 Task: Show how to use chatter and place some QnA on it.
Action: Mouse moved to (13, 54)
Screenshot: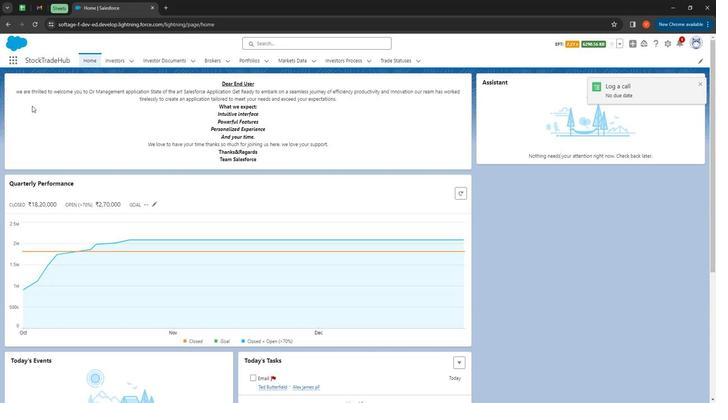 
Action: Mouse pressed left at (13, 54)
Screenshot: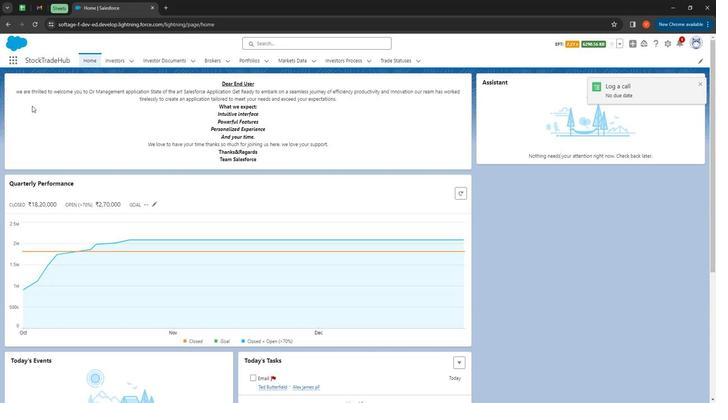 
Action: Mouse moved to (168, 92)
Screenshot: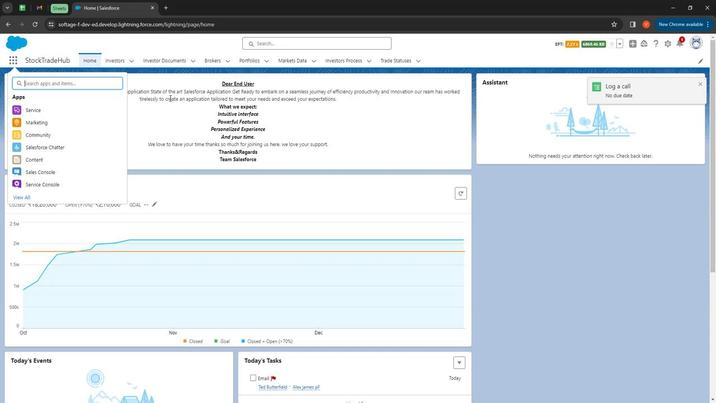 
Action: Key pressed chatt
Screenshot: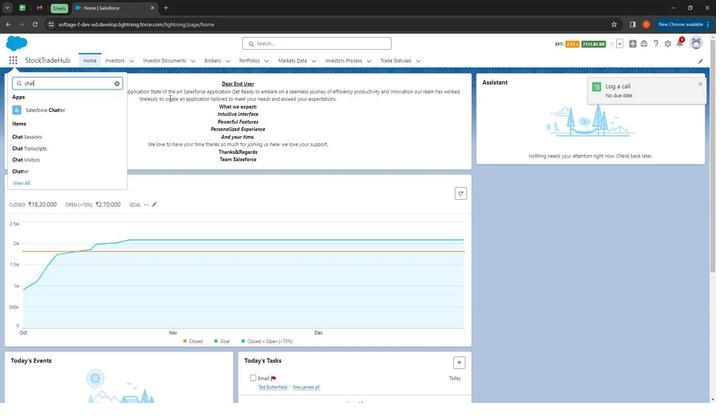 
Action: Mouse moved to (21, 134)
Screenshot: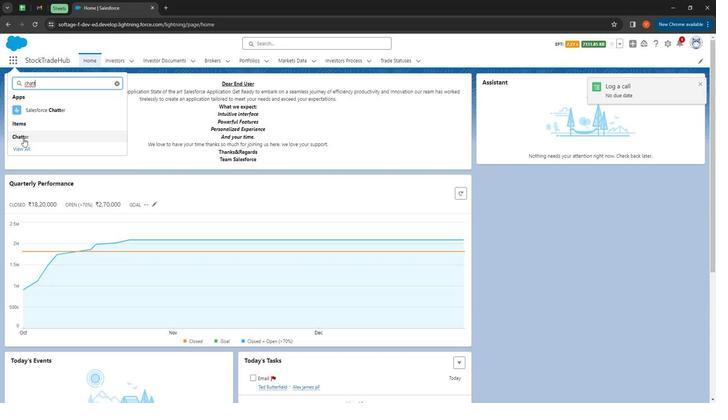 
Action: Mouse pressed left at (21, 134)
Screenshot: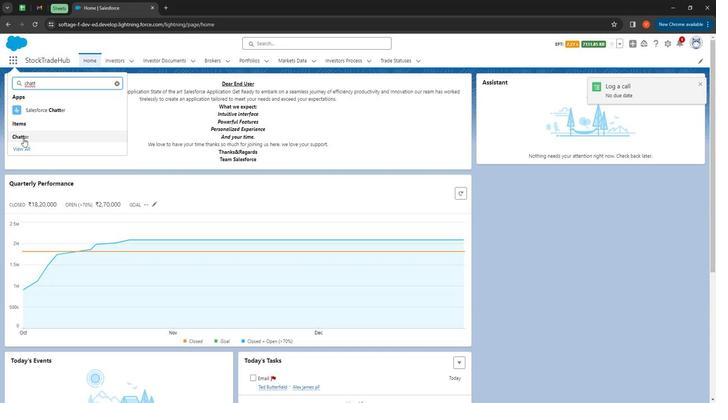 
Action: Mouse moved to (30, 118)
Screenshot: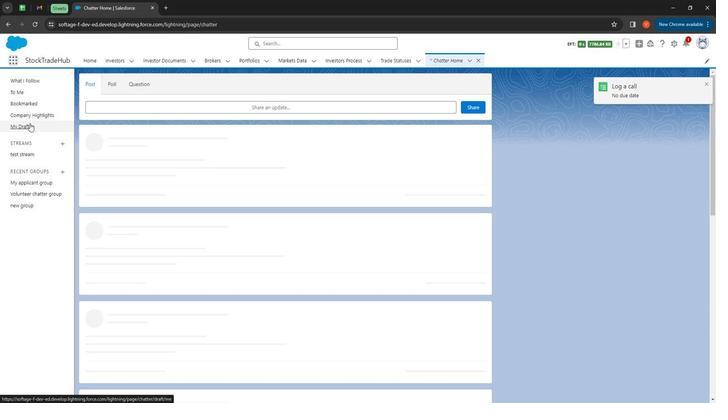 
Action: Mouse scrolled (30, 118) with delta (0, 0)
Screenshot: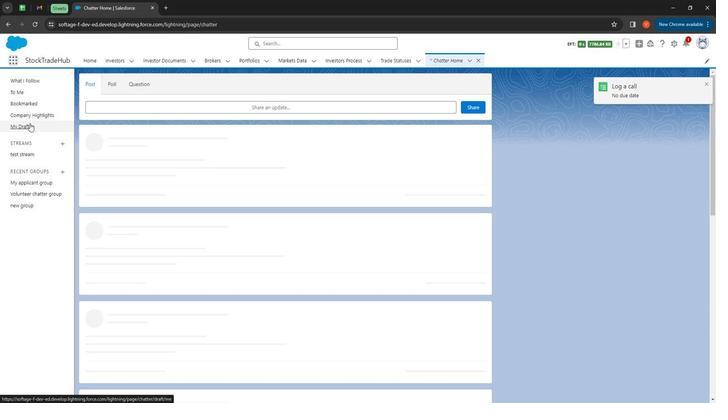 
Action: Mouse moved to (59, 169)
Screenshot: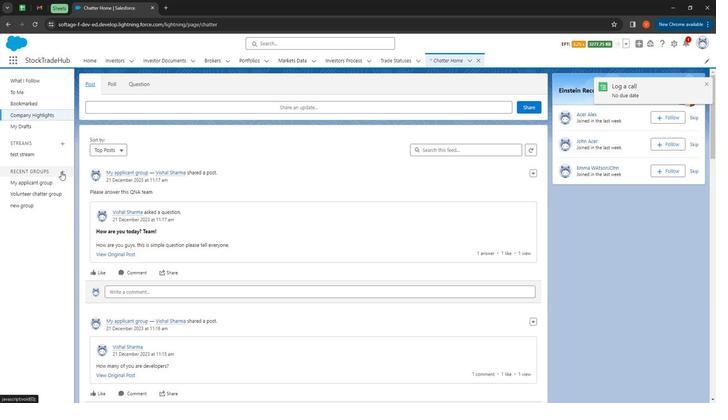 
Action: Mouse pressed left at (59, 169)
Screenshot: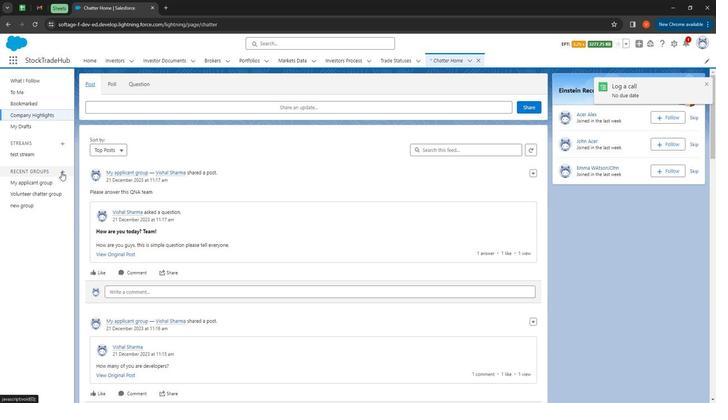 
Action: Mouse moved to (281, 142)
Screenshot: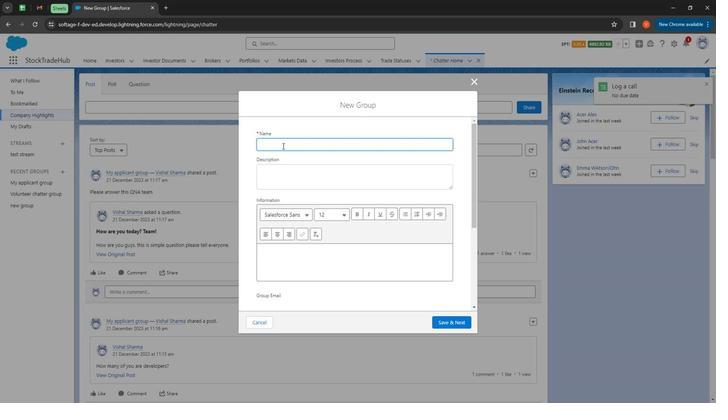 
Action: Mouse pressed left at (281, 142)
Screenshot: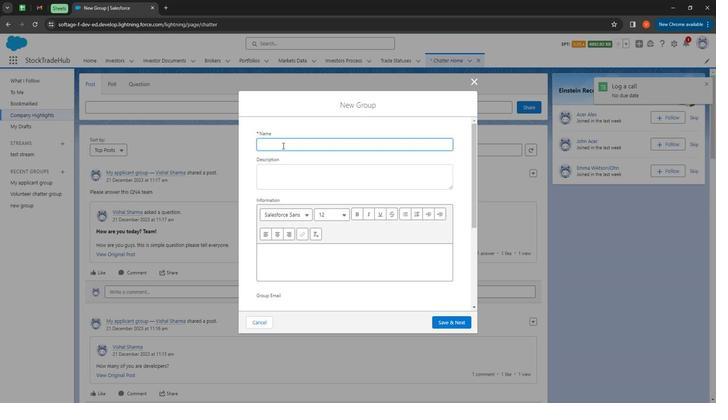 
Action: Mouse moved to (282, 141)
Screenshot: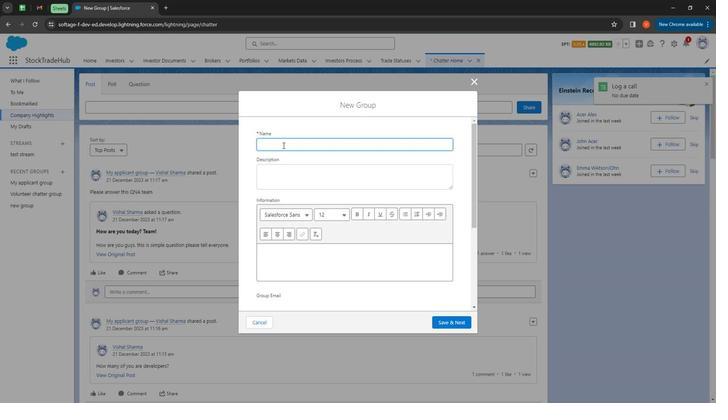 
Action: Key pressed <Key.shift>
Screenshot: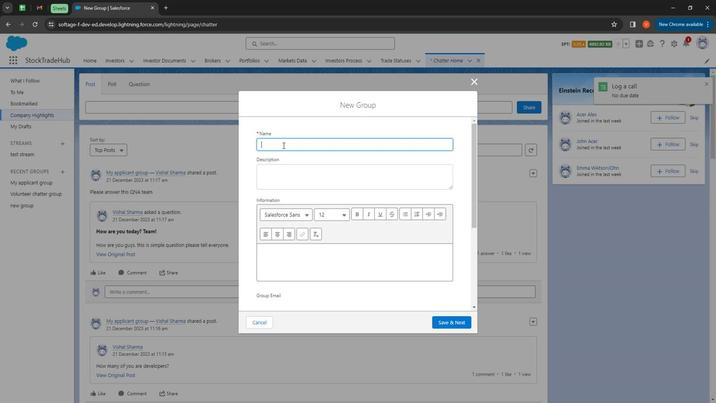 
Action: Mouse moved to (281, 136)
Screenshot: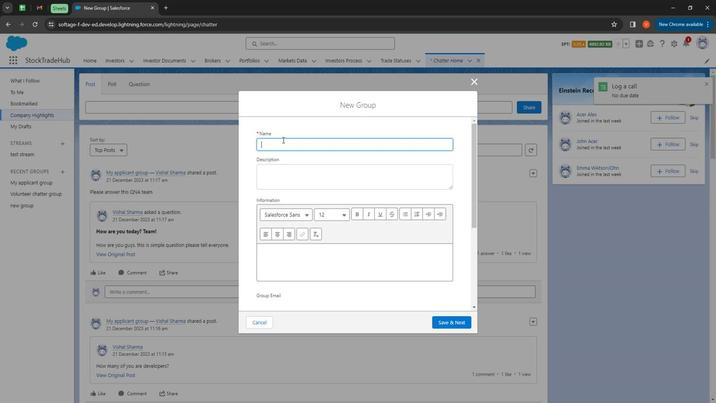 
Action: Key pressed S
Screenshot: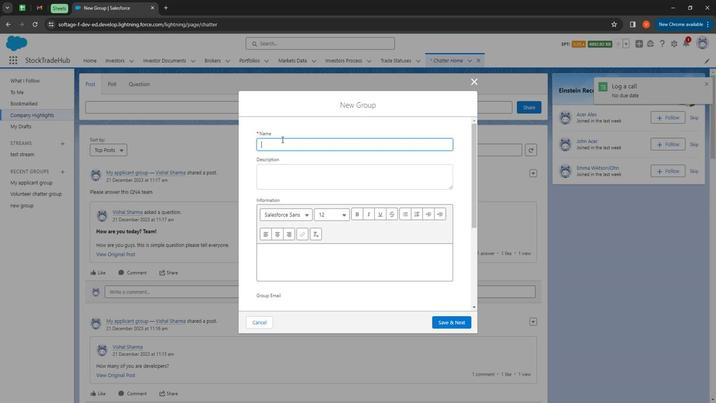 
Action: Mouse moved to (275, 131)
Screenshot: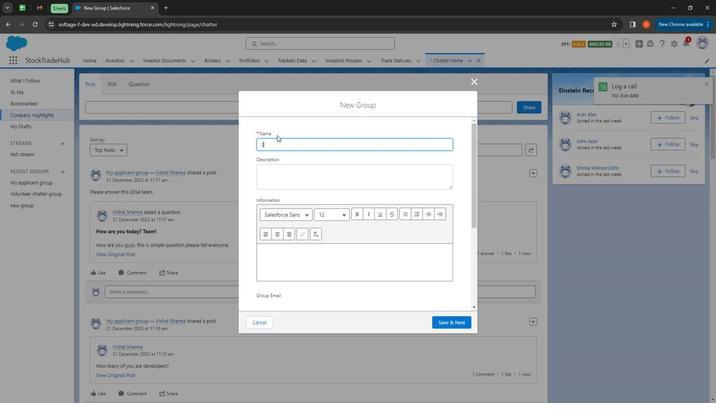 
Action: Key pressed tock<Key.space><Key.shift>Trade<Key.space><Key.shift>Hub<Key.space>group
Screenshot: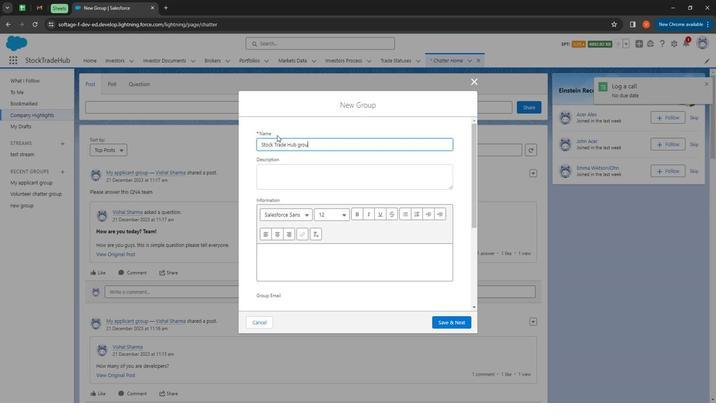 
Action: Mouse moved to (290, 164)
Screenshot: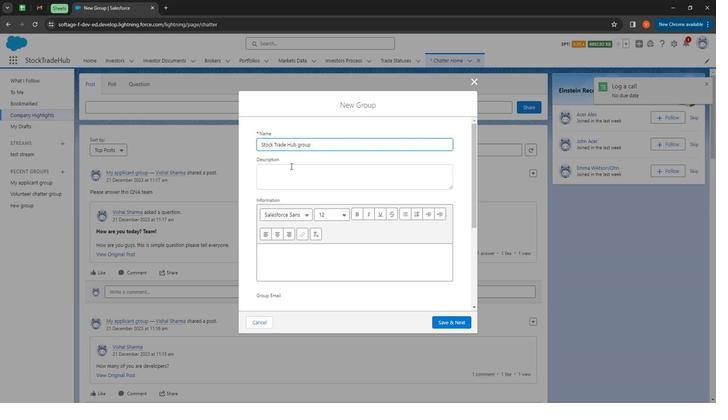 
Action: Mouse pressed left at (290, 164)
Screenshot: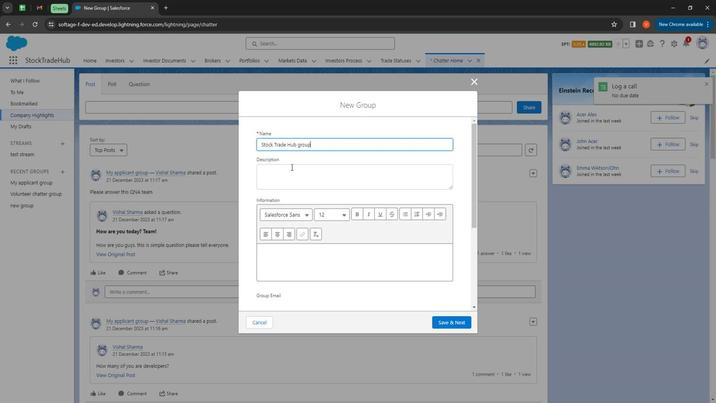 
Action: Key pressed <Key.shift>Stock<Key.space>trade<Key.space>hub<Key.space>group<Key.space>for<Key.space>salesforce<Key.left><Key.left><Key.left><Key.left><Key.left><Key.left><Key.left><Key.left><Key.left><Key.shift><Key.left>S<Key.right><Key.down><Key.space>users
Screenshot: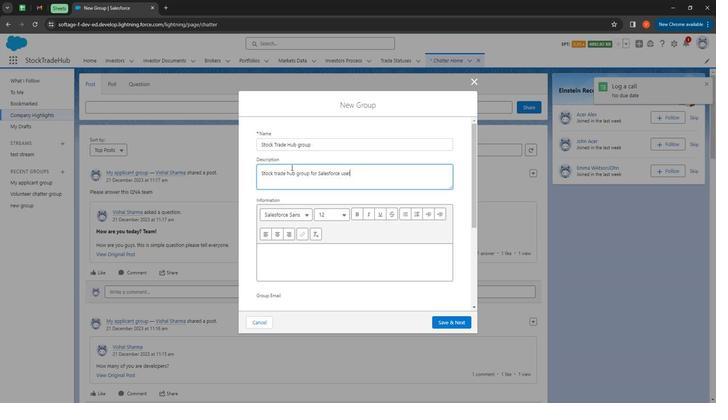 
Action: Mouse moved to (291, 171)
Screenshot: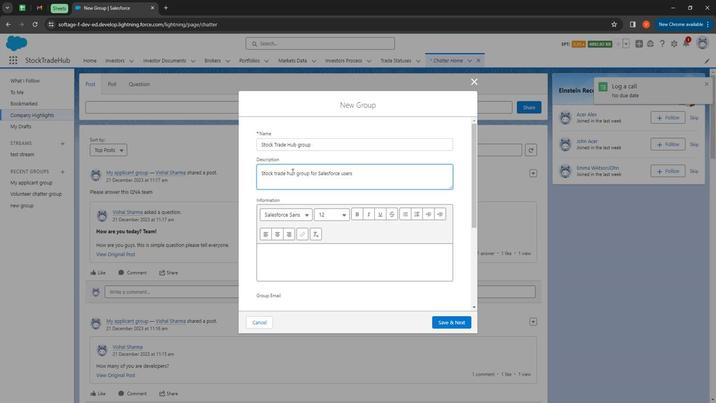
Action: Key pressed .
Screenshot: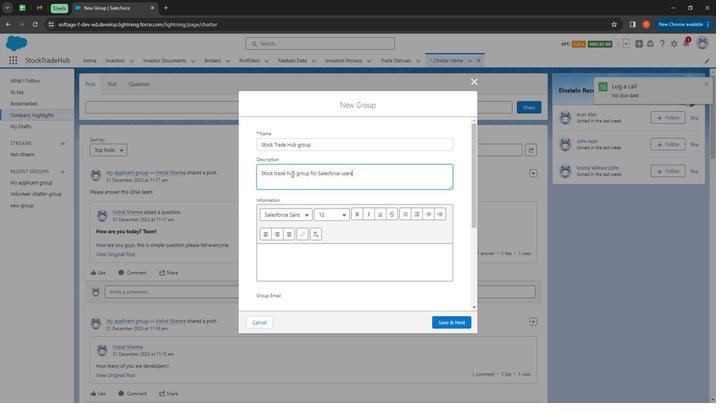 
Action: Mouse moved to (297, 251)
Screenshot: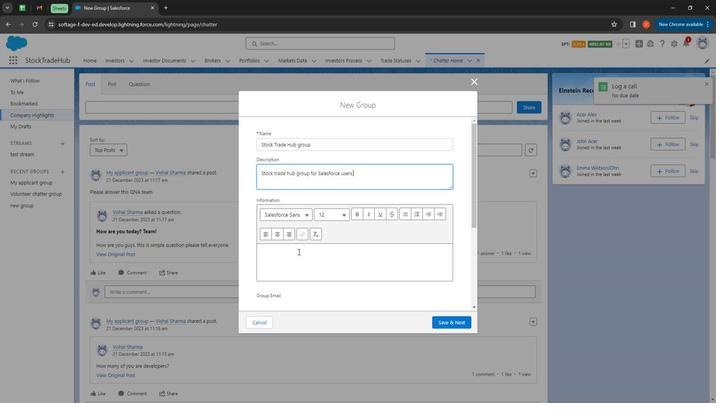 
Action: Mouse pressed left at (297, 251)
Screenshot: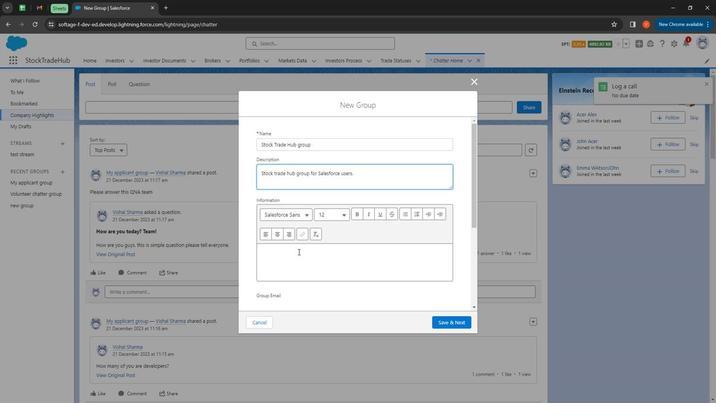 
Action: Mouse moved to (353, 245)
Screenshot: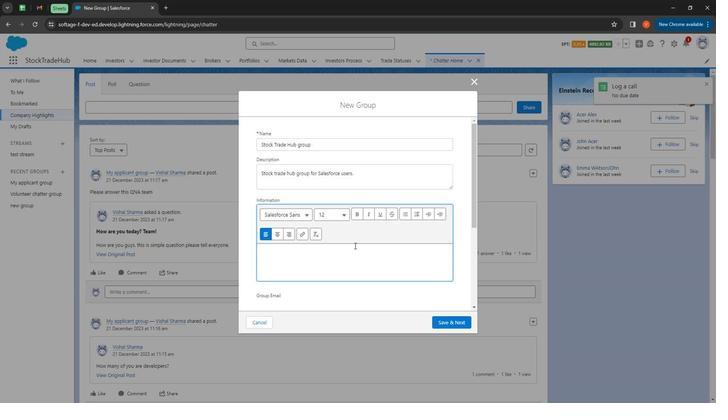 
Action: Key pressed <Key.shift>C<Key.backspace><Key.shift>Hello<Key.space><Key.enter><Key.shift><Key.shift><Key.shift><Key.shift><Key.shift><Key.shift><Key.shift><Key.shift><Key.shift><Key.shift><Key.shift><Key.shift><Key.shift><Key.shift><Key.shift><Key.shift><Key.shift><Key.shift><Key.shift><Key.shift><Key.shift><Key.shift><Key.shift><Key.shift><Key.shift><Key.shift><Key.shift><Key.shift><Key.shift><Key.shift><Key.shift><Key.shift><Key.shift><Key.shift><Key.shift><Key.shift><Key.shift><Key.shift><Key.shift><Key.shift><Key.shift><Key.backspace>friends<Key.enter><Key.shift>Welcome<Key.space>to<Key.space>this<Key.space>application<Key.space>we<Key.space>love<Key.space>h<Key.backspace>to<Key.space>have<Key.space>you<Key.space>on<Key.space>board<Key.space>we<Key.space>love<Key.space>to<Key.space>see<Key.space>thus<Key.space><Key.backspace><Key.backspace><Key.backspace><Key.backspace>his<Key.space>much<Key.space>of<Key.space>support<Key.space>by<Key.space>all<Key.space>of<Key.space>you<Key.space>guys.<Key.enter><Key.shift>Thanks<Key.space><Key.shift>And<Key.space><Key.shift>Regards<Key.enter><Key.shift>Team<Key.space><Key.shift>STH
Screenshot: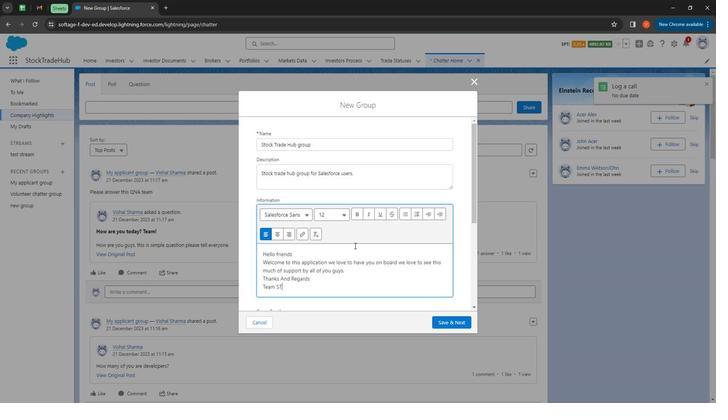 
Action: Mouse moved to (290, 254)
Screenshot: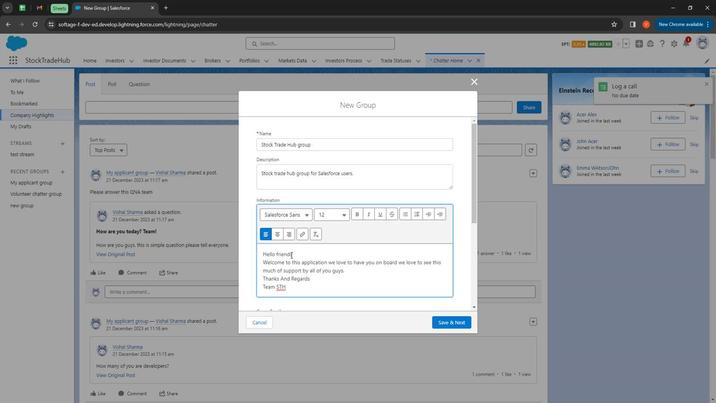 
Action: Mouse pressed left at (290, 254)
Screenshot: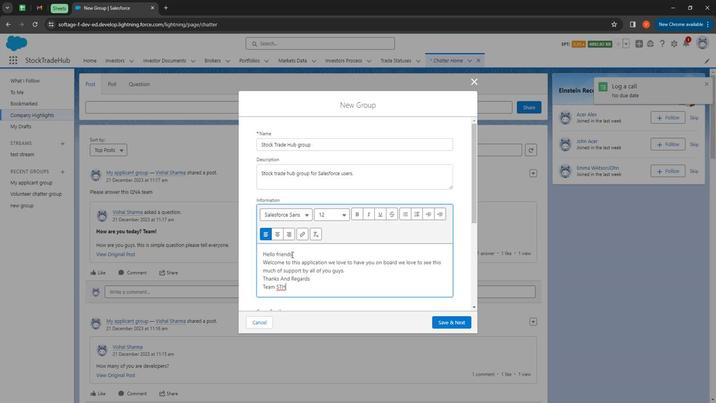 
Action: Mouse moved to (360, 214)
Screenshot: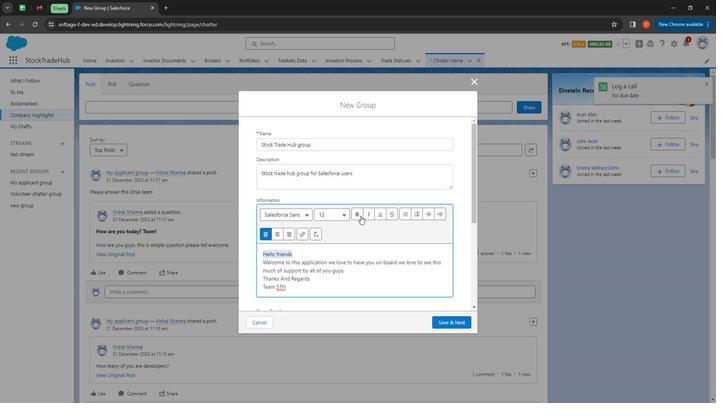 
Action: Mouse pressed left at (360, 214)
Screenshot: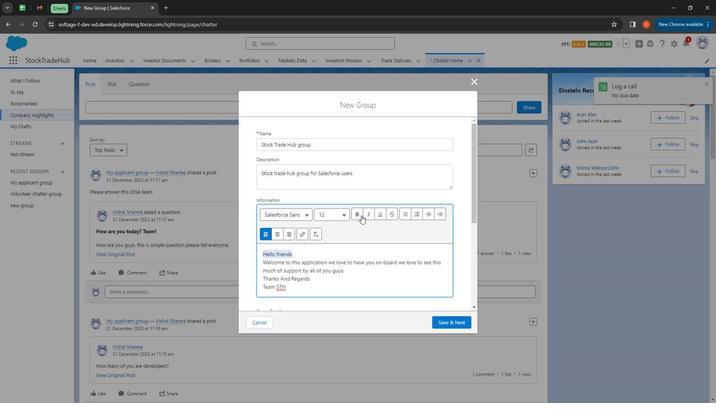 
Action: Mouse moved to (287, 291)
Screenshot: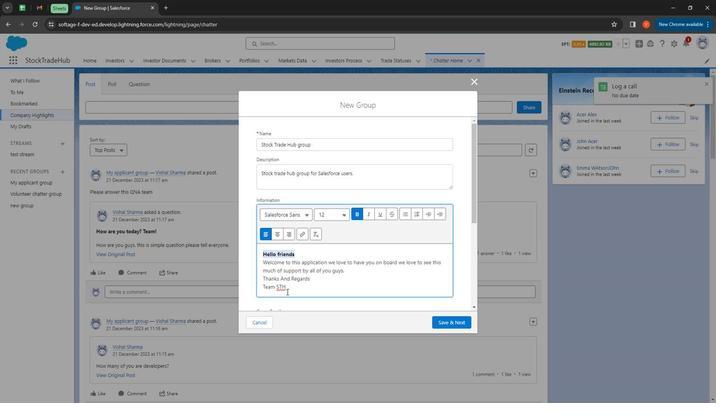
Action: Mouse pressed left at (287, 291)
Screenshot: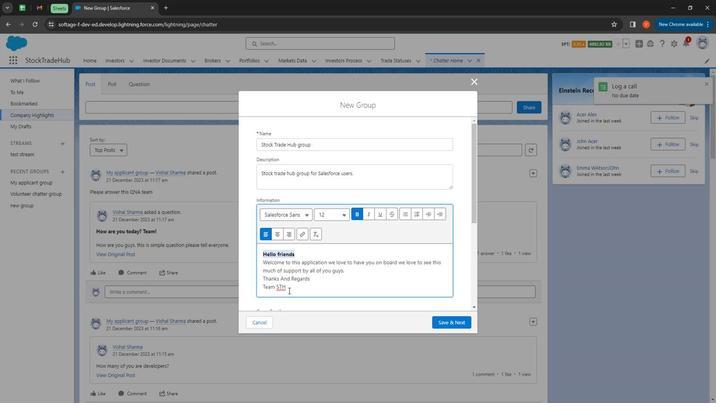 
Action: Mouse moved to (293, 288)
Screenshot: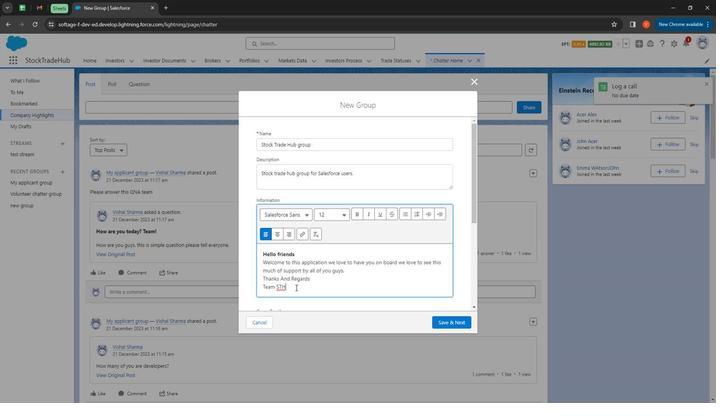 
Action: Mouse pressed left at (293, 288)
Screenshot: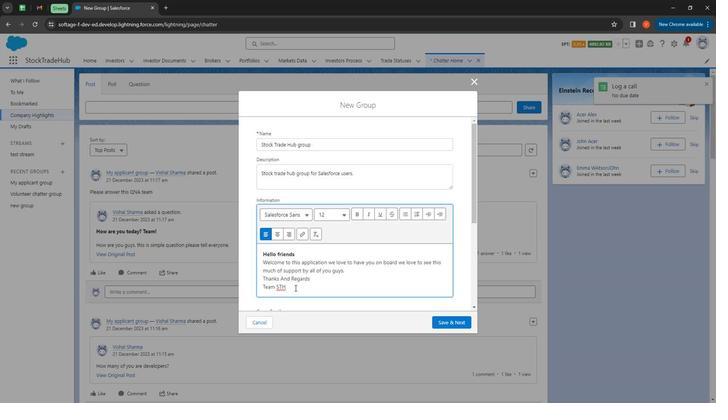 
Action: Mouse moved to (354, 214)
Screenshot: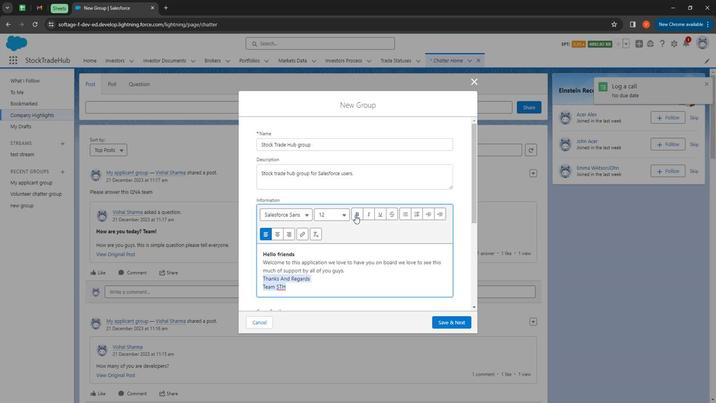 
Action: Mouse pressed left at (354, 214)
Screenshot: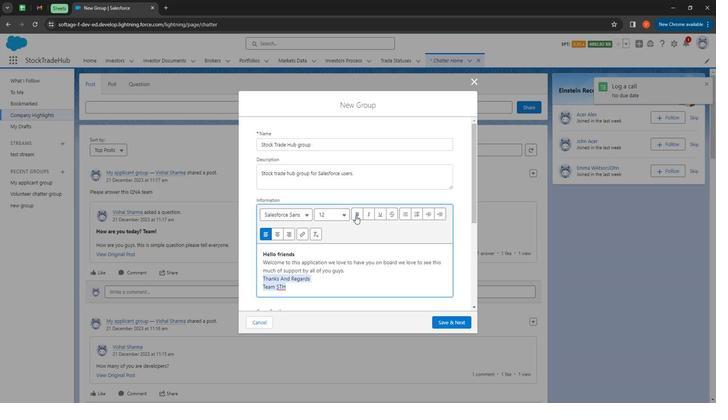 
Action: Mouse moved to (330, 272)
Screenshot: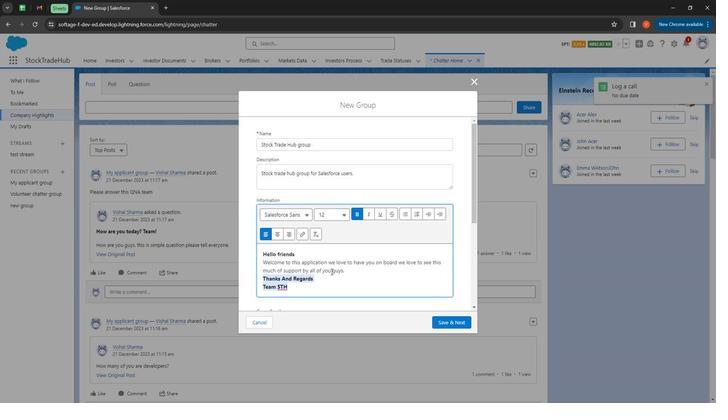 
Action: Mouse pressed left at (330, 272)
Screenshot: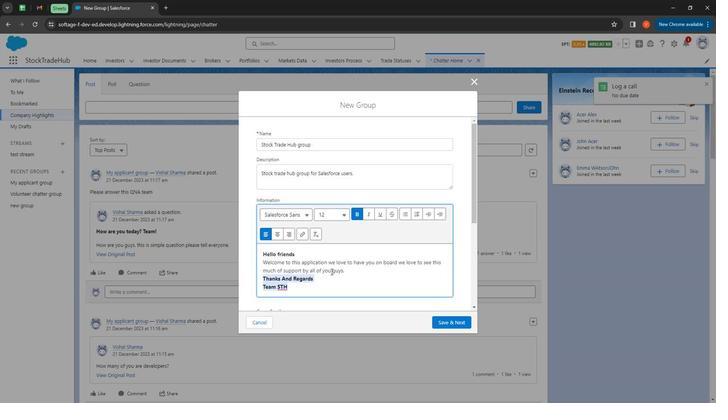 
Action: Mouse moved to (373, 263)
Screenshot: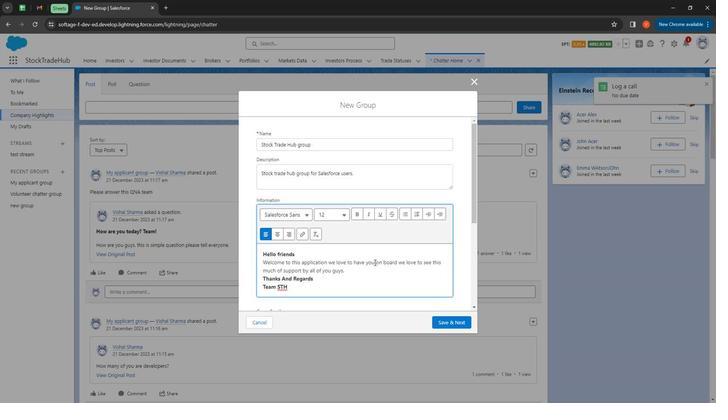 
Action: Mouse scrolled (373, 262) with delta (0, 0)
Screenshot: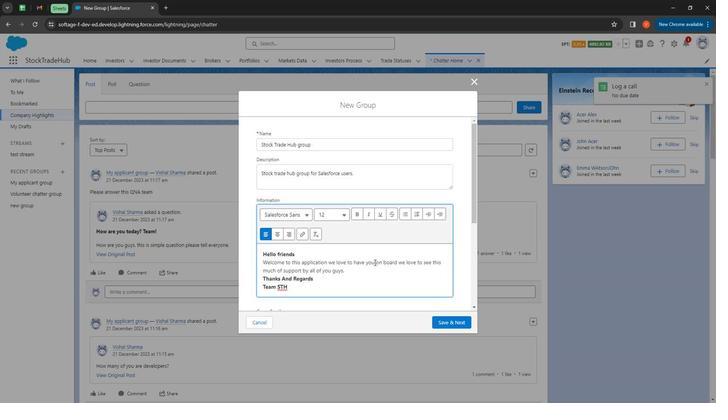 
Action: Mouse moved to (373, 265)
Screenshot: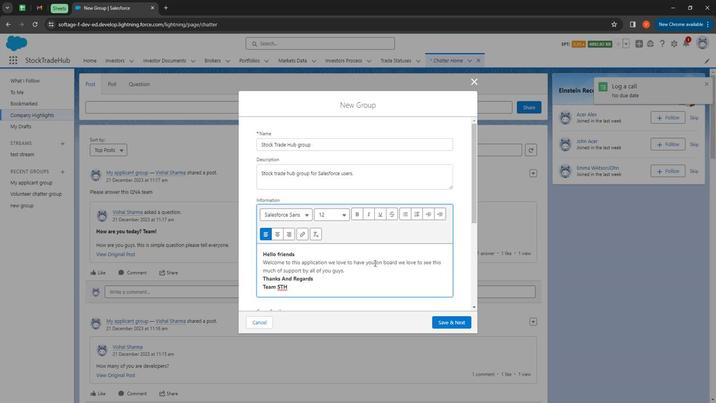
Action: Mouse scrolled (373, 264) with delta (0, 0)
Screenshot: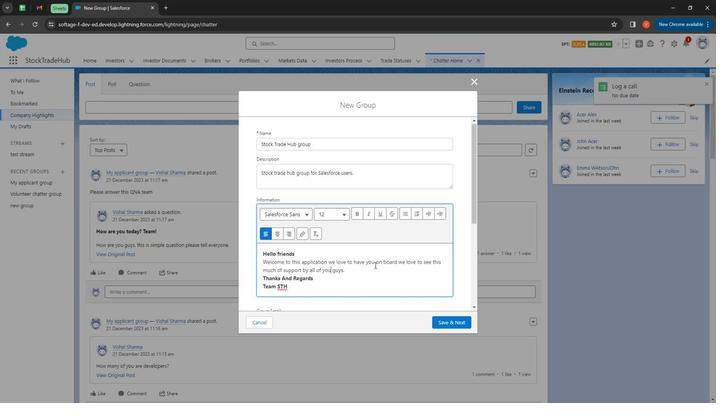 
Action: Mouse moved to (375, 265)
Screenshot: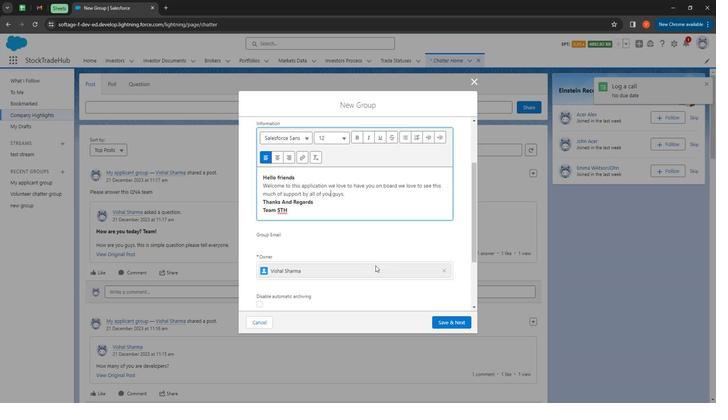 
Action: Mouse scrolled (375, 265) with delta (0, 0)
Screenshot: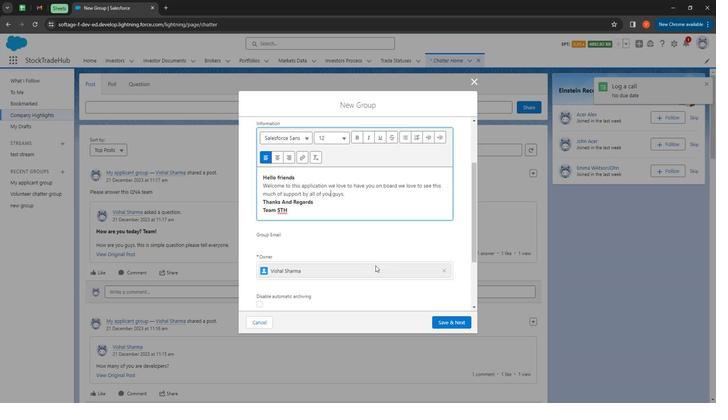 
Action: Mouse moved to (375, 265)
Screenshot: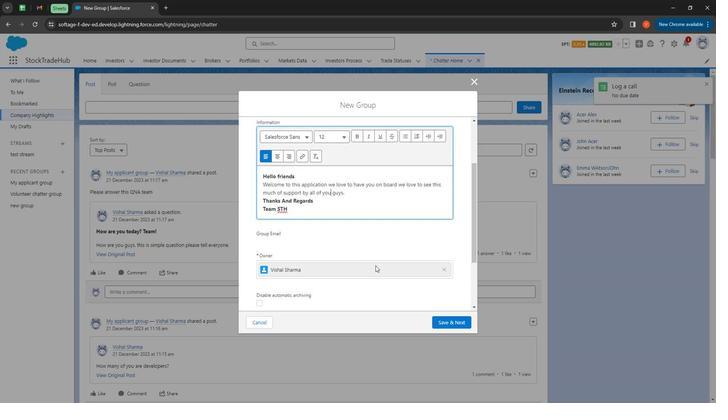 
Action: Mouse scrolled (375, 265) with delta (0, 0)
Screenshot: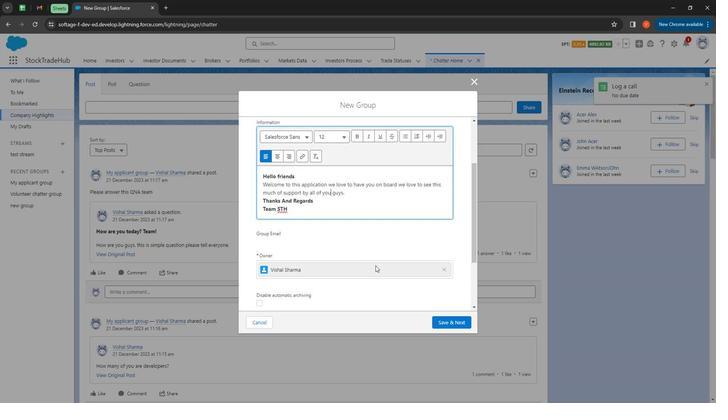 
Action: Mouse moved to (298, 244)
Screenshot: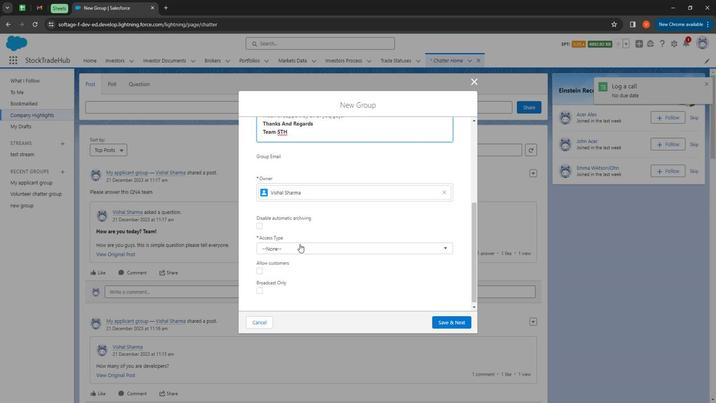 
Action: Mouse pressed left at (298, 244)
Screenshot: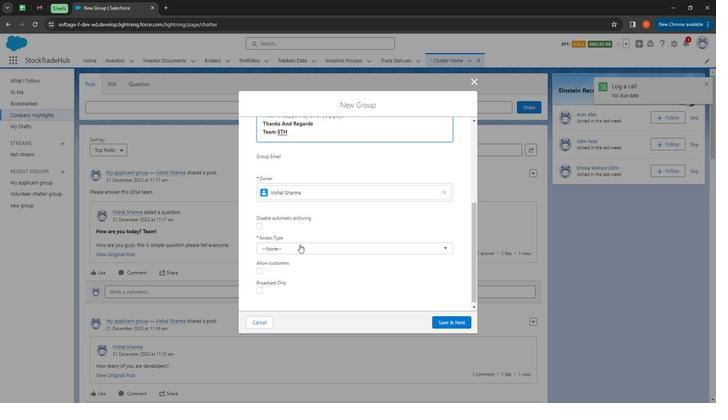 
Action: Mouse moved to (289, 282)
Screenshot: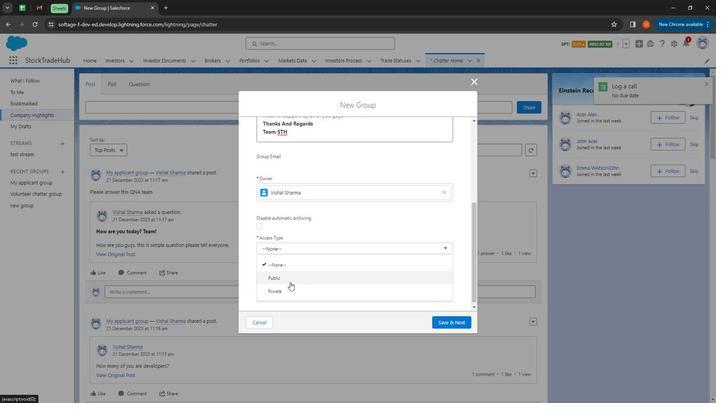 
Action: Mouse pressed left at (289, 282)
Screenshot: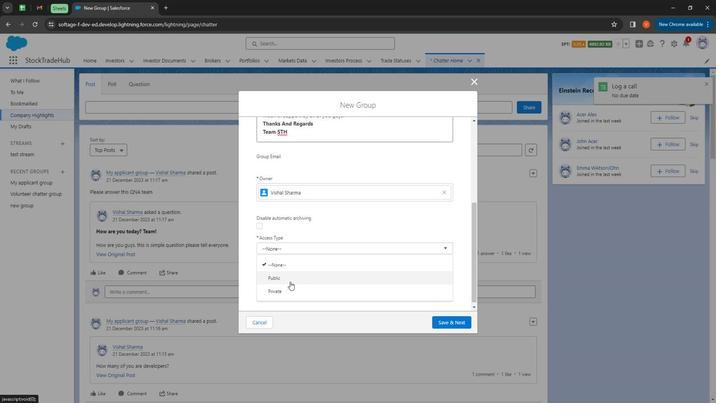 
Action: Mouse moved to (330, 266)
Screenshot: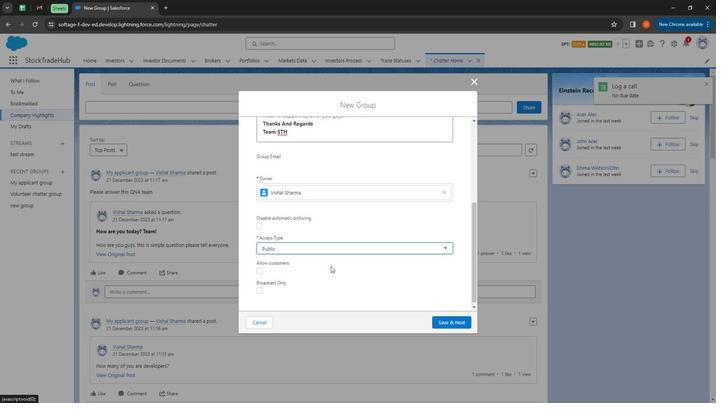 
Action: Mouse scrolled (330, 265) with delta (0, 0)
Screenshot: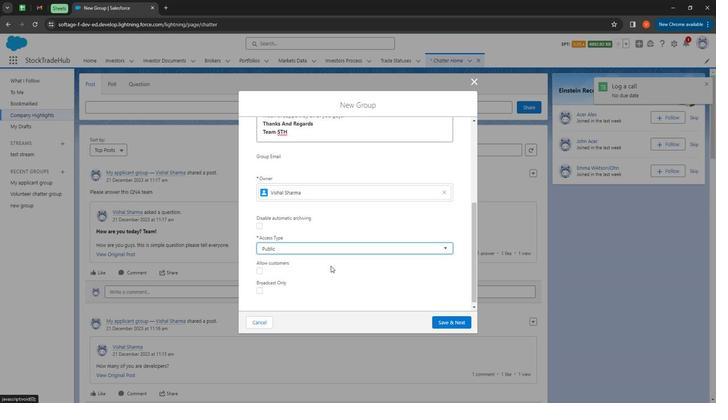 
Action: Mouse moved to (330, 266)
Screenshot: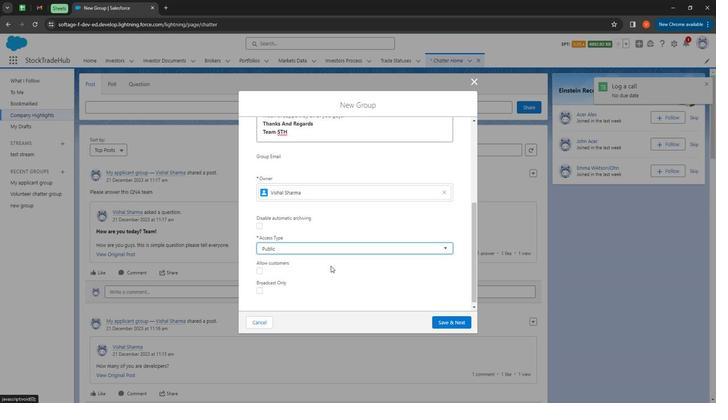 
Action: Mouse scrolled (330, 265) with delta (0, 0)
Screenshot: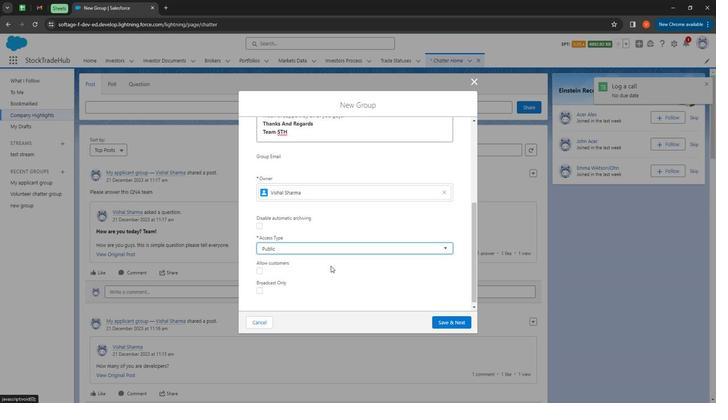 
Action: Mouse moved to (332, 266)
Screenshot: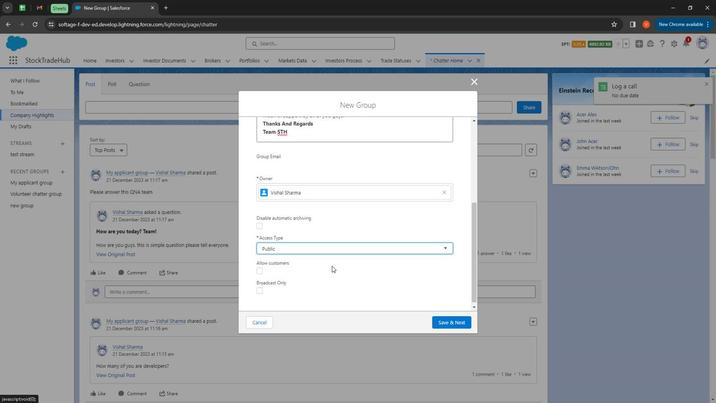 
Action: Mouse scrolled (332, 265) with delta (0, 0)
Screenshot: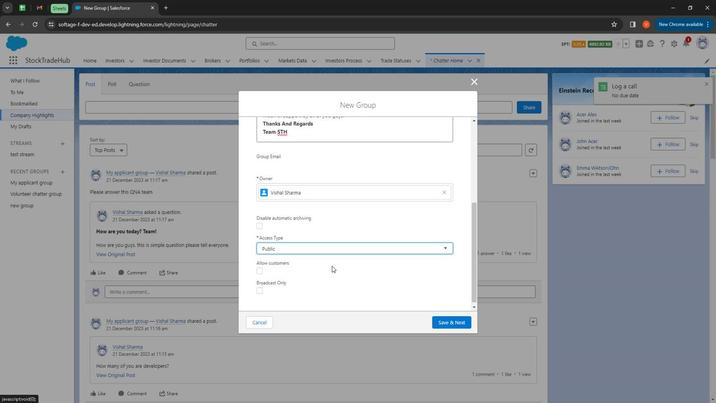 
Action: Mouse moved to (439, 318)
Screenshot: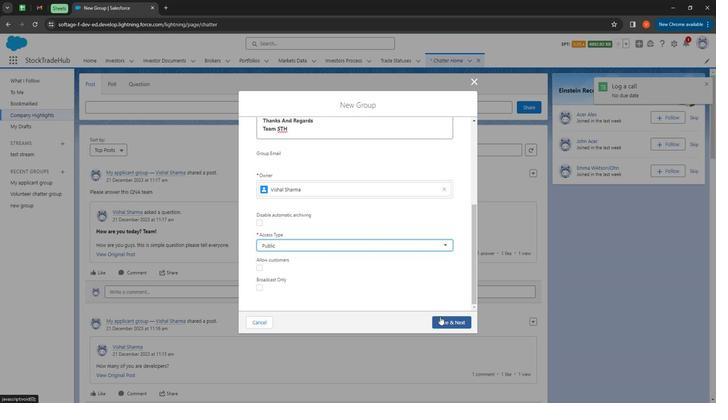 
Action: Mouse pressed left at (439, 318)
Screenshot: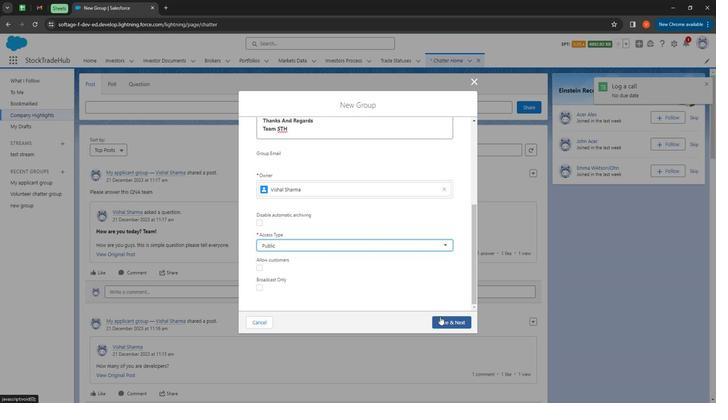 
Action: Mouse moved to (460, 322)
Screenshot: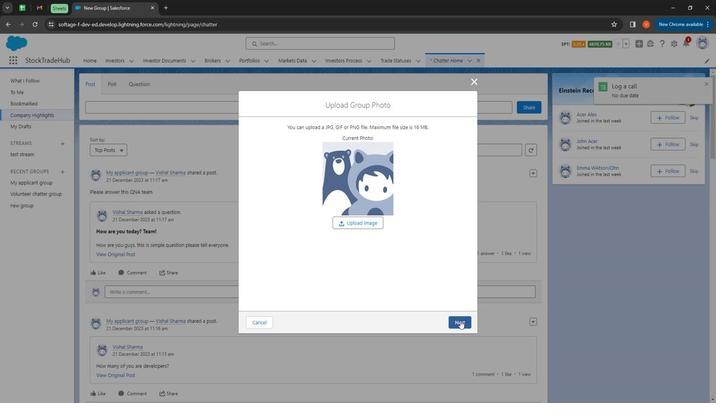 
Action: Mouse pressed left at (460, 322)
Screenshot: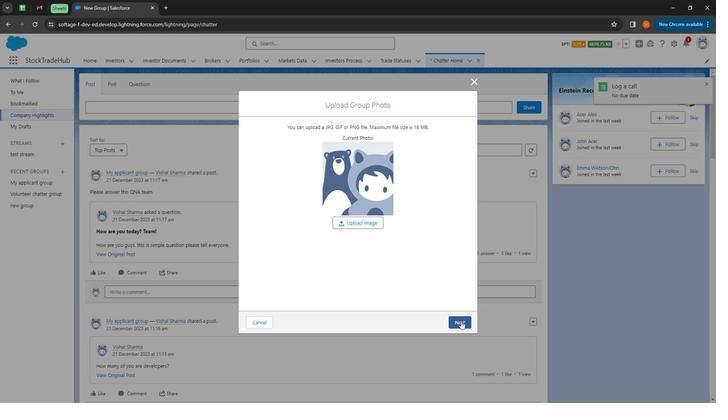 
Action: Mouse moved to (453, 146)
Screenshot: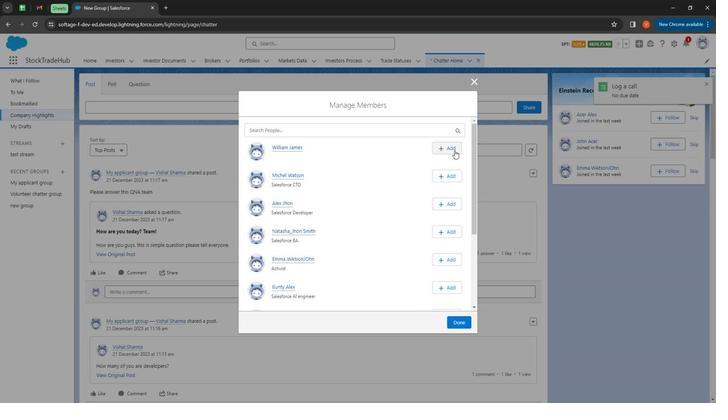 
Action: Mouse pressed left at (453, 146)
Screenshot: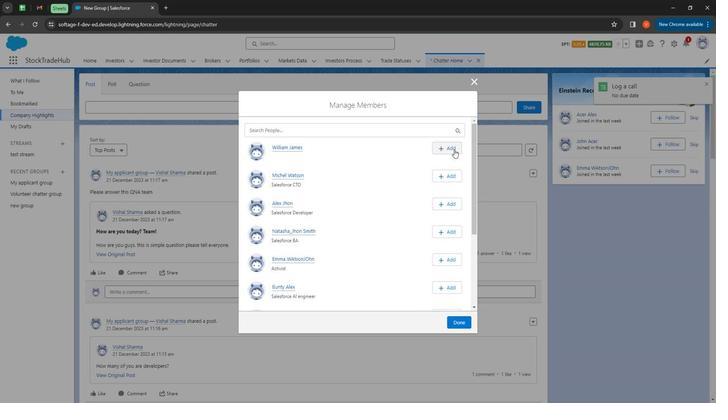 
Action: Mouse moved to (449, 171)
Screenshot: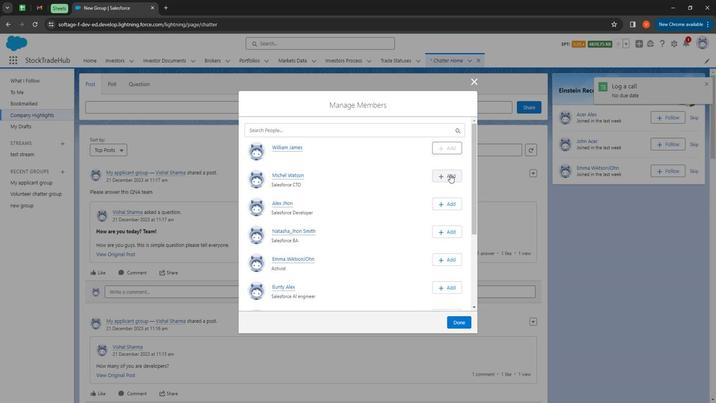 
Action: Mouse pressed left at (449, 171)
Screenshot: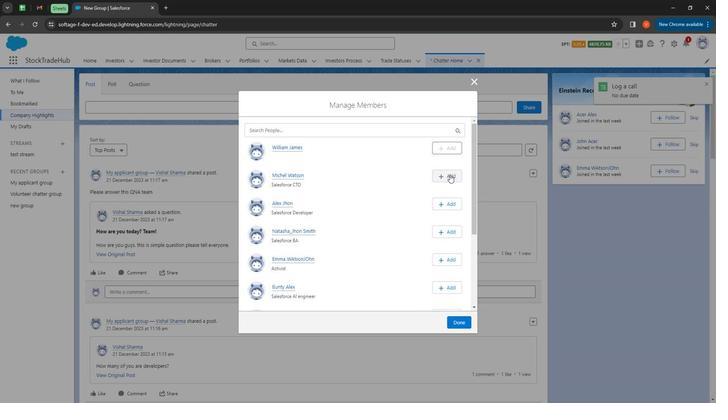 
Action: Mouse moved to (447, 197)
Screenshot: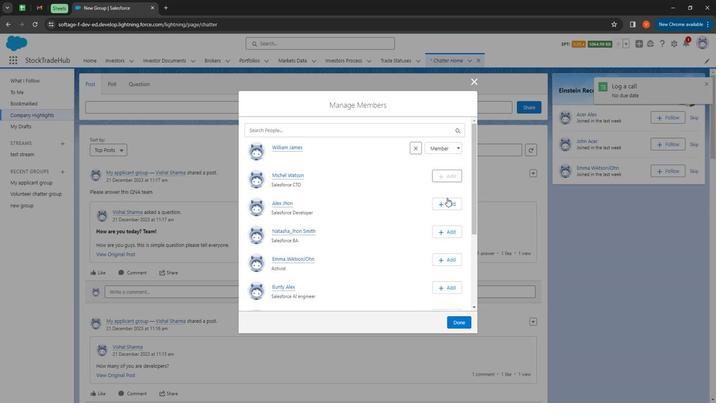 
Action: Mouse pressed left at (447, 197)
Screenshot: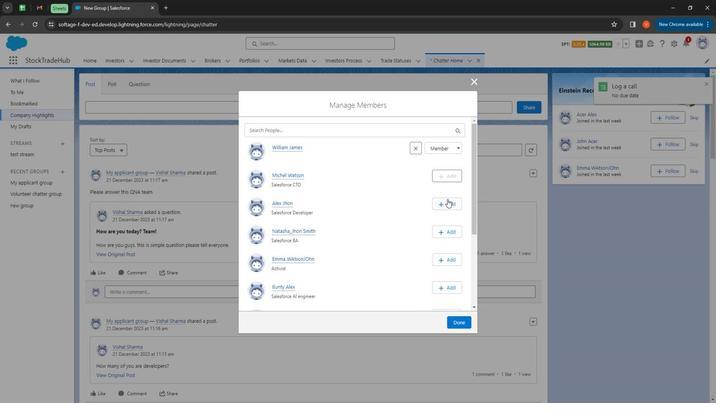 
Action: Mouse moved to (449, 222)
Screenshot: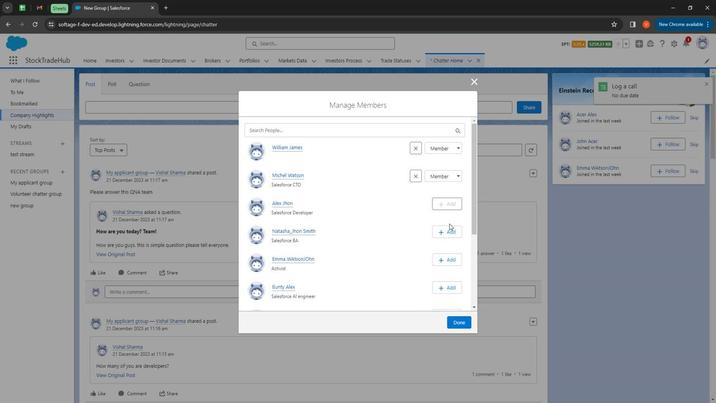 
Action: Mouse pressed left at (449, 222)
Screenshot: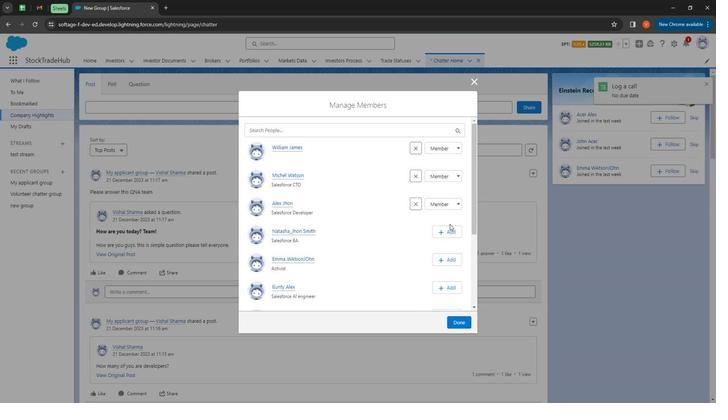 
Action: Mouse moved to (449, 235)
Screenshot: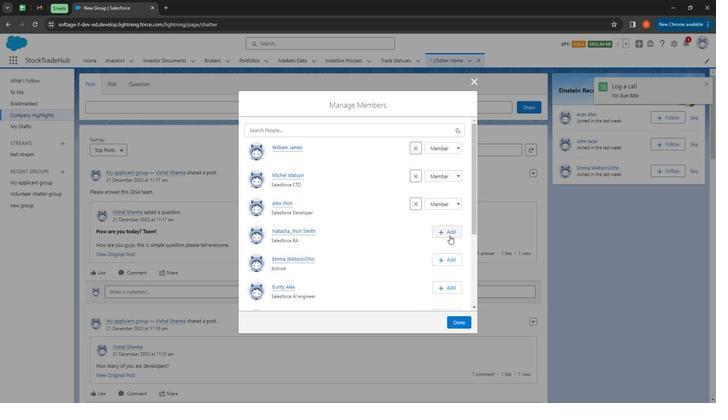 
Action: Mouse pressed left at (449, 235)
Screenshot: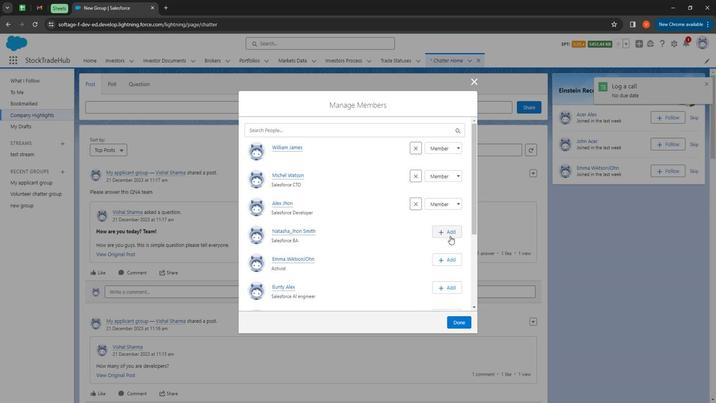 
Action: Mouse moved to (449, 255)
Screenshot: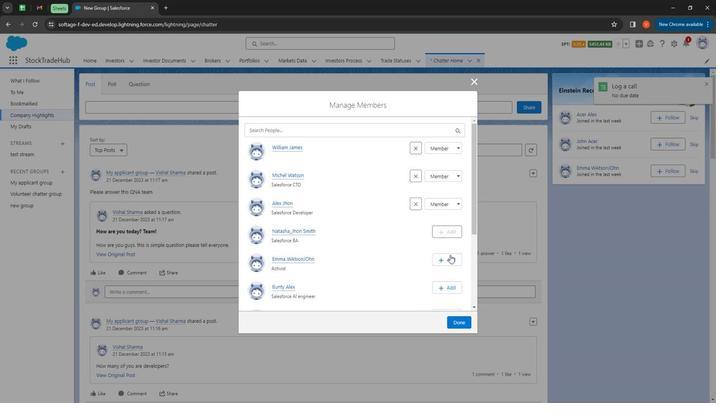 
Action: Mouse pressed left at (449, 255)
Screenshot: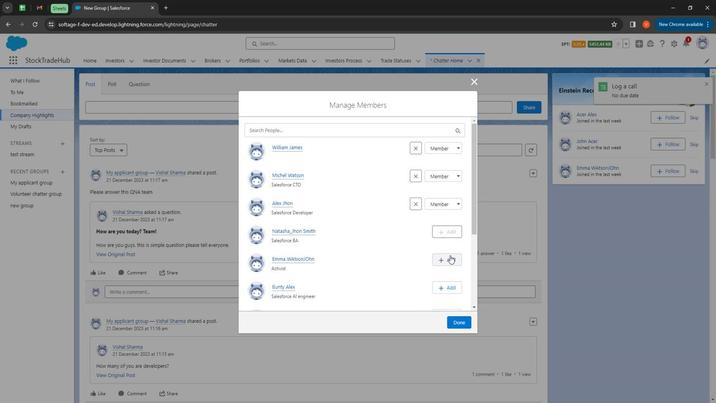 
Action: Mouse moved to (443, 286)
Screenshot: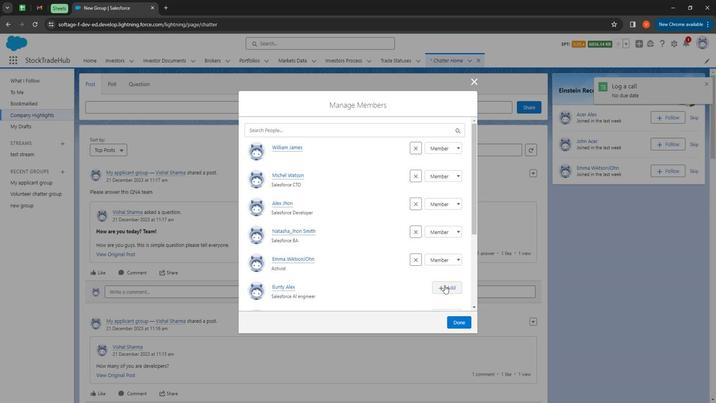 
Action: Mouse pressed left at (443, 286)
Screenshot: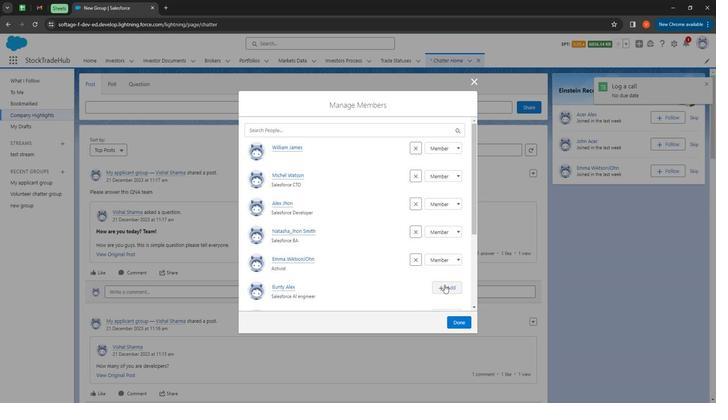
Action: Mouse moved to (413, 246)
Screenshot: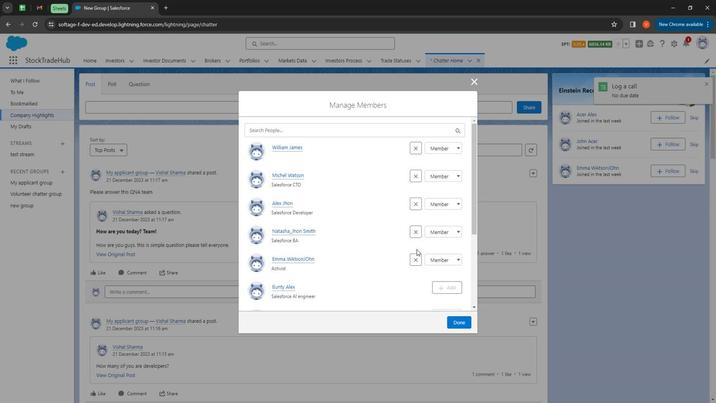 
Action: Mouse scrolled (413, 245) with delta (0, 0)
Screenshot: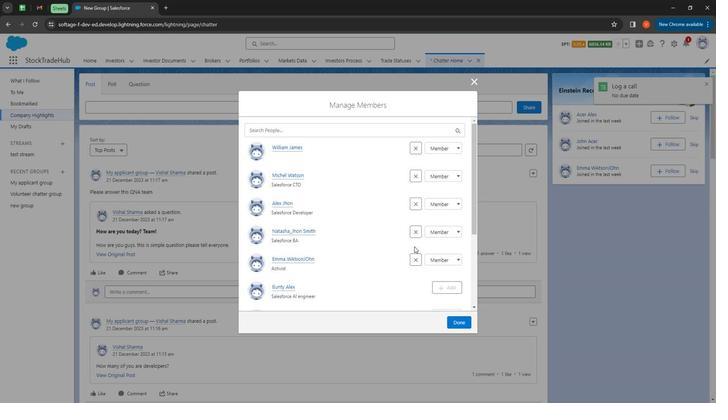 
Action: Mouse moved to (413, 245)
Screenshot: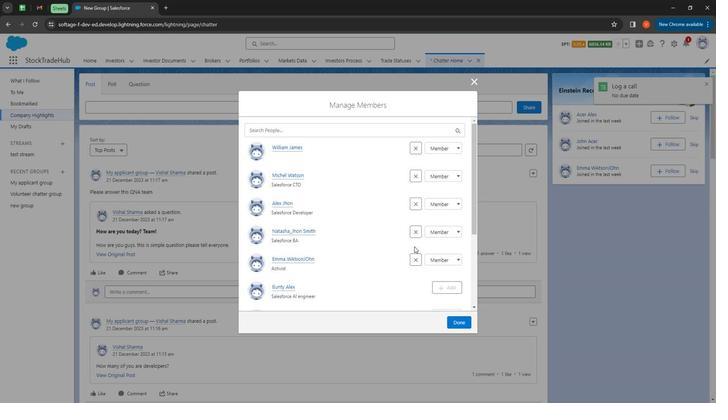 
Action: Mouse scrolled (413, 245) with delta (0, 0)
Screenshot: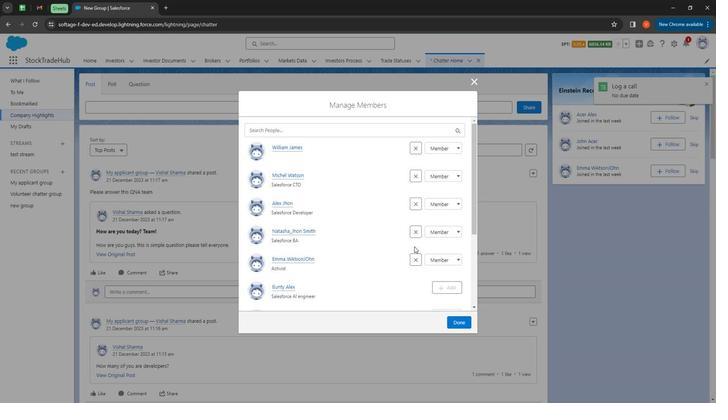 
Action: Mouse moved to (413, 245)
Screenshot: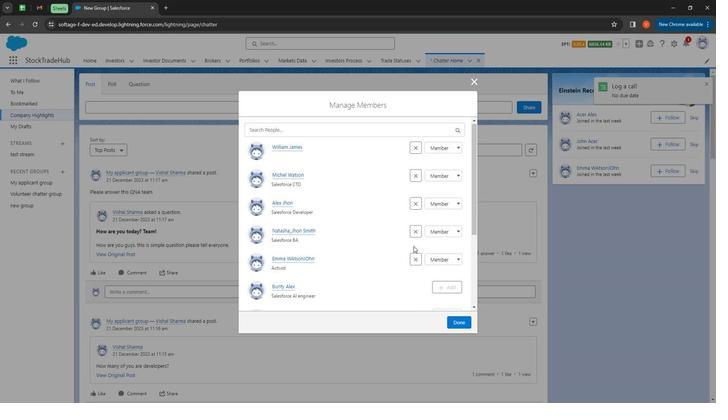 
Action: Mouse scrolled (413, 245) with delta (0, 0)
Screenshot: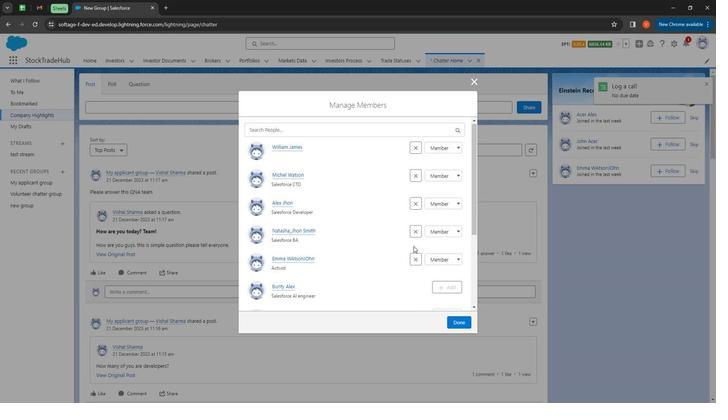 
Action: Mouse moved to (412, 245)
Screenshot: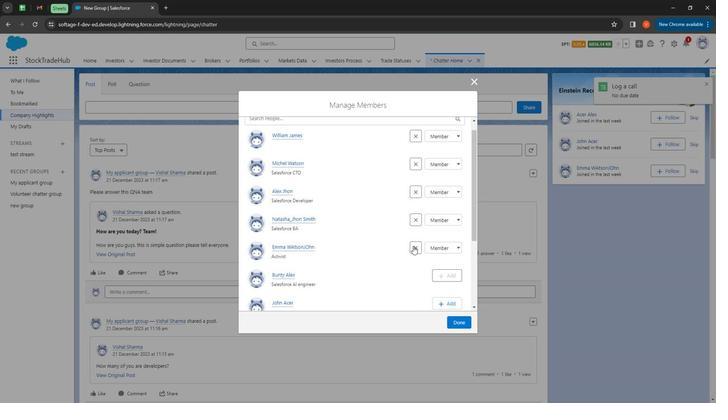 
Action: Mouse scrolled (412, 245) with delta (0, 0)
Screenshot: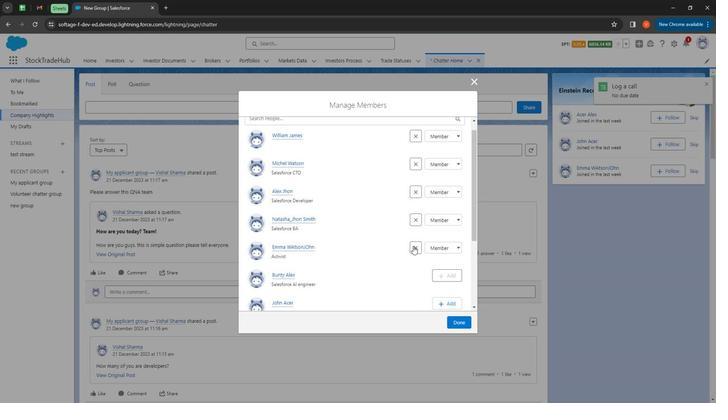 
Action: Mouse moved to (411, 245)
Screenshot: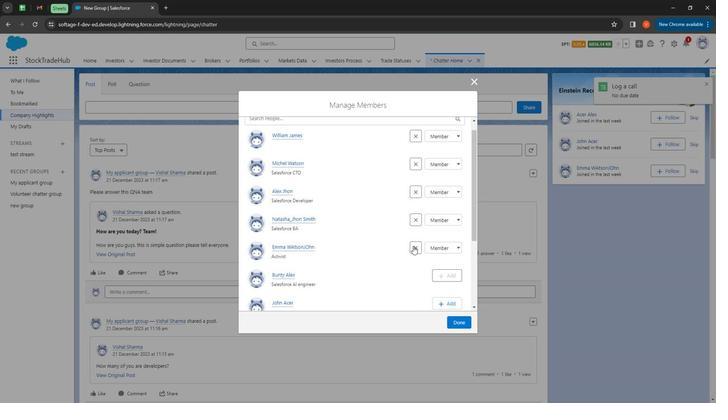 
Action: Mouse scrolled (411, 245) with delta (0, 0)
Screenshot: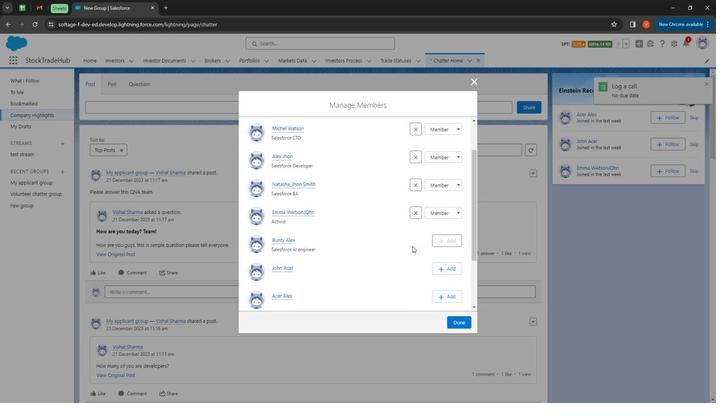 
Action: Mouse moved to (411, 244)
Screenshot: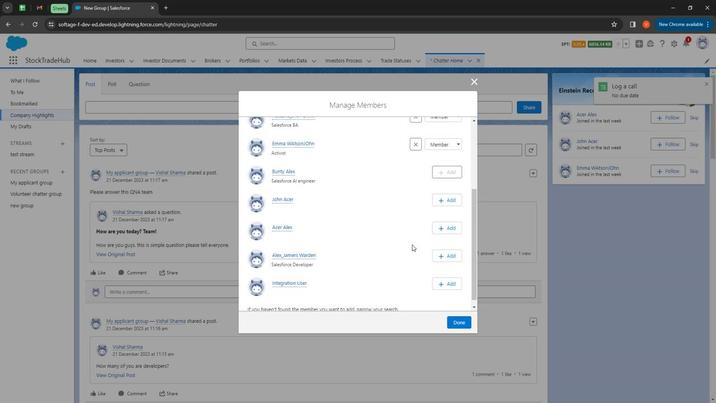
Action: Mouse scrolled (411, 244) with delta (0, 0)
Screenshot: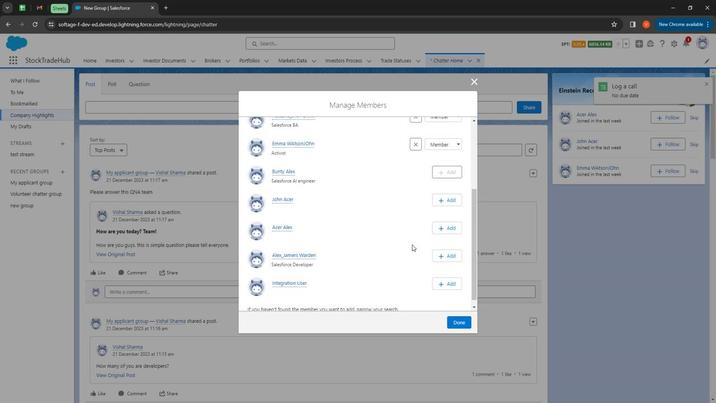 
Action: Mouse moved to (452, 193)
Screenshot: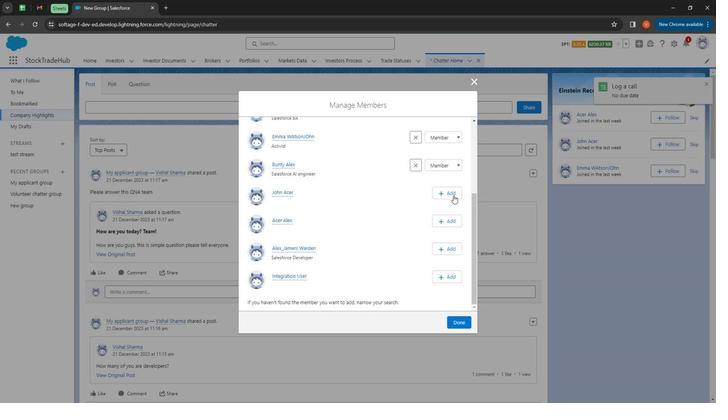 
Action: Mouse pressed left at (452, 193)
Screenshot: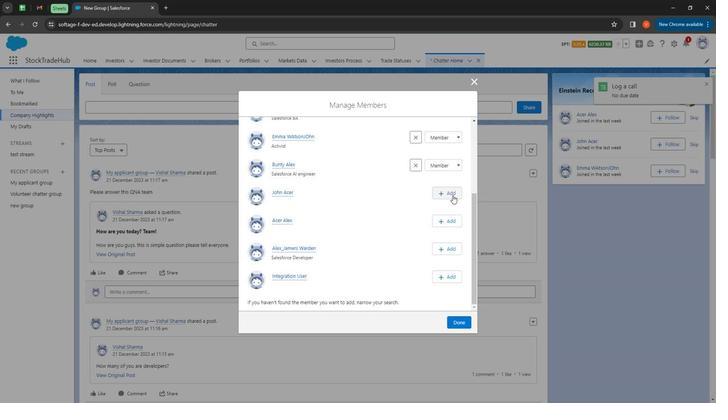 
Action: Mouse moved to (447, 221)
Screenshot: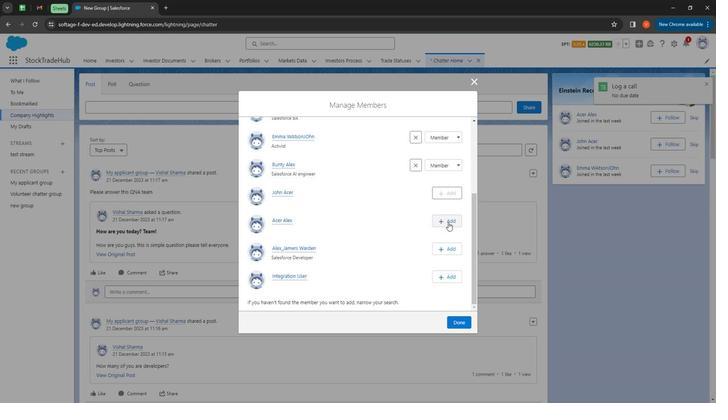 
Action: Mouse pressed left at (447, 221)
Screenshot: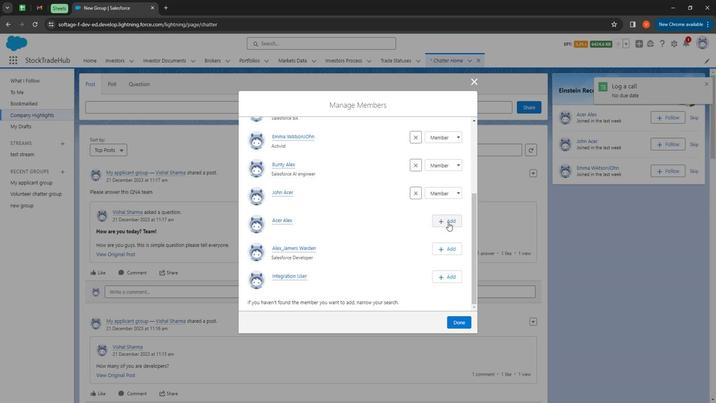 
Action: Mouse moved to (447, 237)
Screenshot: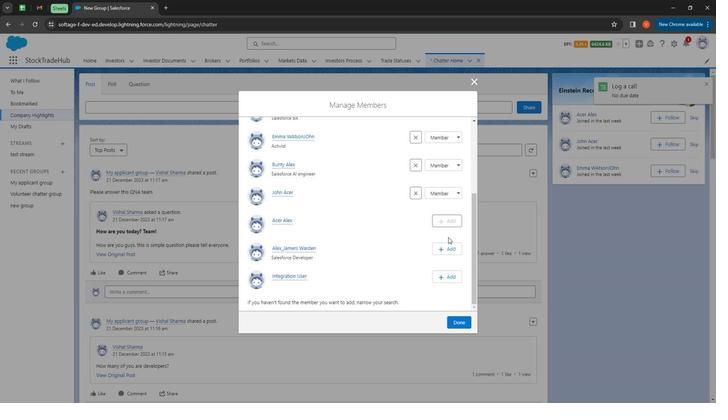 
Action: Mouse pressed left at (447, 237)
Screenshot: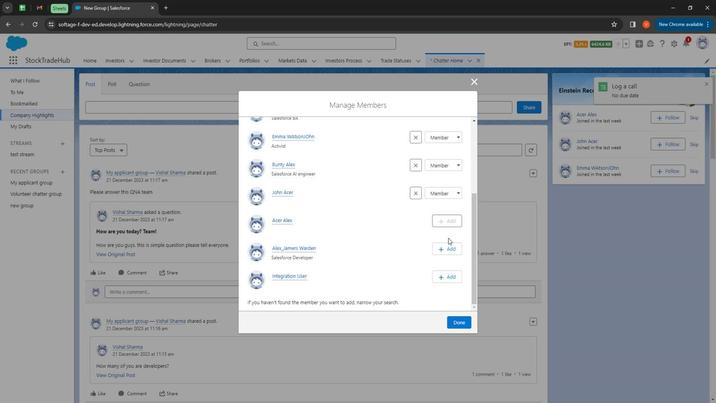 
Action: Mouse moved to (448, 244)
Screenshot: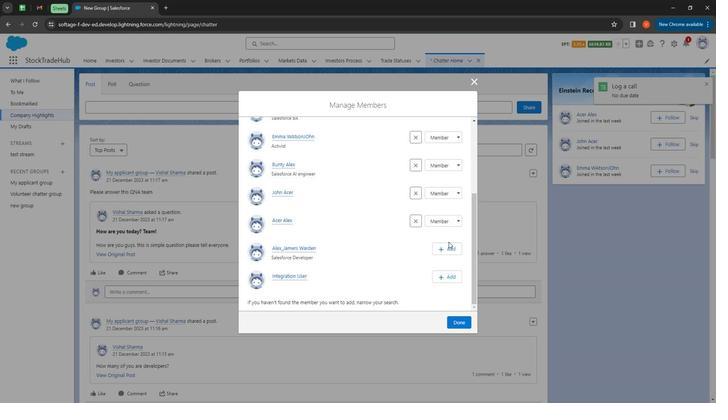 
Action: Mouse pressed left at (448, 244)
Screenshot: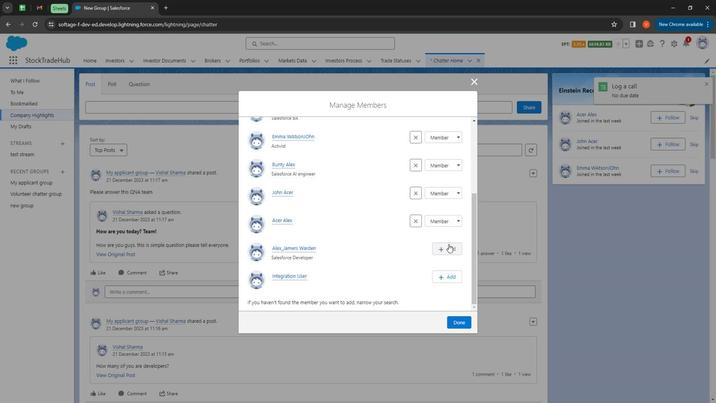 
Action: Mouse moved to (448, 263)
Screenshot: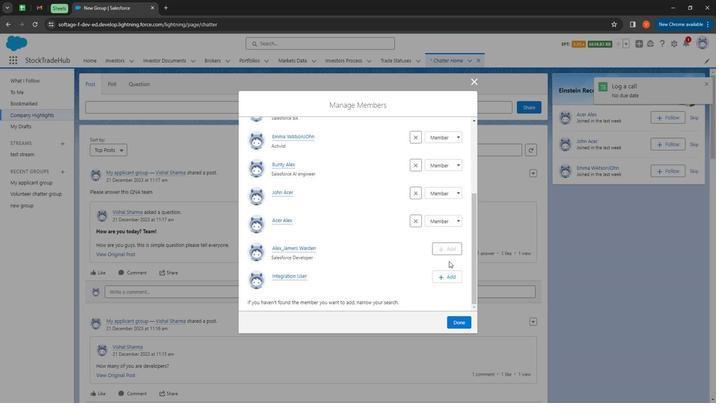 
Action: Mouse pressed left at (448, 263)
Screenshot: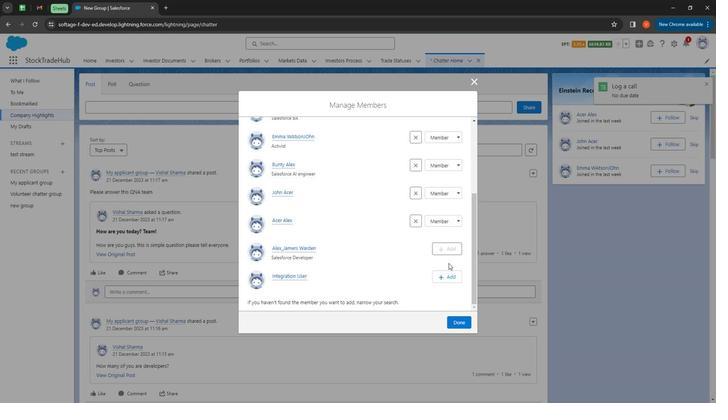 
Action: Mouse moved to (446, 274)
Screenshot: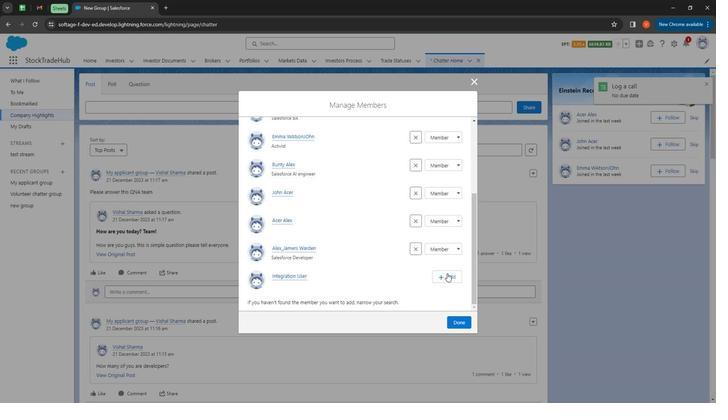 
Action: Mouse pressed left at (446, 274)
Screenshot: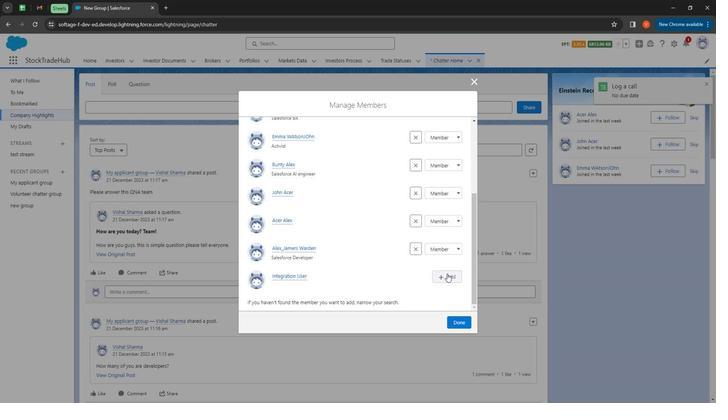 
Action: Mouse moved to (345, 216)
Screenshot: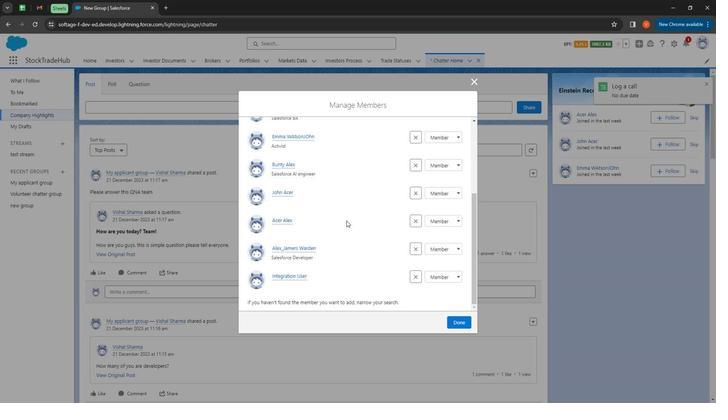 
Action: Mouse scrolled (345, 216) with delta (0, 0)
Screenshot: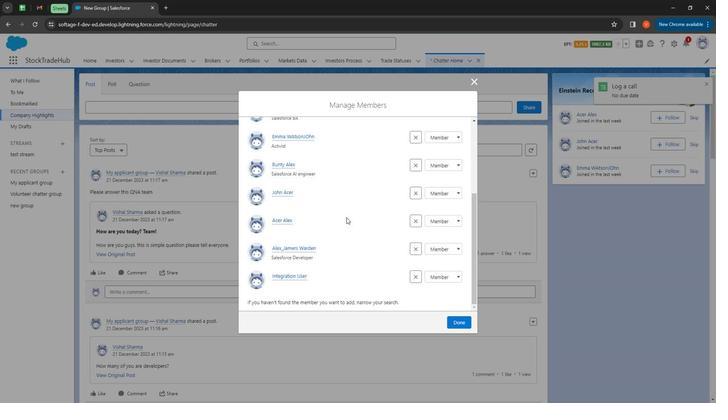 
Action: Mouse moved to (345, 216)
Screenshot: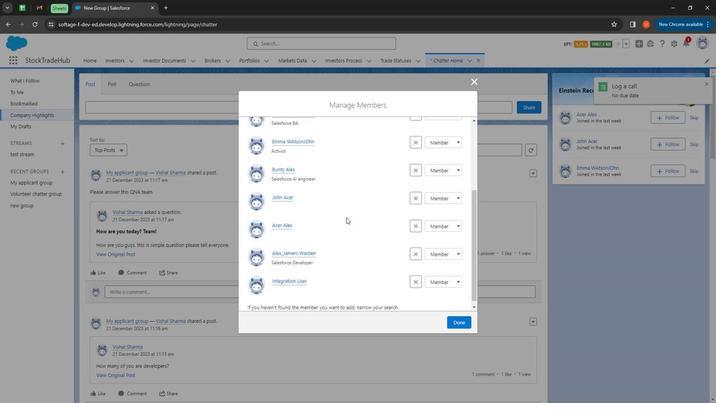 
Action: Mouse scrolled (345, 216) with delta (0, 0)
Screenshot: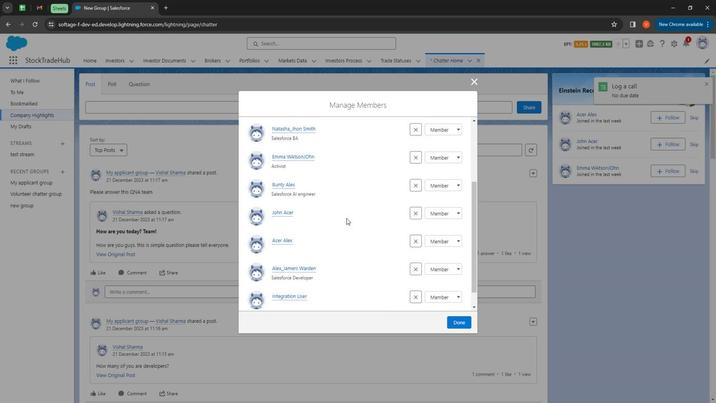 
Action: Mouse moved to (345, 228)
Screenshot: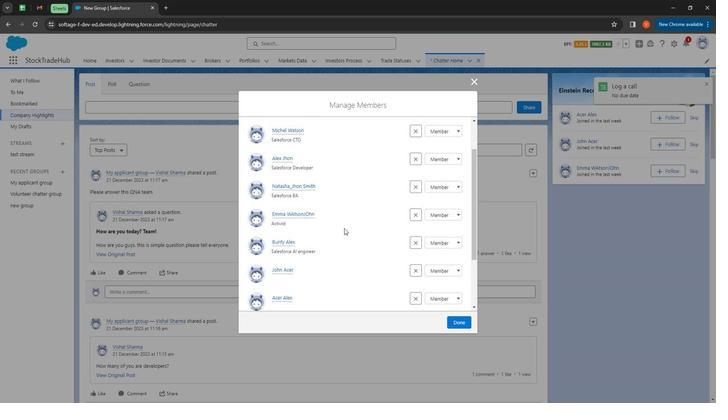 
Action: Mouse scrolled (345, 229) with delta (0, 0)
Screenshot: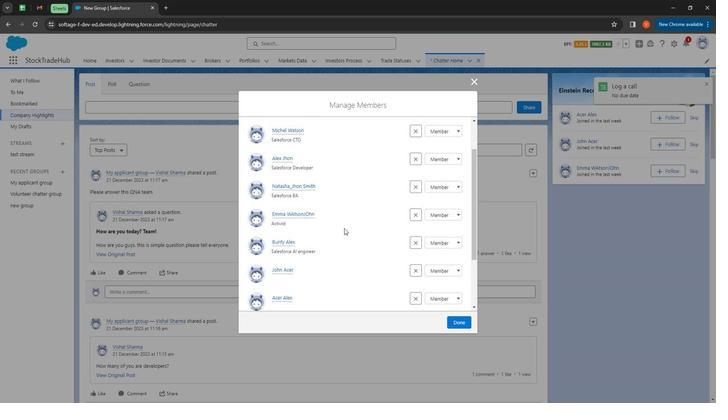 
Action: Mouse moved to (347, 205)
Screenshot: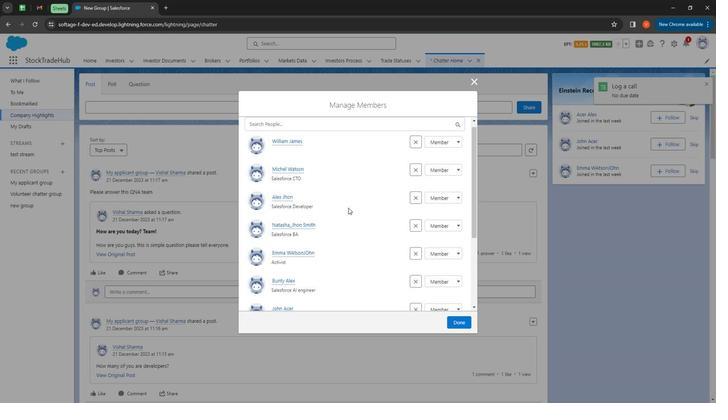 
Action: Mouse scrolled (347, 206) with delta (0, 0)
Screenshot: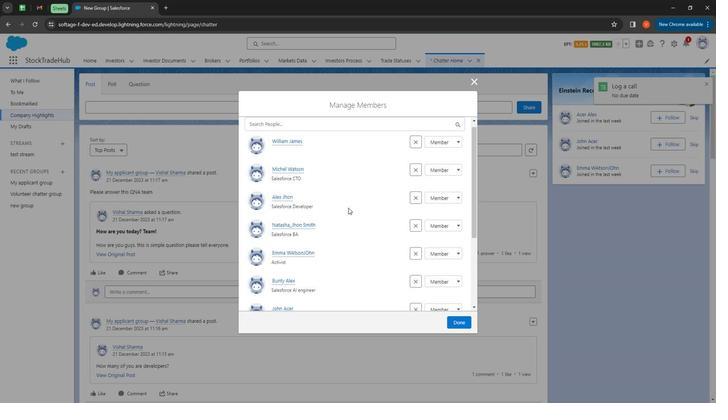 
Action: Mouse moved to (348, 207)
Screenshot: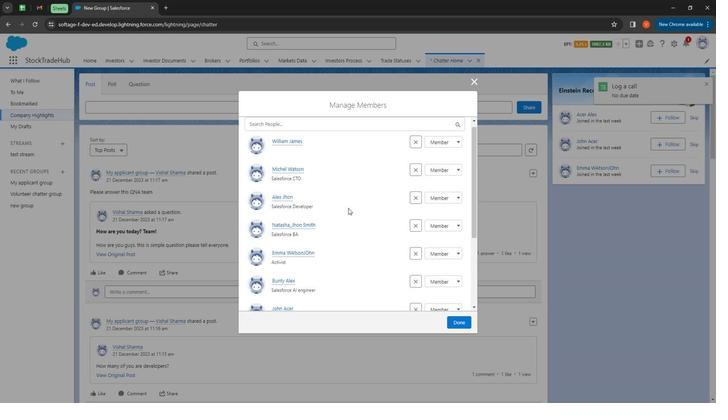 
Action: Mouse scrolled (348, 207) with delta (0, 0)
Screenshot: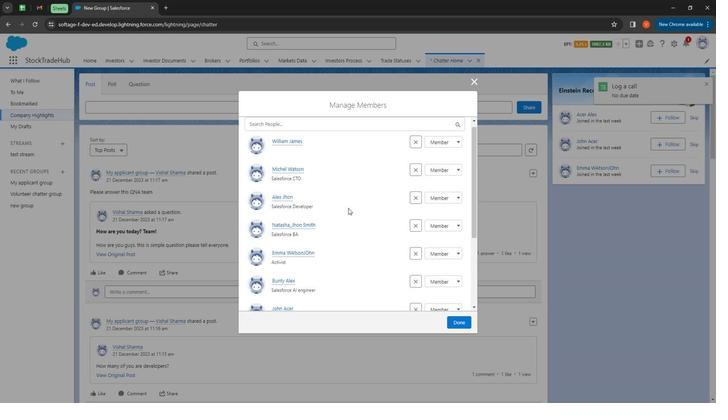
Action: Mouse moved to (445, 143)
Screenshot: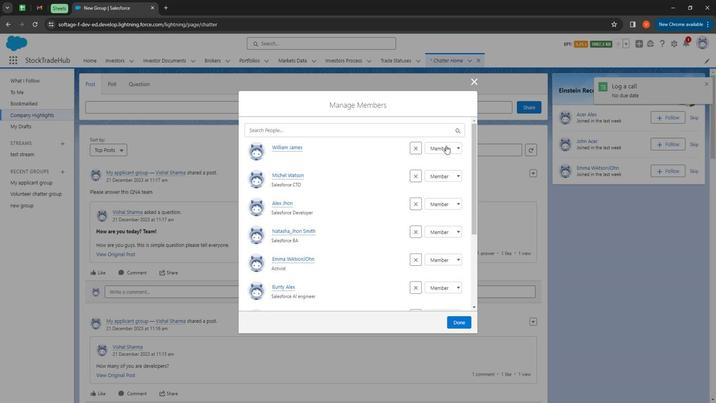 
Action: Mouse pressed left at (445, 143)
Screenshot: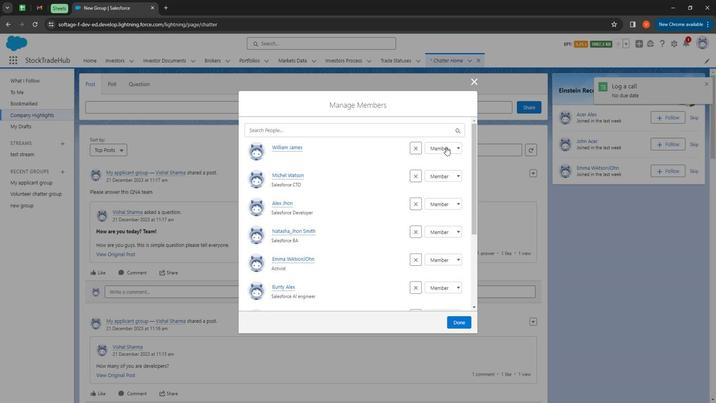 
Action: Mouse moved to (432, 153)
Screenshot: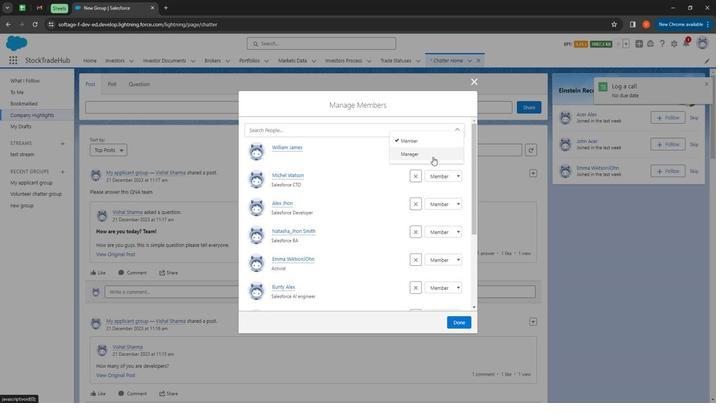 
Action: Mouse pressed left at (432, 153)
Screenshot: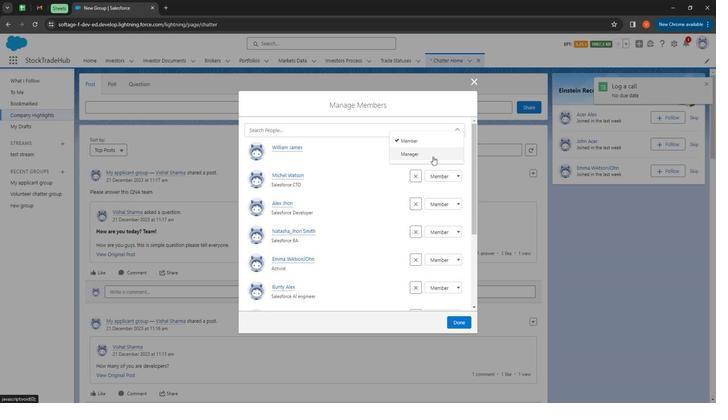 
Action: Mouse moved to (369, 221)
Screenshot: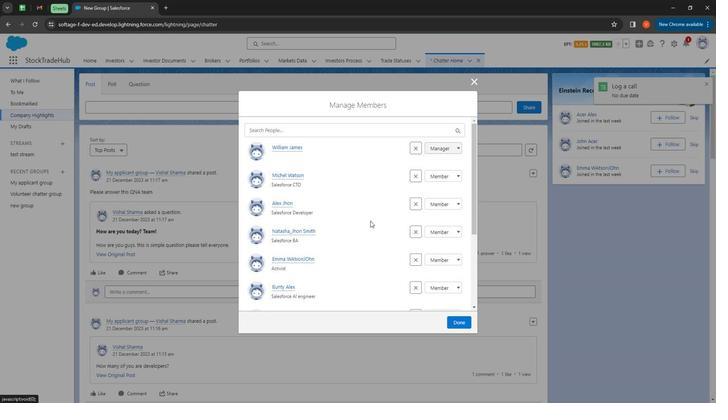
Action: Mouse scrolled (369, 221) with delta (0, 0)
Screenshot: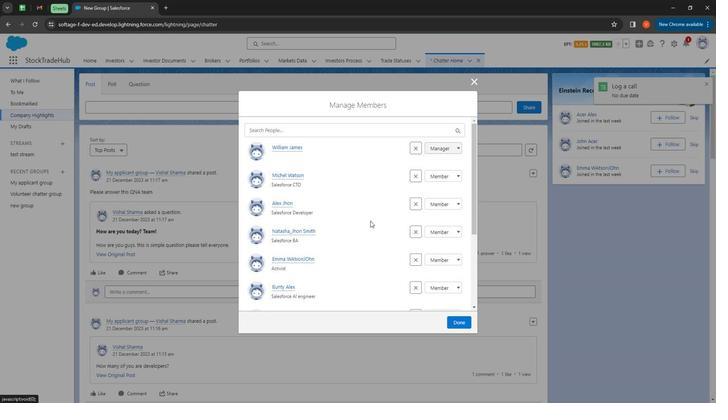 
Action: Mouse moved to (369, 221)
Screenshot: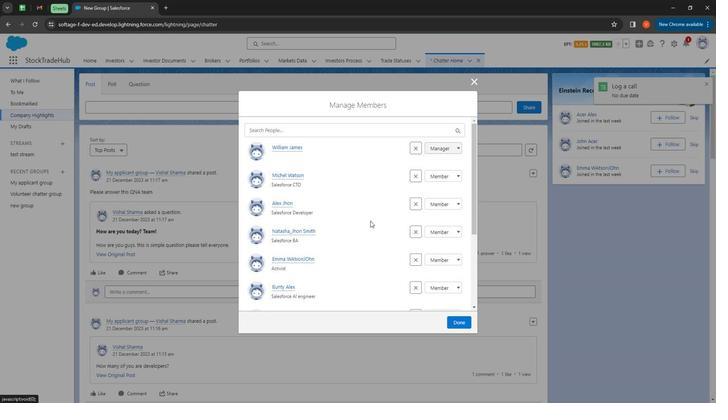 
Action: Mouse scrolled (369, 221) with delta (0, 0)
Screenshot: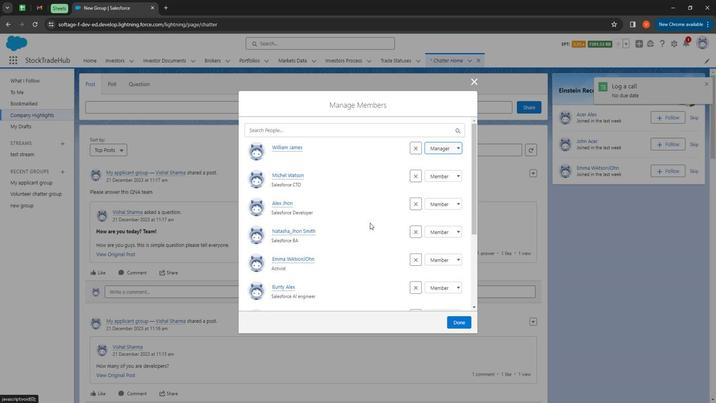 
Action: Mouse scrolled (369, 221) with delta (0, 0)
Screenshot: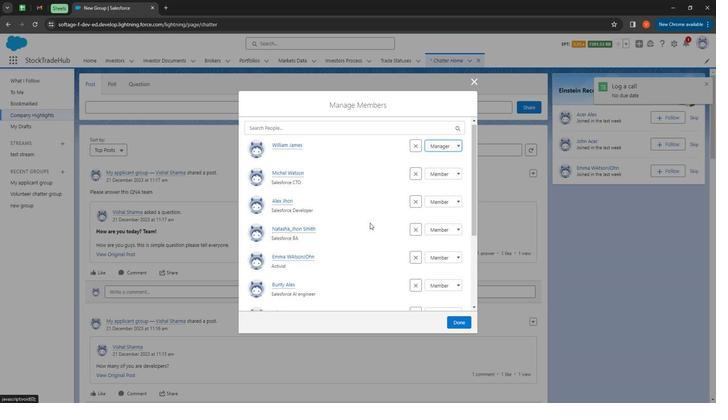 
Action: Mouse scrolled (369, 221) with delta (0, 0)
Screenshot: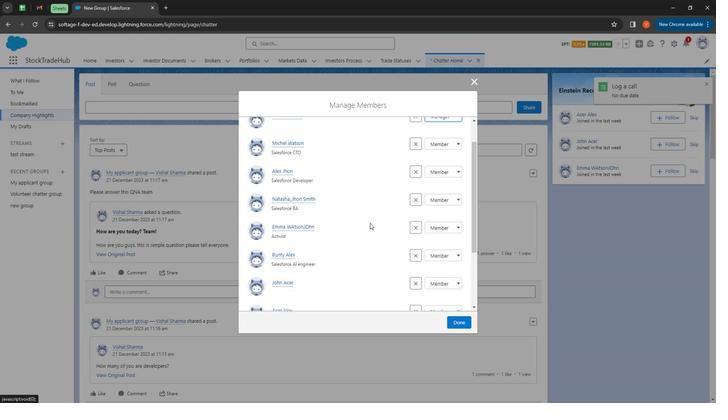 
Action: Mouse moved to (368, 221)
Screenshot: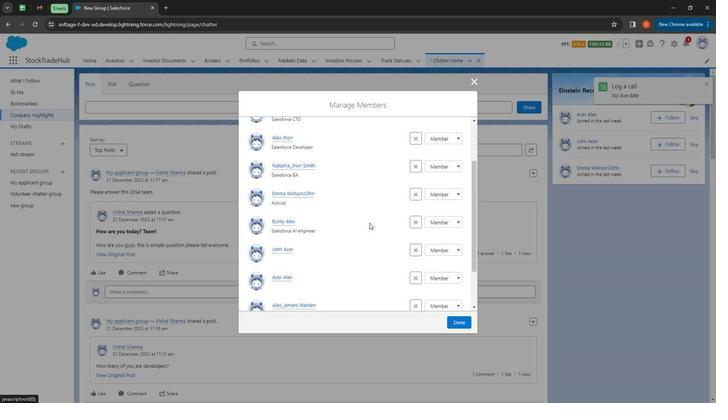 
Action: Mouse scrolled (368, 221) with delta (0, 0)
Screenshot: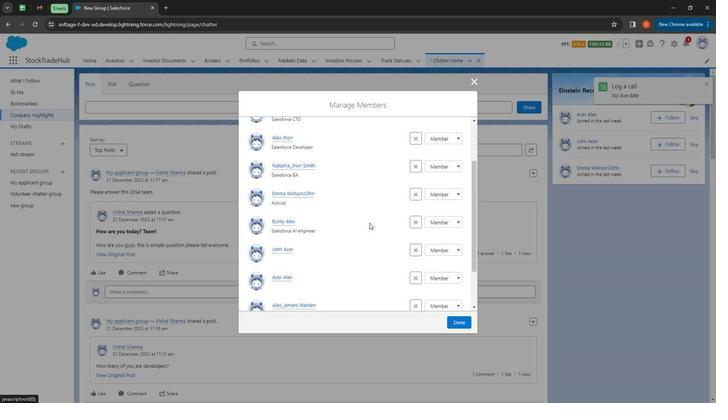 
Action: Mouse moved to (437, 280)
Screenshot: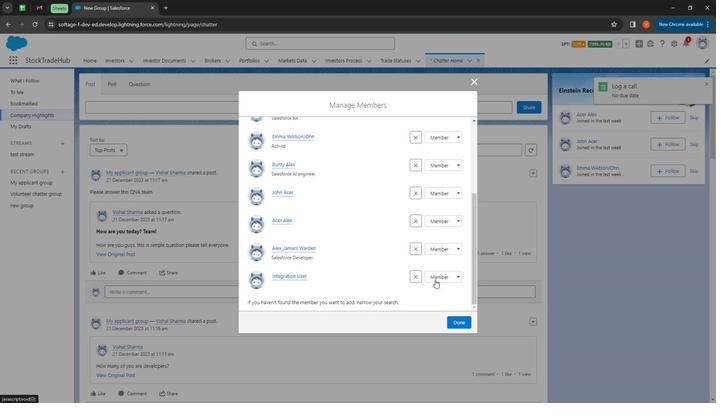 
Action: Mouse pressed left at (437, 280)
Screenshot: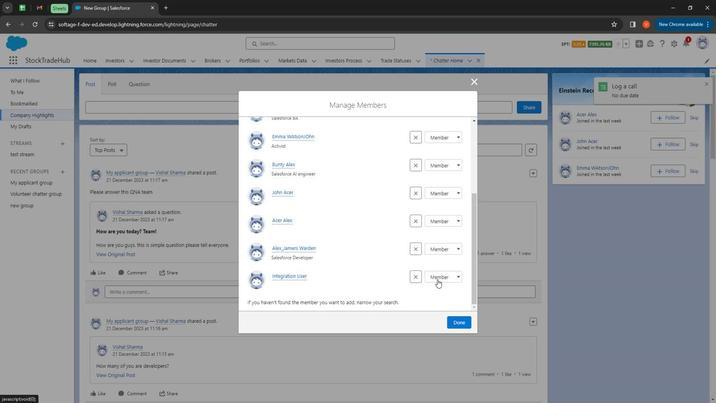 
Action: Mouse moved to (433, 281)
Screenshot: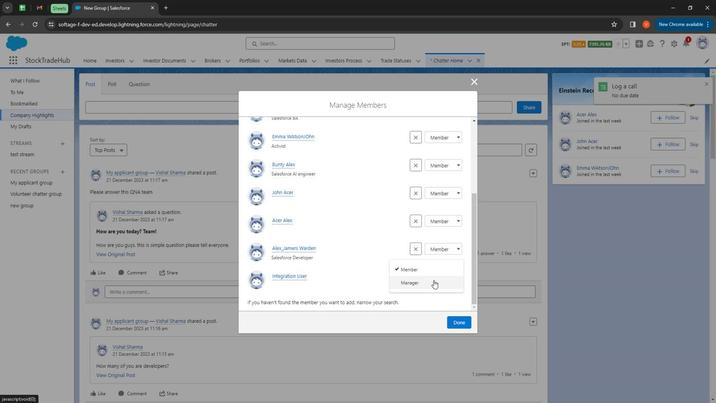 
Action: Mouse pressed left at (433, 281)
Screenshot: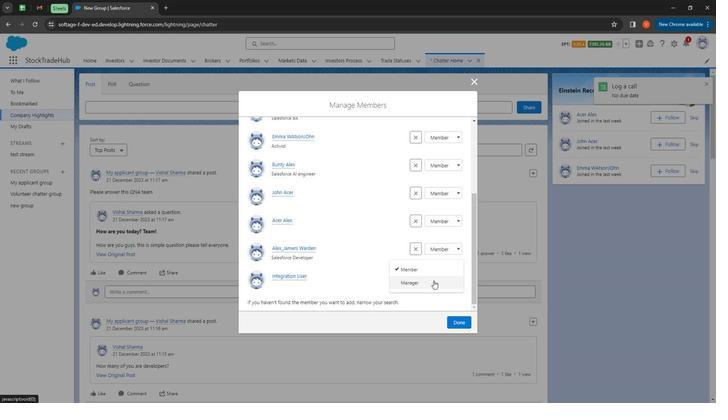 
Action: Mouse moved to (445, 191)
Screenshot: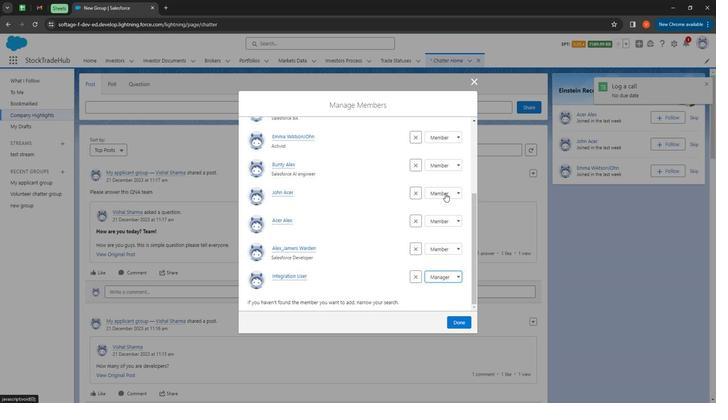 
Action: Mouse pressed left at (445, 191)
Screenshot: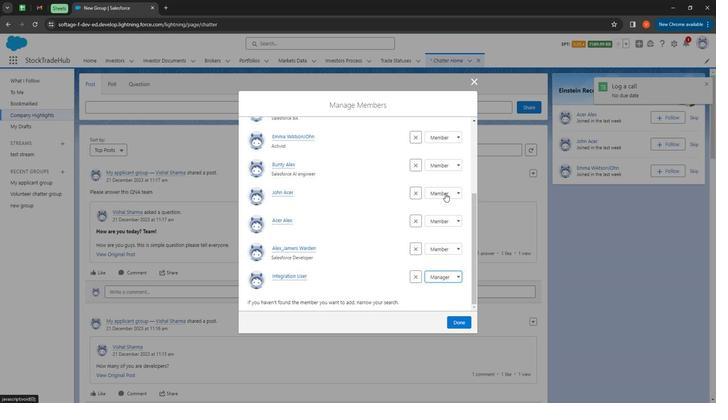 
Action: Mouse moved to (433, 203)
Screenshot: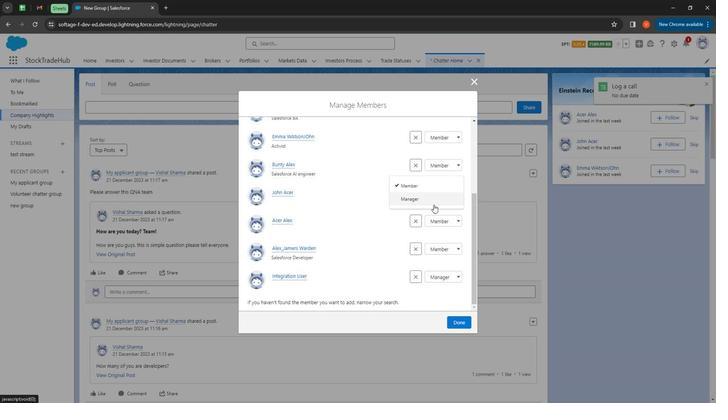 
Action: Mouse pressed left at (433, 203)
Screenshot: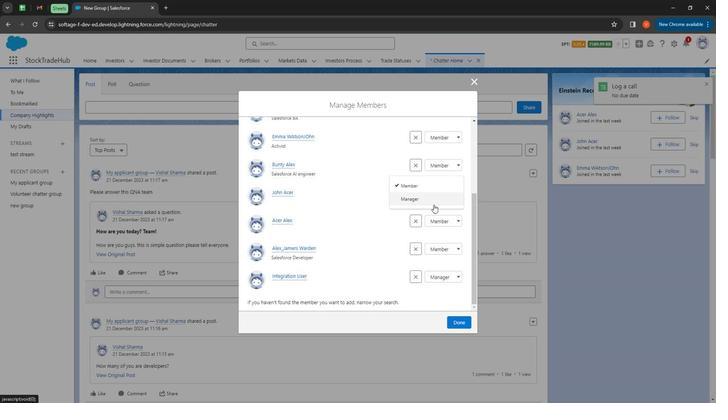 
Action: Mouse moved to (453, 329)
Screenshot: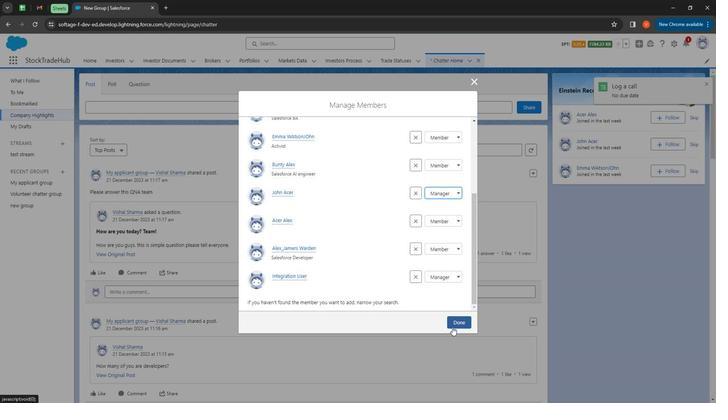 
Action: Mouse pressed left at (453, 329)
Screenshot: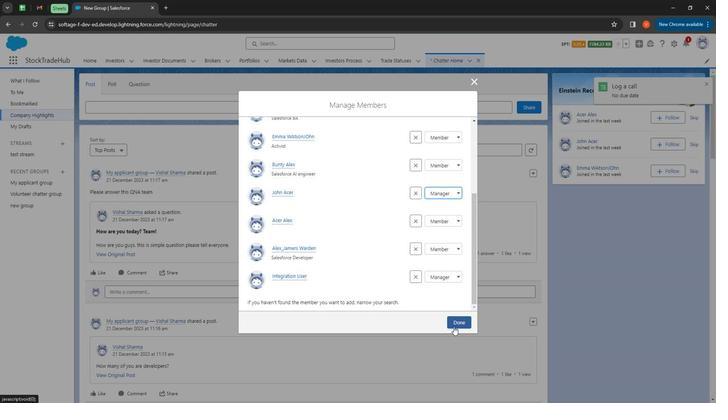
Action: Mouse moved to (185, 148)
Screenshot: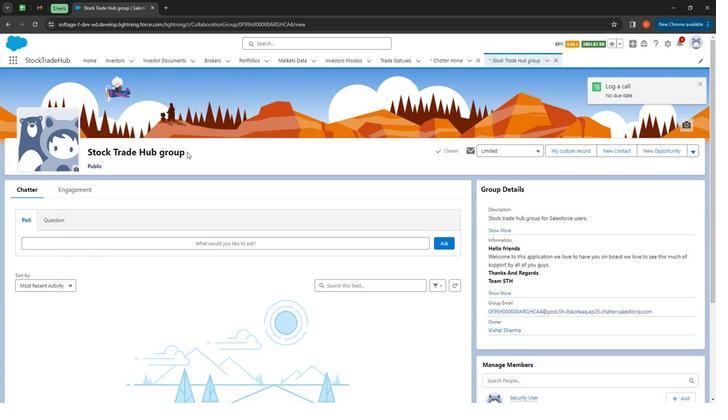 
Action: Mouse pressed left at (185, 148)
Screenshot: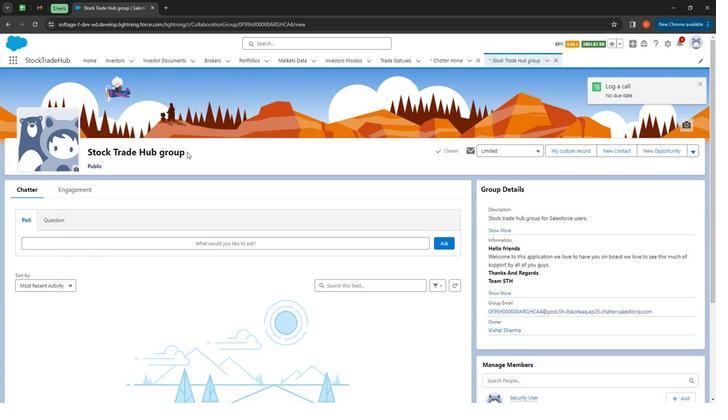 
Action: Mouse moved to (452, 55)
Screenshot: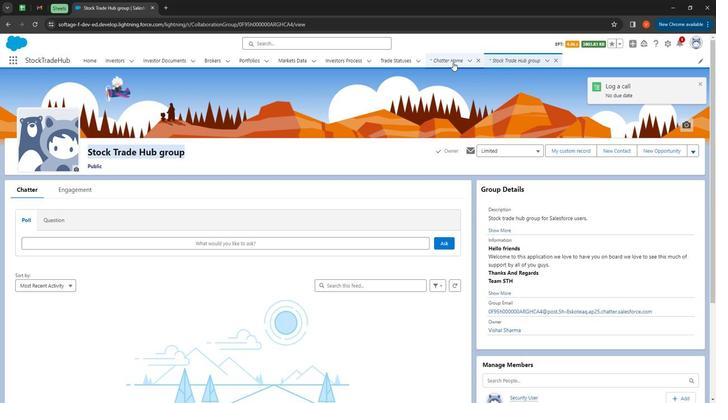 
Action: Mouse pressed left at (452, 55)
Screenshot: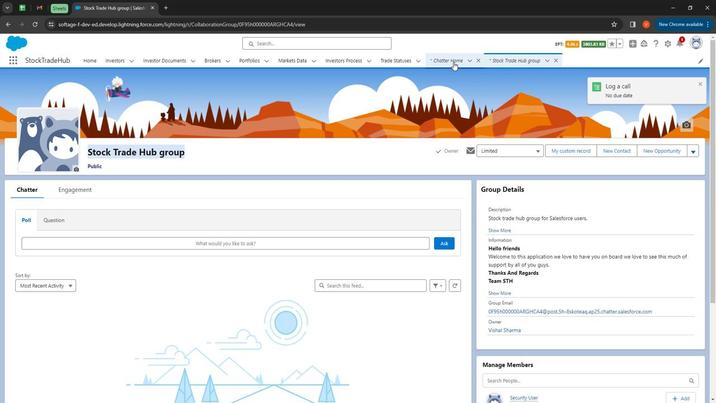 
Action: Mouse moved to (63, 139)
Screenshot: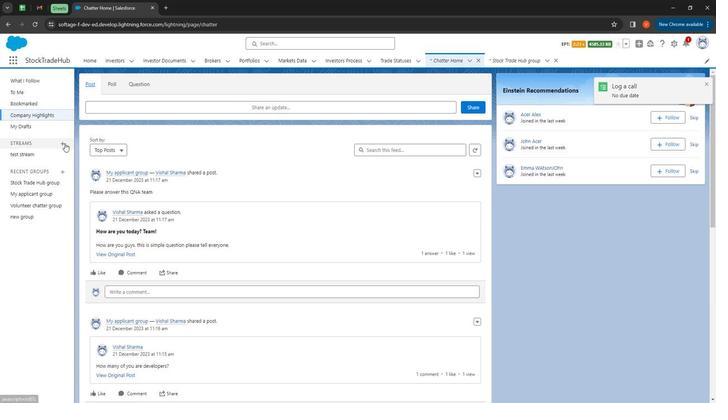 
Action: Mouse pressed left at (63, 139)
Screenshot: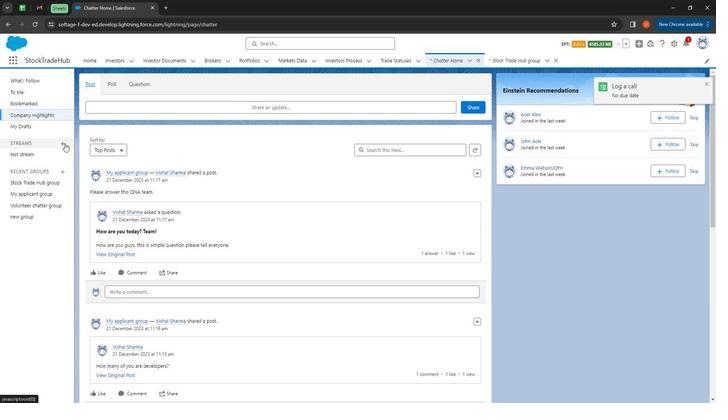 
Action: Mouse moved to (277, 184)
Screenshot: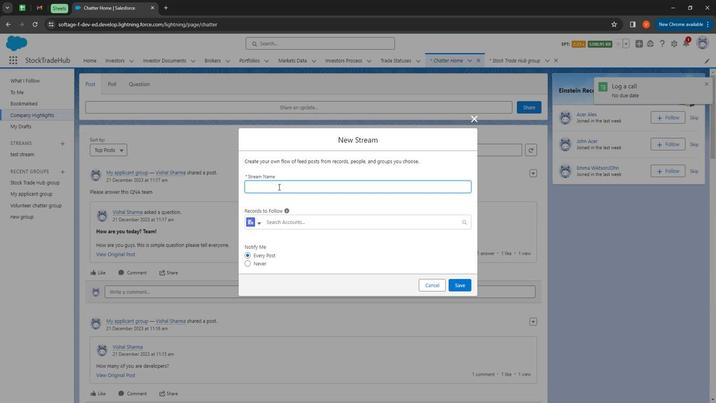 
Action: Mouse pressed left at (277, 184)
Screenshot: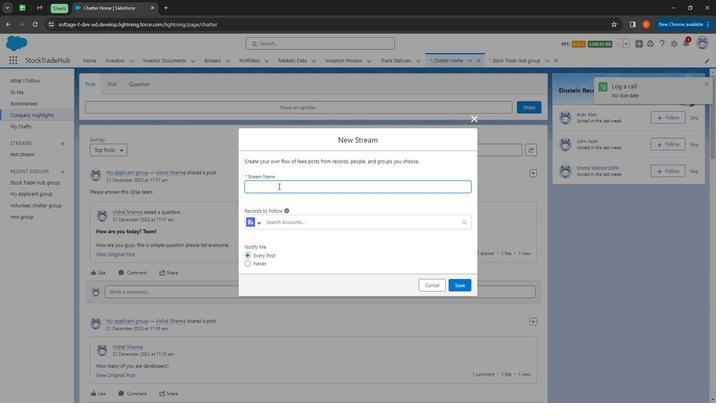 
Action: Mouse moved to (278, 185)
Screenshot: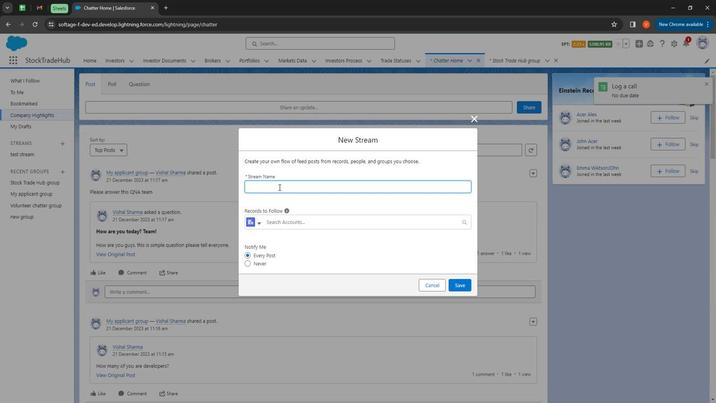 
Action: Key pressed <Key.shift>
Screenshot: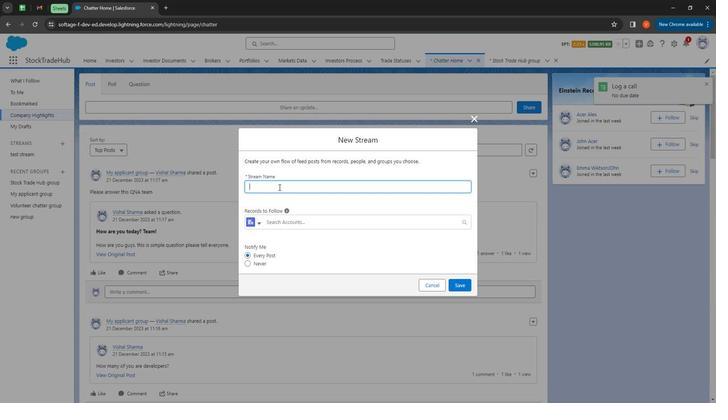 
Action: Mouse moved to (212, 126)
Screenshot: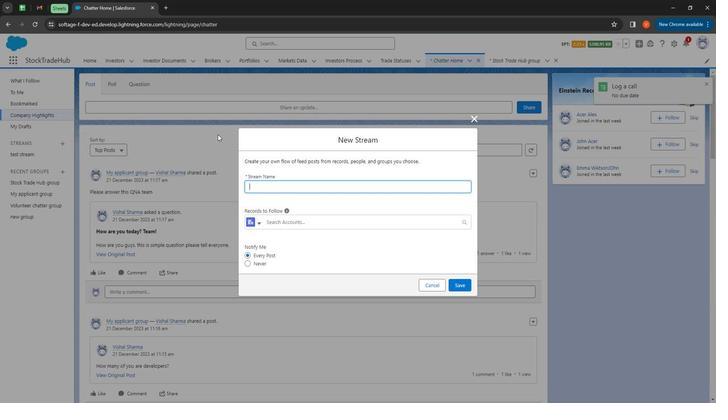 
Action: Key pressed <Key.shift><Key.shift><Key.shift><Key.shift>
Screenshot: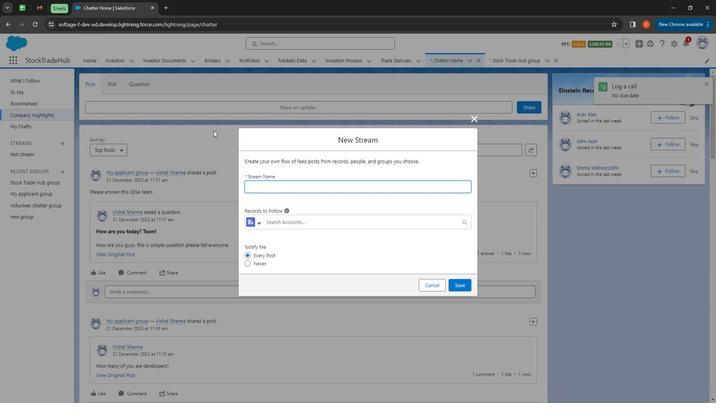 
Action: Mouse moved to (212, 126)
Screenshot: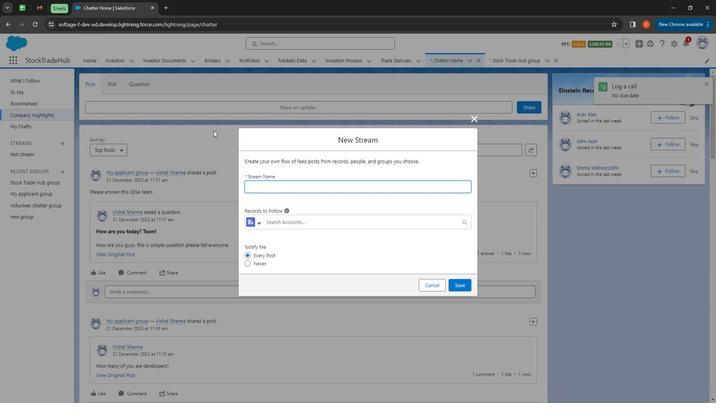 
Action: Key pressed <Key.shift><Key.shift>Stock<Key.space><Key.shift>Trade<Key.space><Key.shift>Hub<Key.space><Key.shift>Stream
Screenshot: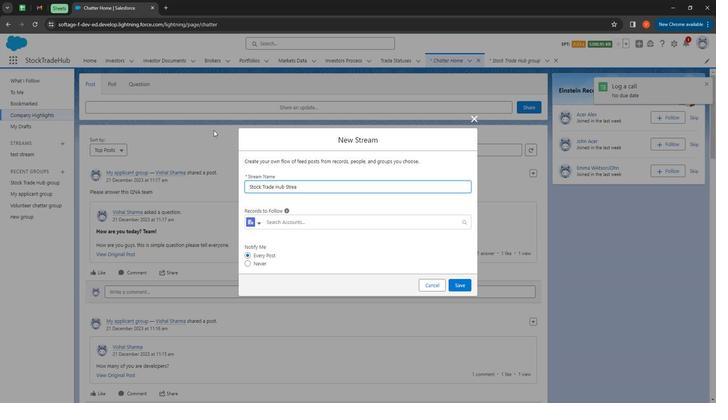 
Action: Mouse moved to (381, 208)
Screenshot: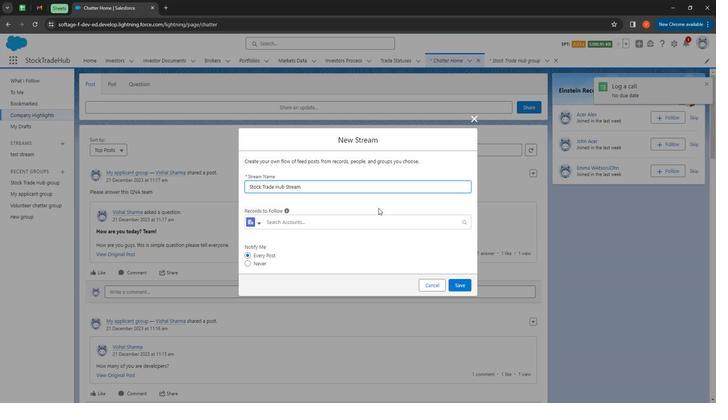 
Action: Mouse scrolled (381, 207) with delta (0, 0)
Screenshot: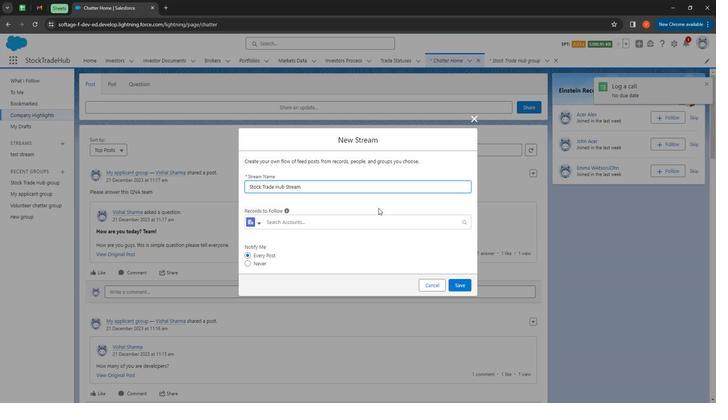 
Action: Mouse moved to (383, 209)
Screenshot: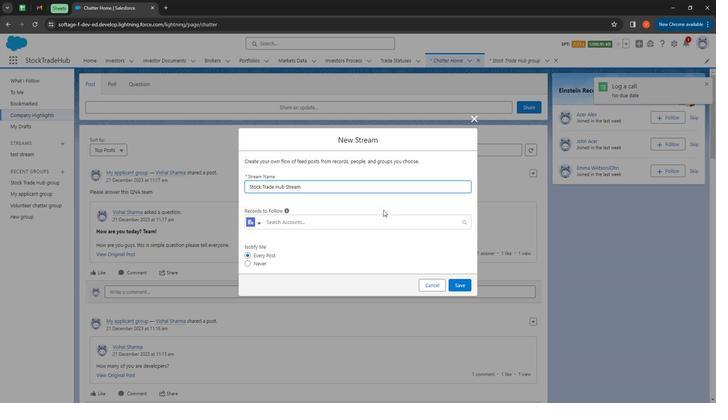 
Action: Mouse scrolled (383, 208) with delta (0, 0)
Screenshot: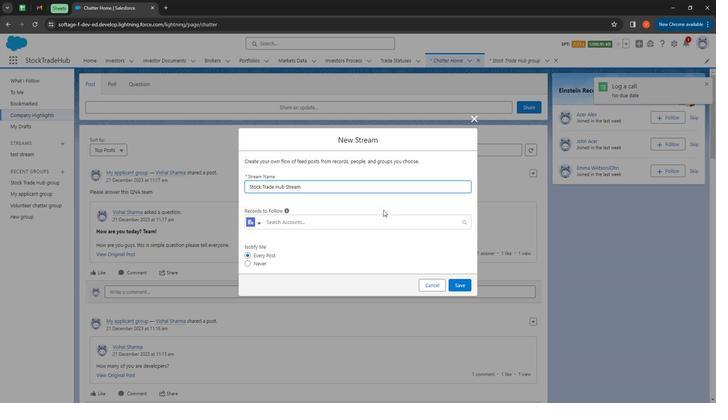 
Action: Mouse moved to (349, 218)
Screenshot: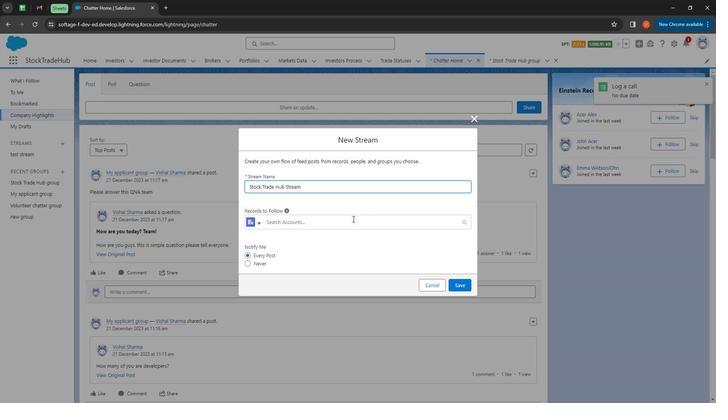 
Action: Mouse pressed left at (349, 218)
Screenshot: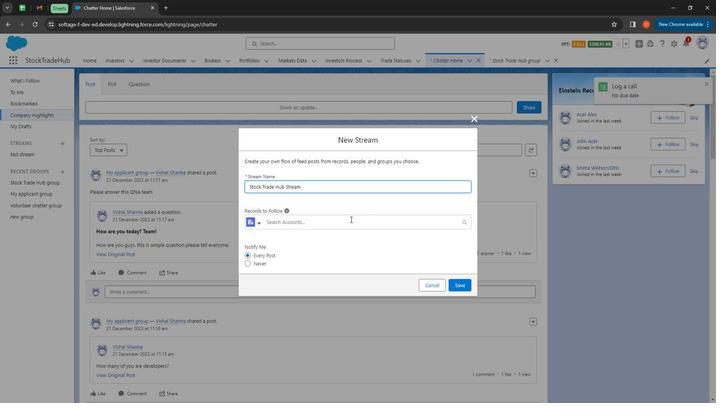 
Action: Mouse moved to (258, 225)
Screenshot: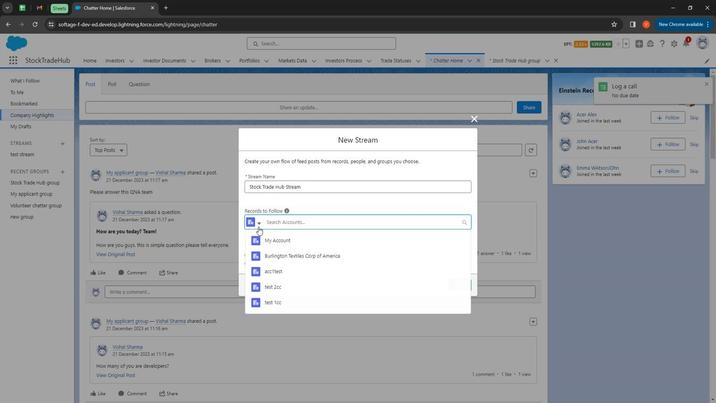 
Action: Mouse pressed left at (258, 225)
Screenshot: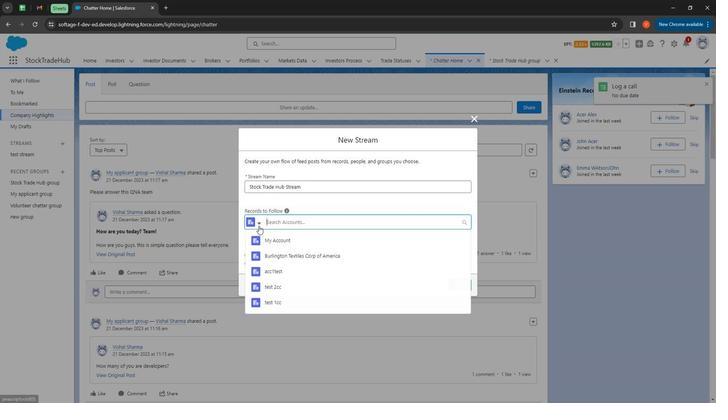 
Action: Mouse moved to (305, 271)
Screenshot: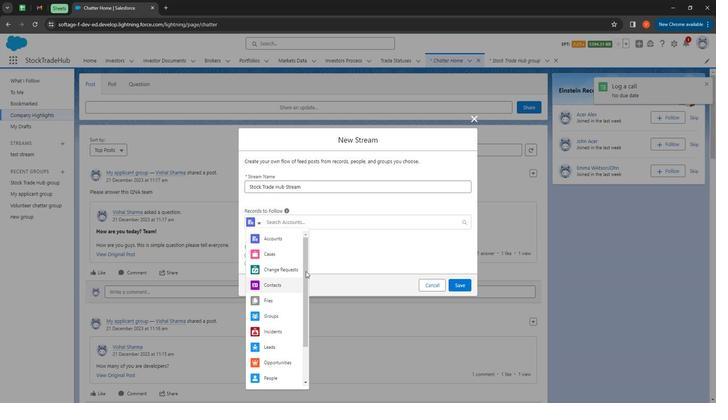 
Action: Mouse pressed left at (305, 271)
Screenshot: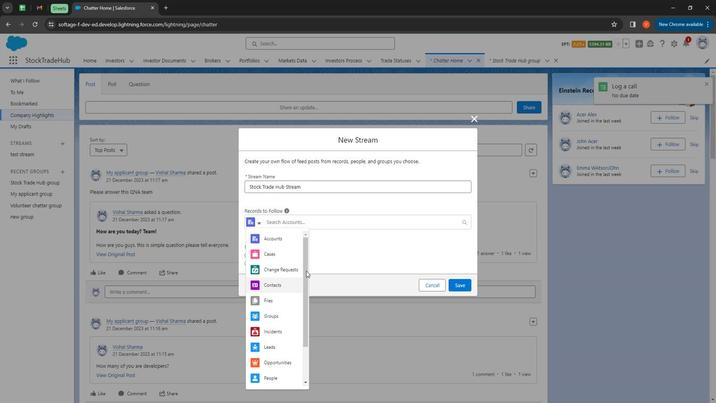 
Action: Mouse moved to (274, 322)
Screenshot: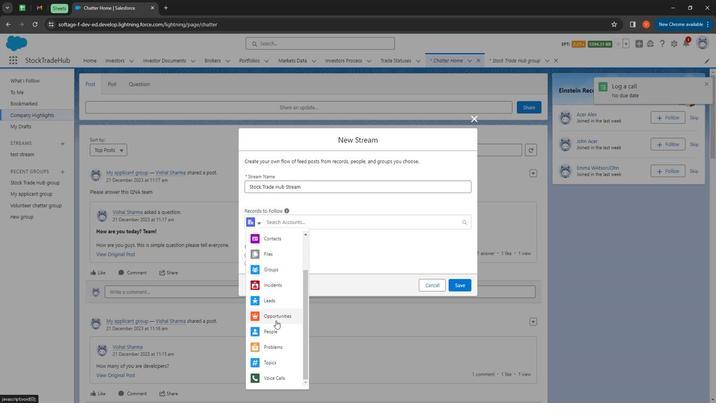 
Action: Mouse pressed left at (274, 322)
Screenshot: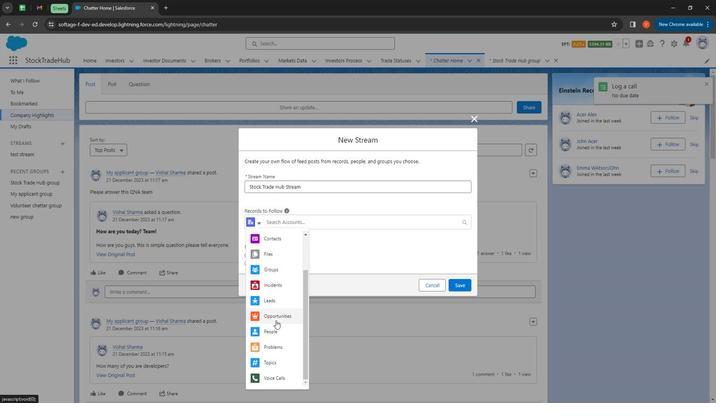 
Action: Mouse moved to (322, 218)
Screenshot: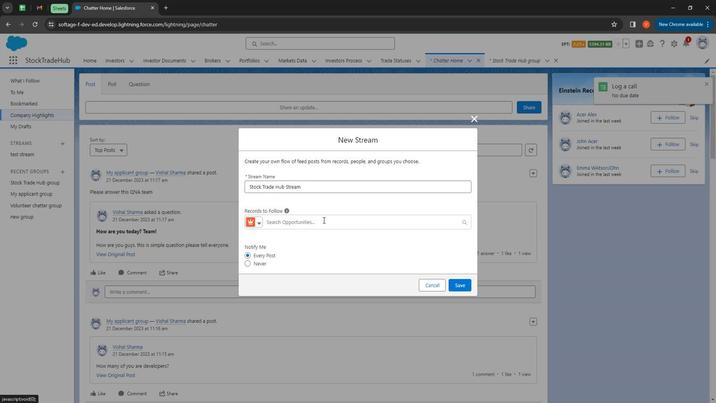 
Action: Mouse pressed left at (322, 218)
Screenshot: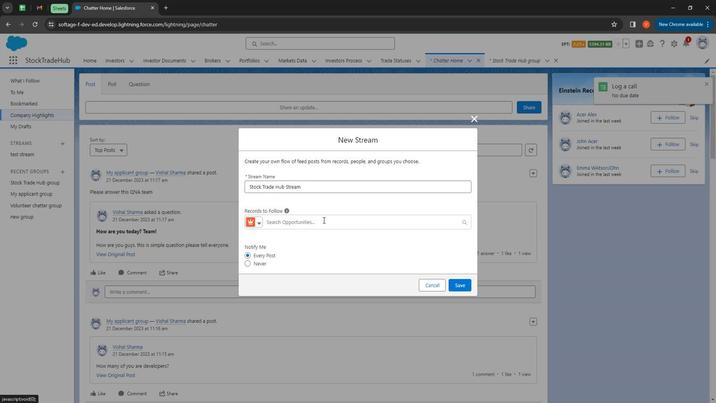 
Action: Mouse moved to (305, 245)
Screenshot: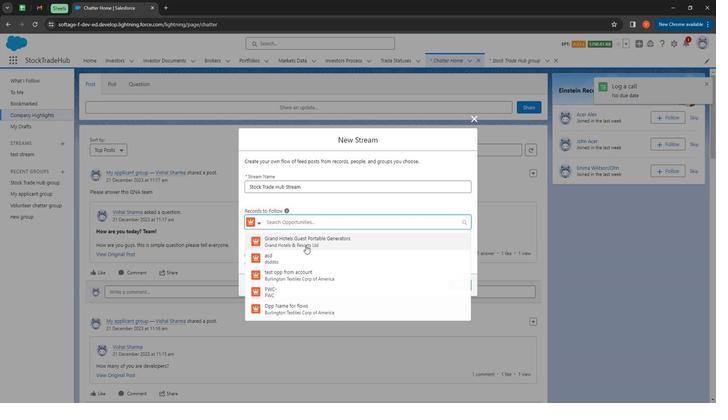 
Action: Mouse pressed left at (305, 245)
Screenshot: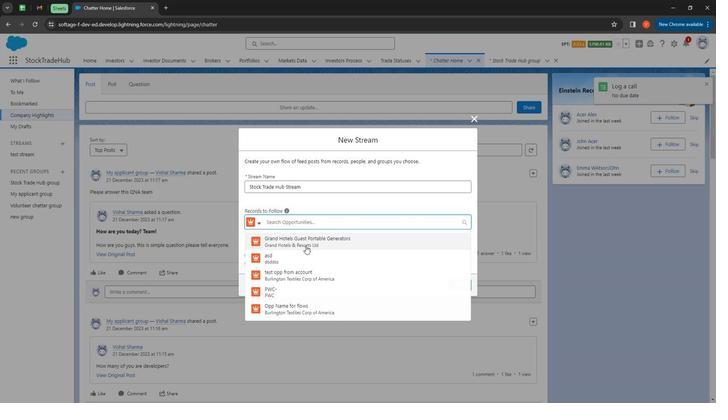 
Action: Mouse moved to (259, 214)
Screenshot: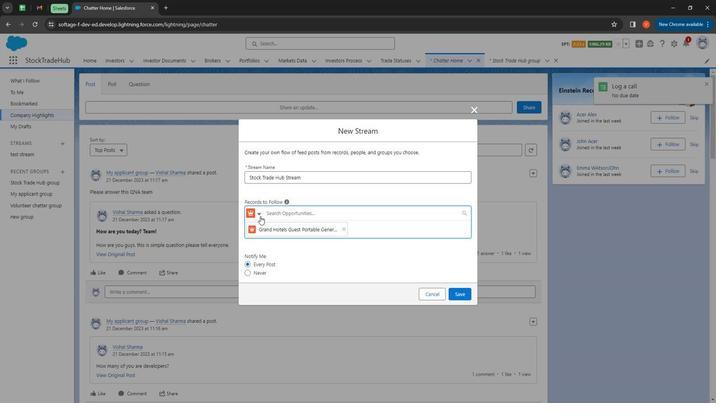 
Action: Mouse pressed left at (259, 214)
Screenshot: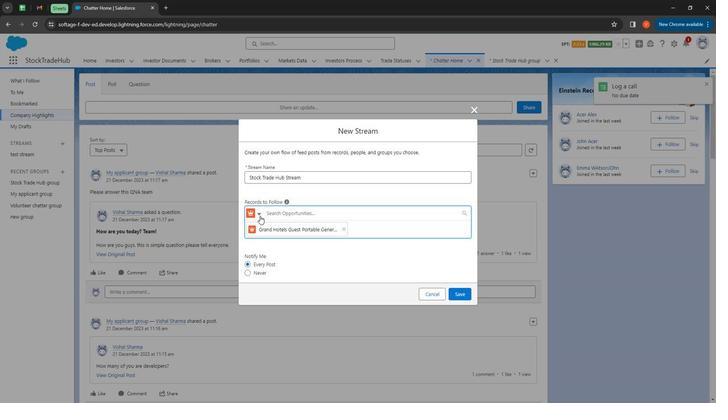 
Action: Mouse moved to (280, 239)
Screenshot: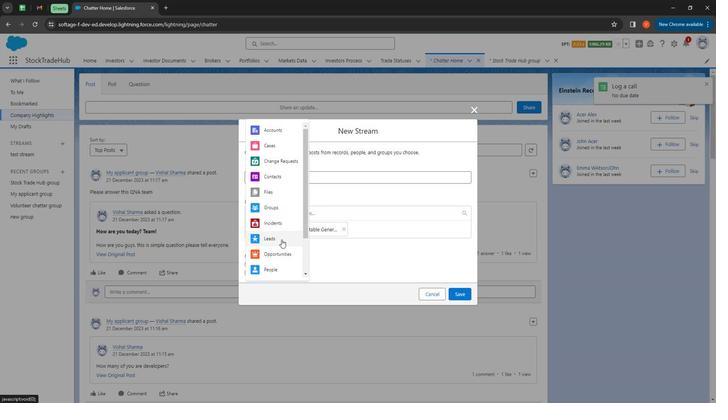 
Action: Mouse pressed left at (280, 239)
Screenshot: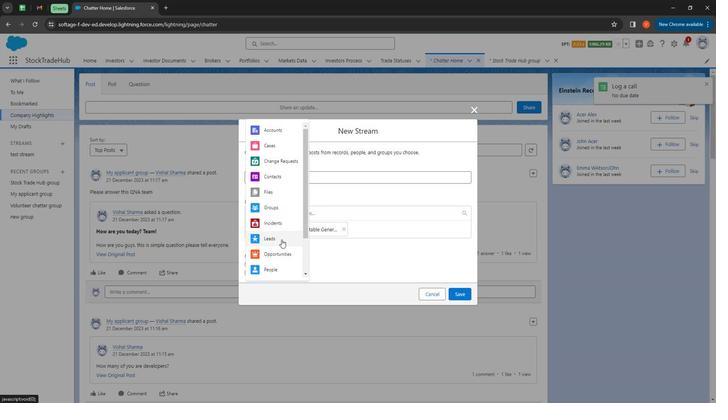 
Action: Mouse moved to (316, 214)
Screenshot: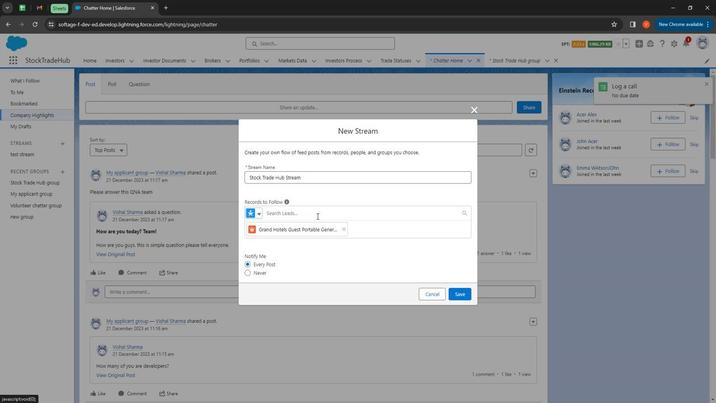 
Action: Mouse pressed left at (316, 214)
Screenshot: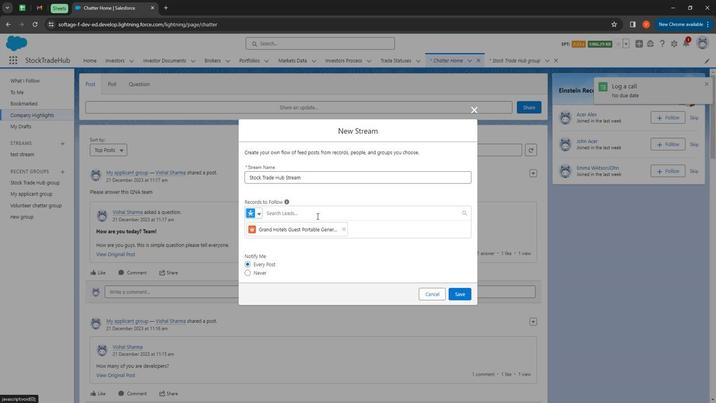 
Action: Mouse moved to (281, 283)
Screenshot: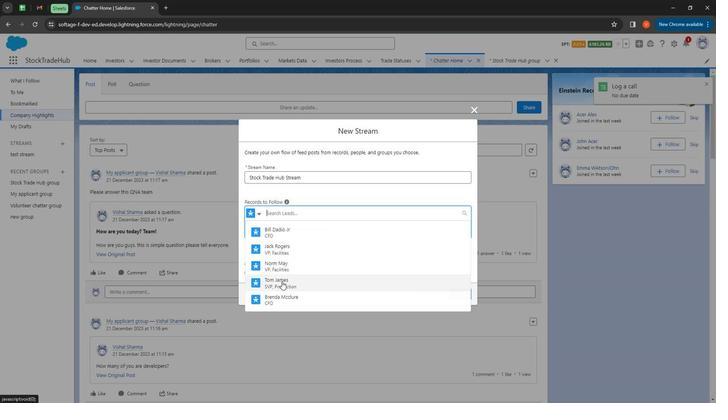 
Action: Mouse pressed left at (281, 283)
Screenshot: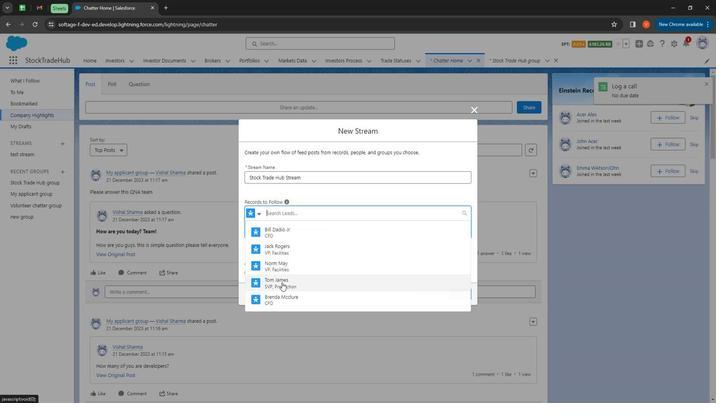 
Action: Mouse moved to (454, 296)
Screenshot: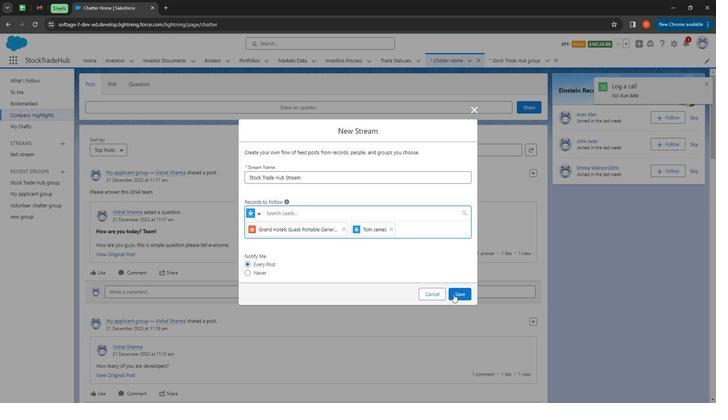 
Action: Mouse pressed left at (454, 296)
Screenshot: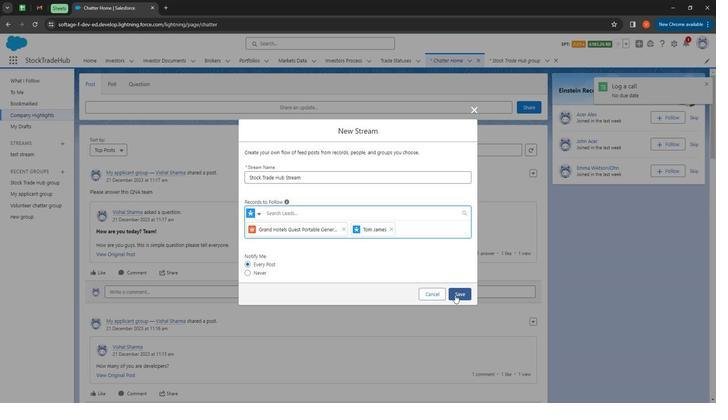 
Action: Mouse moved to (21, 87)
Screenshot: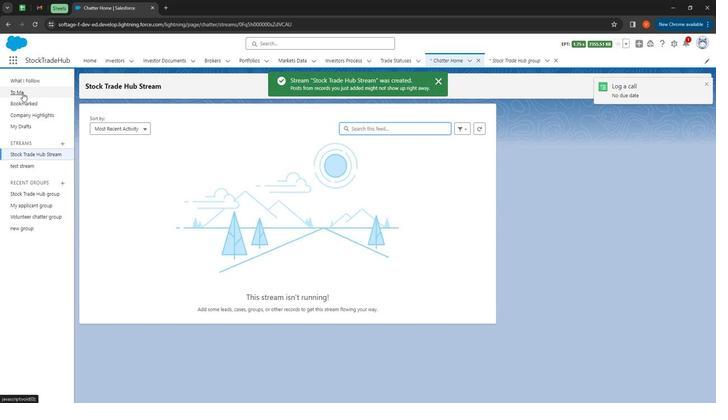 
Action: Mouse pressed left at (21, 87)
Screenshot: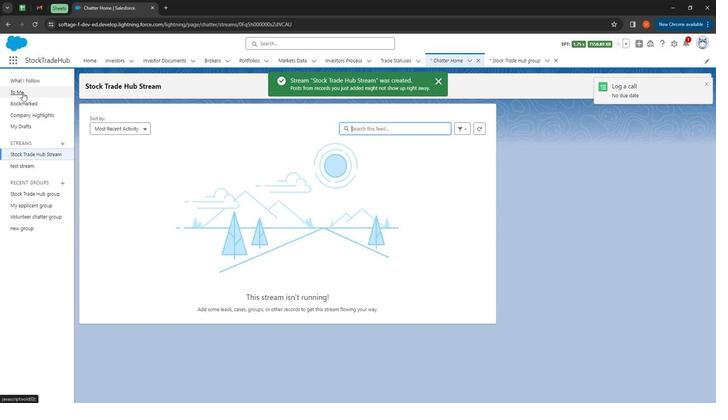 
Action: Mouse moved to (500, 104)
Screenshot: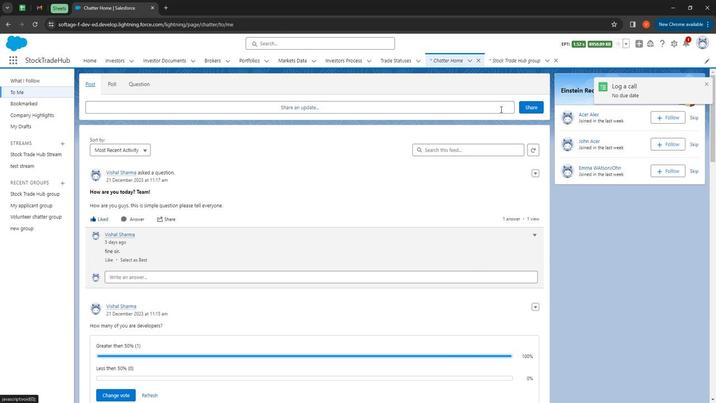 
Action: Mouse pressed left at (500, 104)
Screenshot: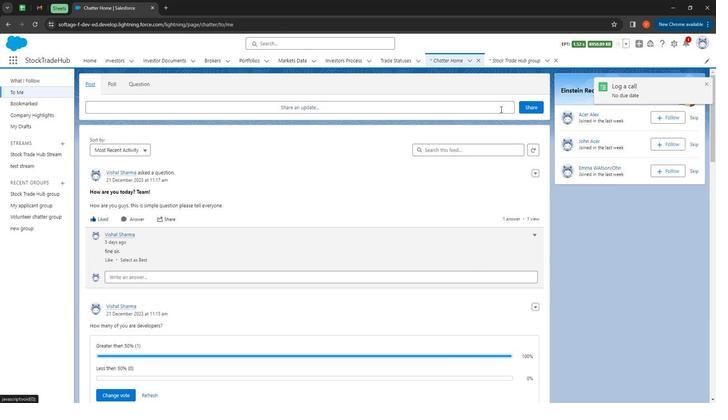 
Action: Mouse moved to (143, 110)
Screenshot: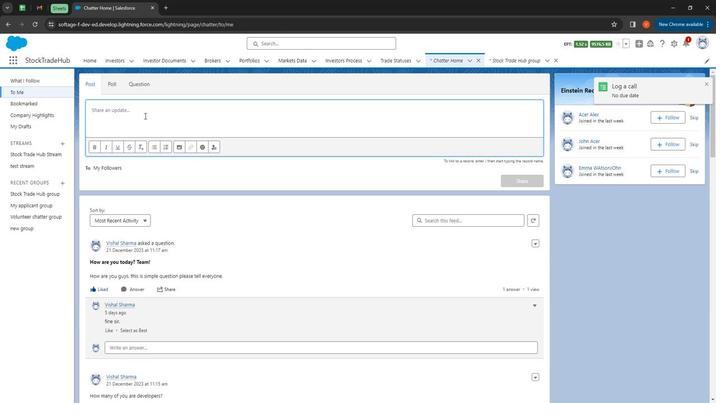 
Action: Mouse pressed left at (143, 110)
Screenshot: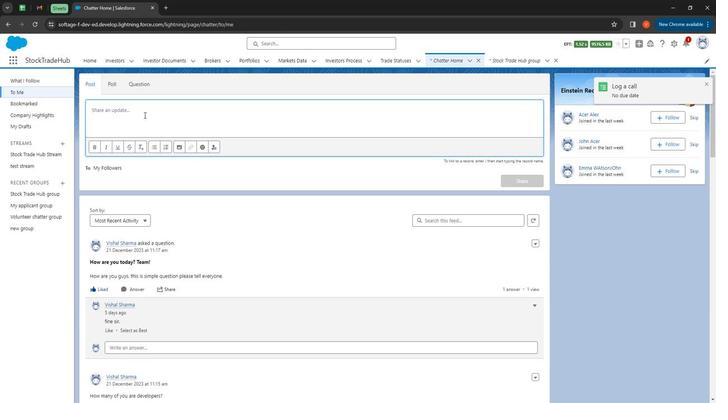 
Action: Mouse moved to (129, 102)
Screenshot: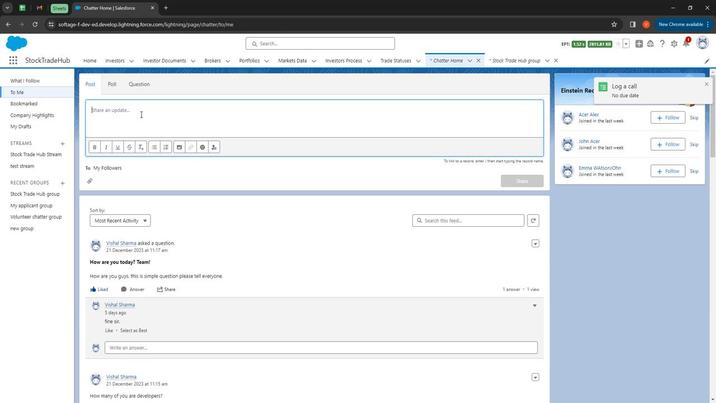 
Action: Key pressed <Key.shift>
Screenshot: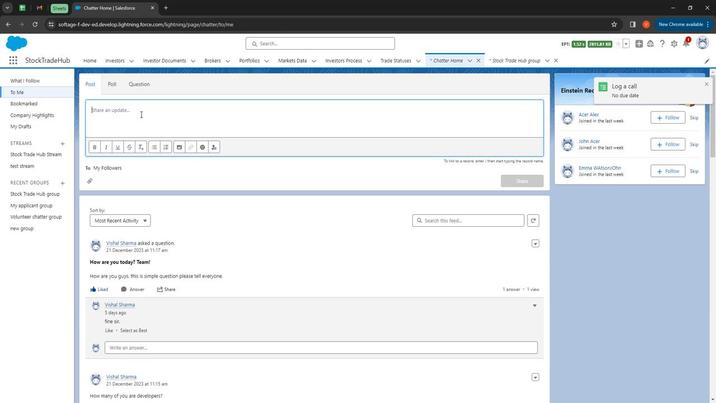 
Action: Mouse moved to (124, 99)
Screenshot: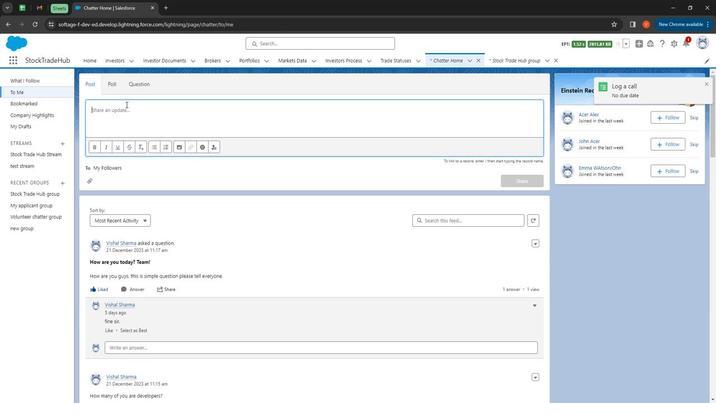 
Action: Key pressed <Key.shift><Key.shift>Hello<Key.space>welcome<Key.space>to<Key.space>chatter<Key.space>fi<Key.backspace>eed<Key.space>we<Key.space>love<Key.space>to<Key.space>have<Key.space>you<Key.space>all<Key.space>here<Key.space>it<Key.space>a<Key.space>welcome<Key.space>message<Key.space>from<Key.space>our<Key.space>salesforce<Key.space><Key.backspace><Key.shift>Salaesfo<Key.backspace><Key.backspace><Key.backspace><Key.backspace><Key.backspace>esforce<Key.space>a<Key.shift>dmin.
Screenshot: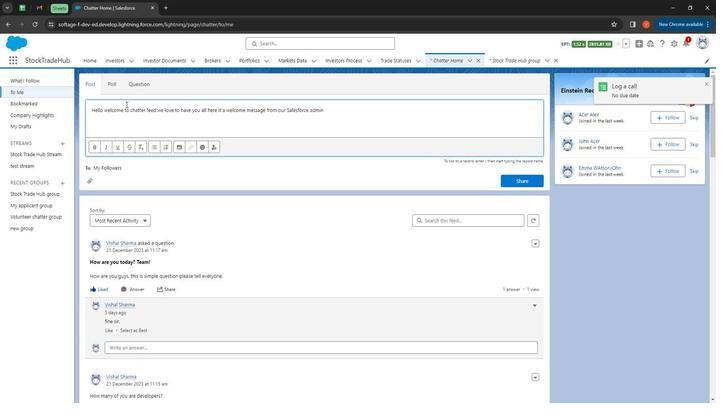 
Action: Mouse moved to (88, 108)
Screenshot: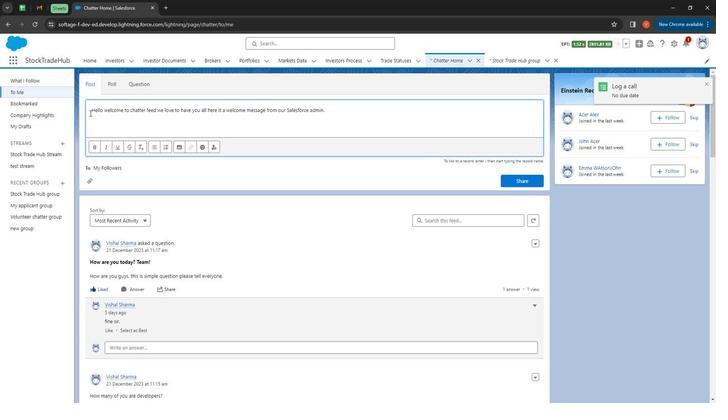 
Action: Mouse pressed left at (88, 108)
Screenshot: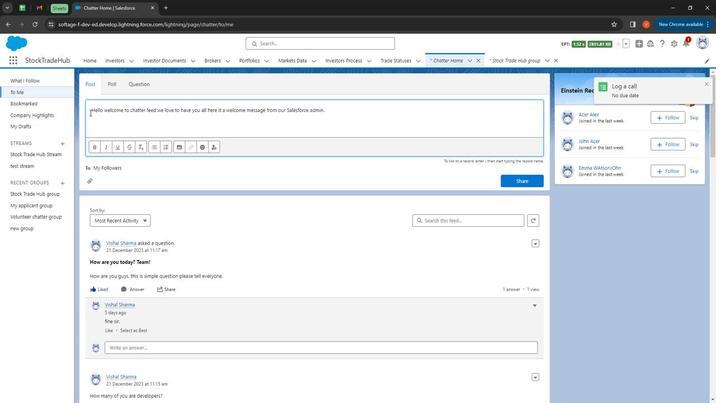 
Action: Mouse pressed left at (88, 108)
Screenshot: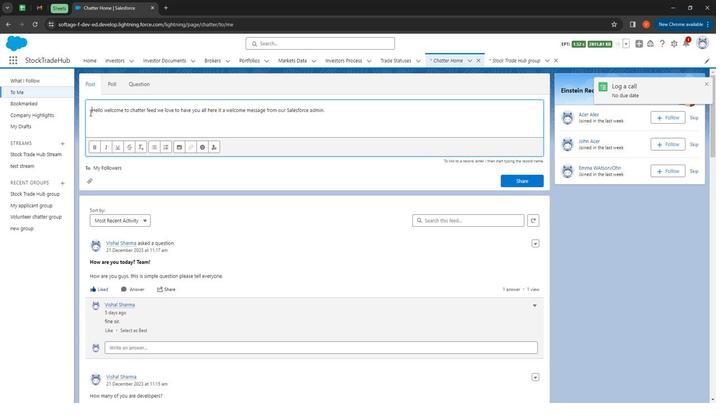 
Action: Mouse moved to (94, 141)
Screenshot: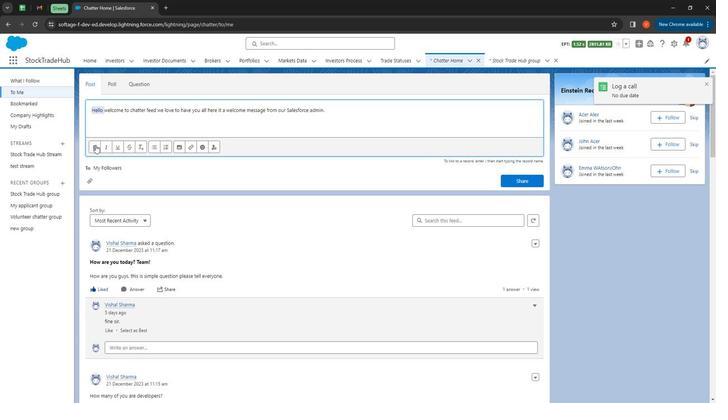 
Action: Mouse pressed left at (94, 141)
Screenshot: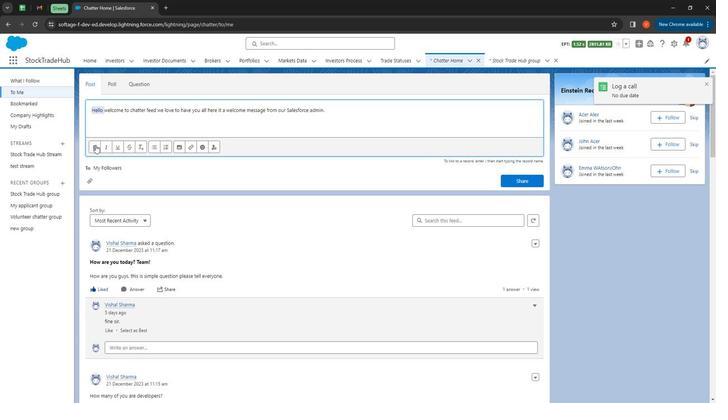 
Action: Mouse moved to (105, 105)
Screenshot: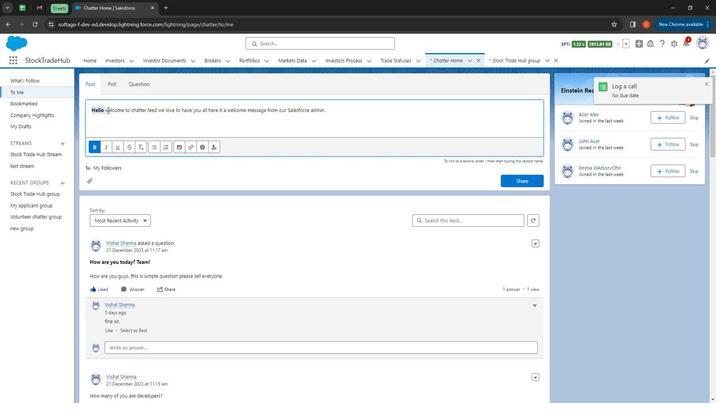 
Action: Mouse pressed left at (105, 105)
Screenshot: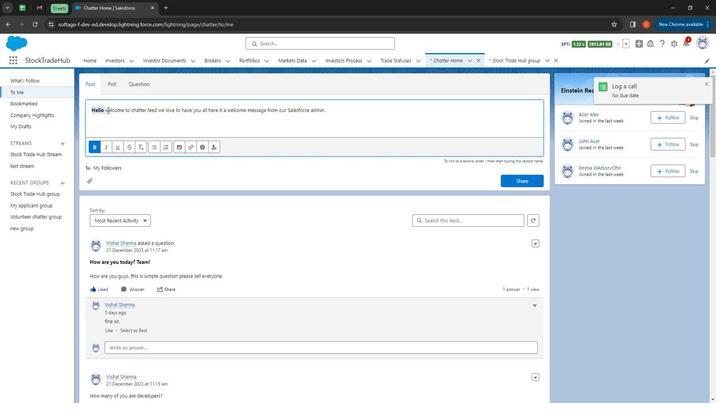 
Action: Mouse moved to (104, 105)
Screenshot: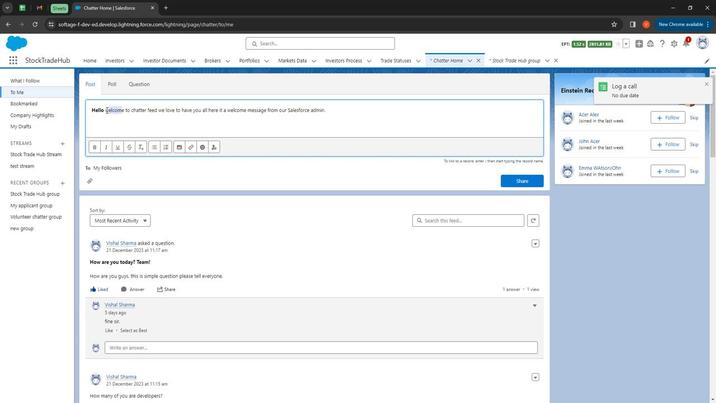 
Action: Mouse pressed left at (104, 105)
Screenshot: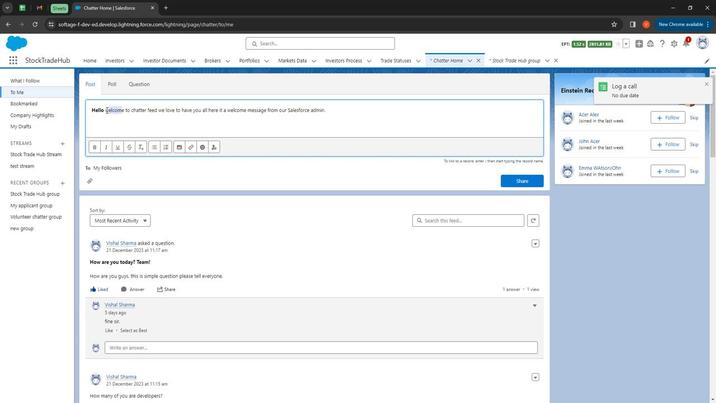 
Action: Mouse pressed left at (104, 105)
Screenshot: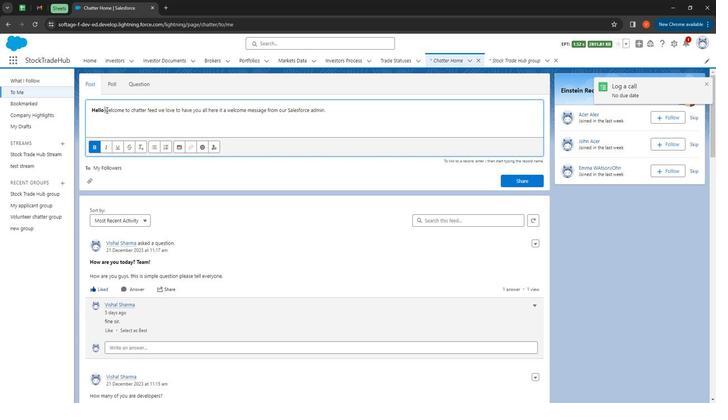 
Action: Mouse moved to (103, 144)
Screenshot: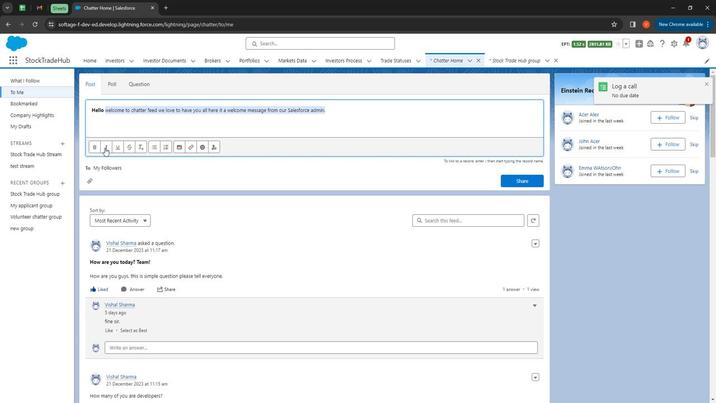 
Action: Mouse pressed left at (103, 144)
Screenshot: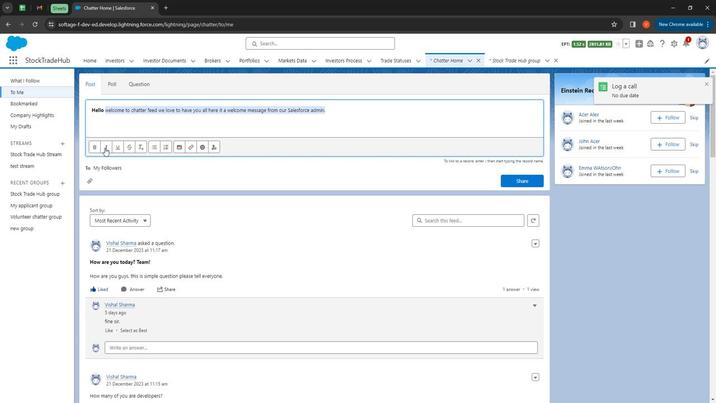 
Action: Mouse moved to (151, 119)
Screenshot: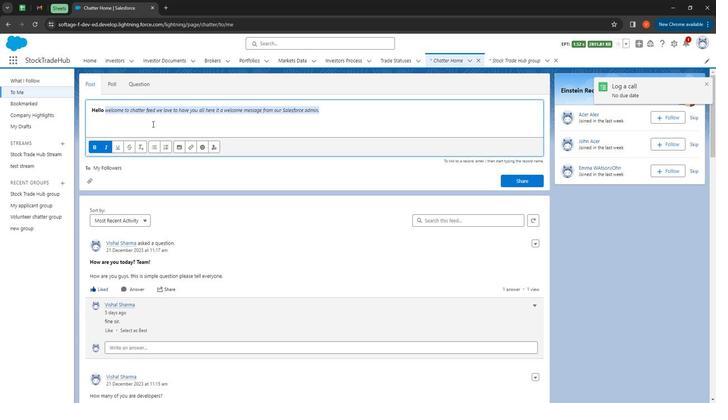 
Action: Mouse pressed left at (151, 119)
Screenshot: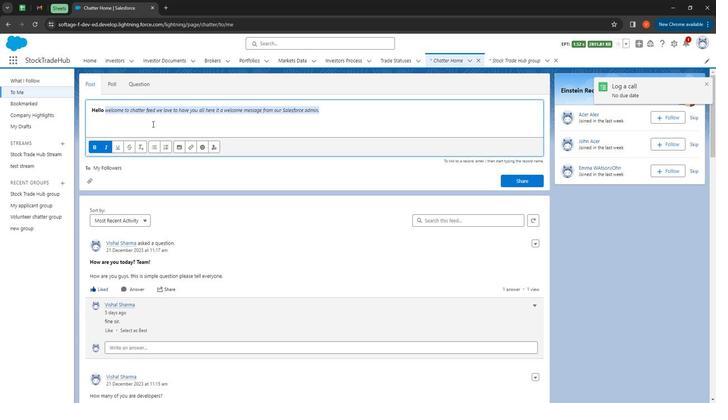 
Action: Mouse moved to (292, 139)
Screenshot: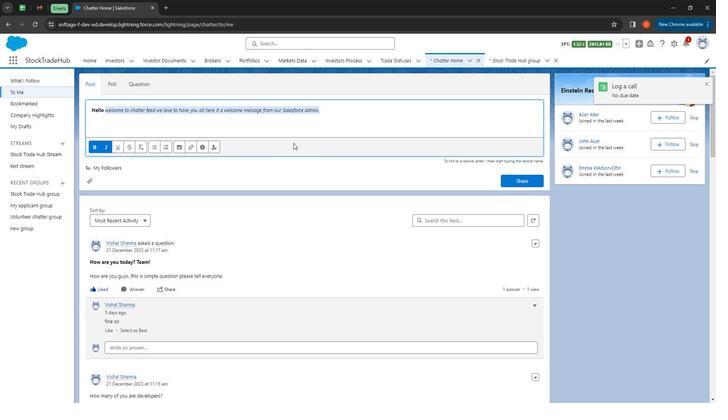 
Action: Mouse pressed left at (292, 139)
Screenshot: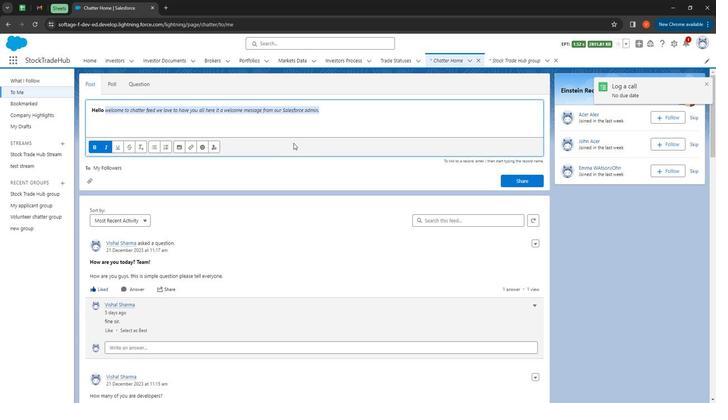 
Action: Mouse moved to (526, 179)
Screenshot: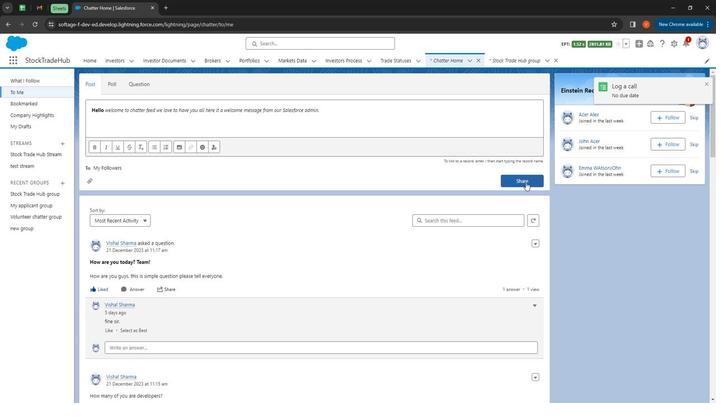 
Action: Mouse pressed left at (526, 179)
Screenshot: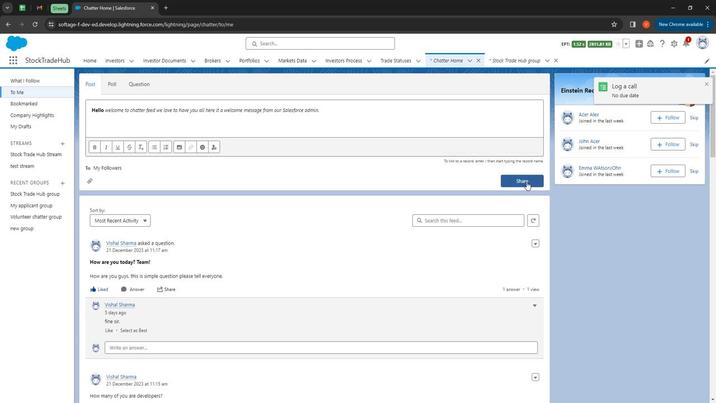 
Action: Mouse moved to (96, 208)
Screenshot: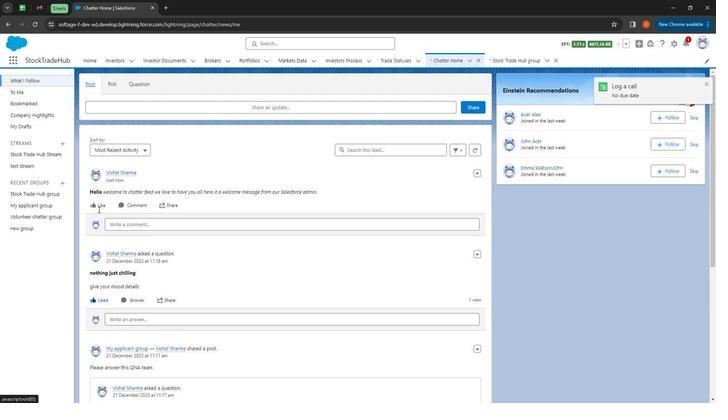 
Action: Mouse pressed left at (96, 208)
Screenshot: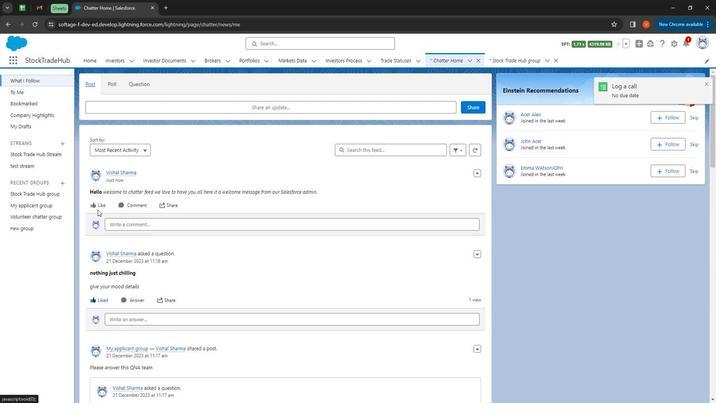 
Action: Mouse moved to (93, 205)
Screenshot: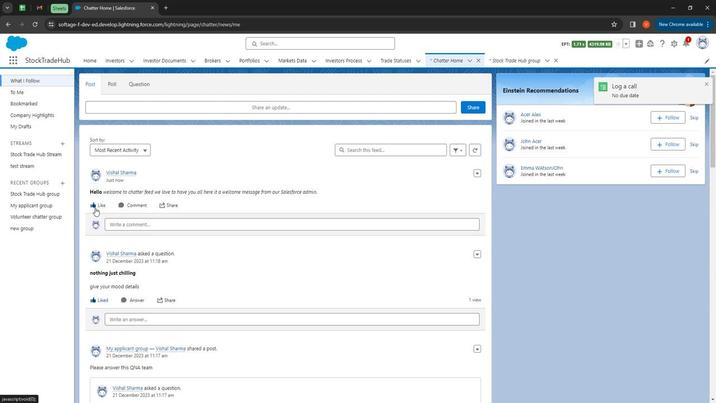 
Action: Mouse pressed left at (93, 205)
Screenshot: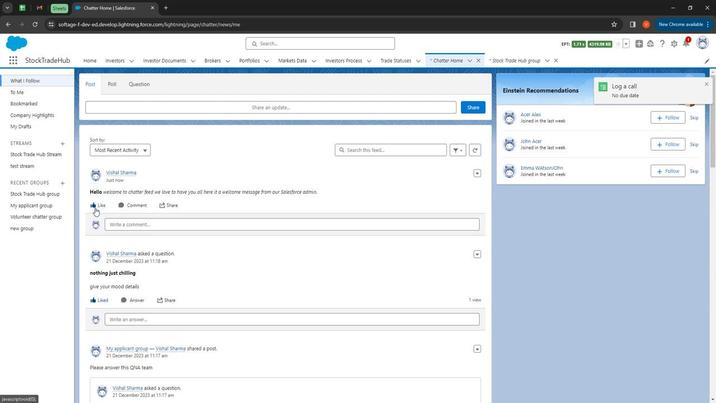 
Action: Mouse moved to (132, 204)
Screenshot: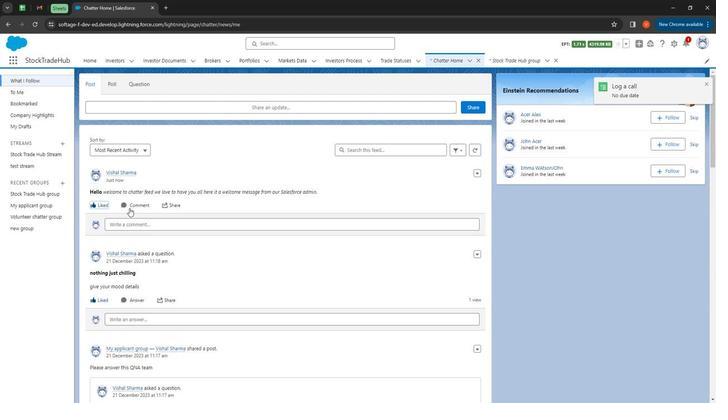 
Action: Mouse pressed left at (132, 204)
Screenshot: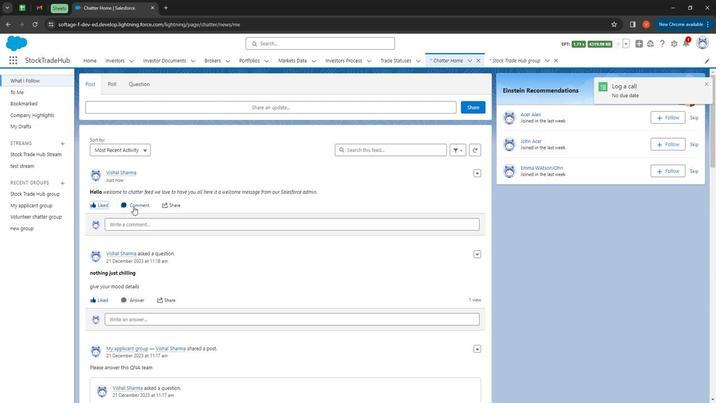 
Action: Mouse moved to (141, 235)
Screenshot: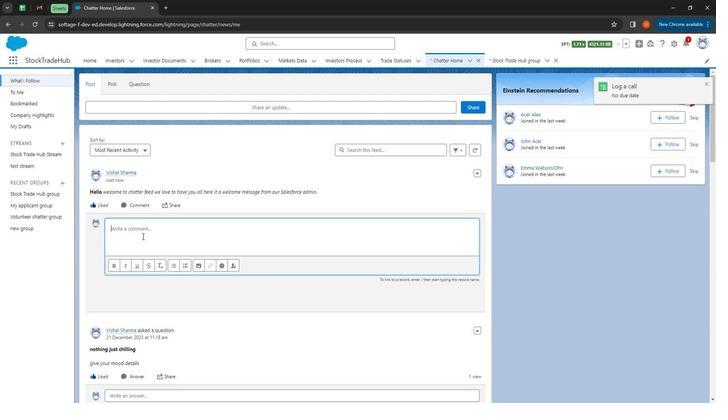 
Action: Mouse pressed left at (141, 235)
Screenshot: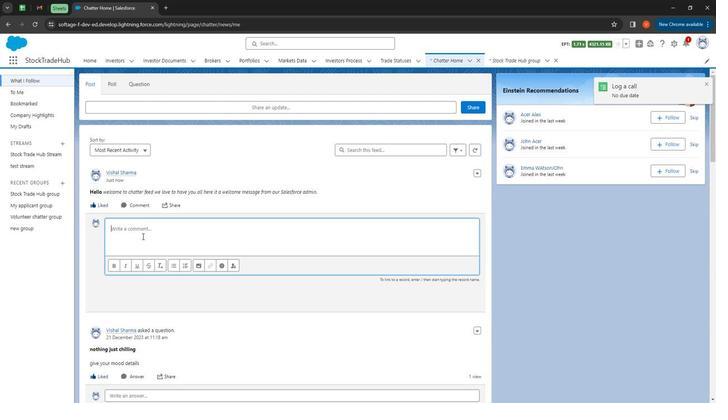 
Action: Mouse moved to (135, 228)
Screenshot: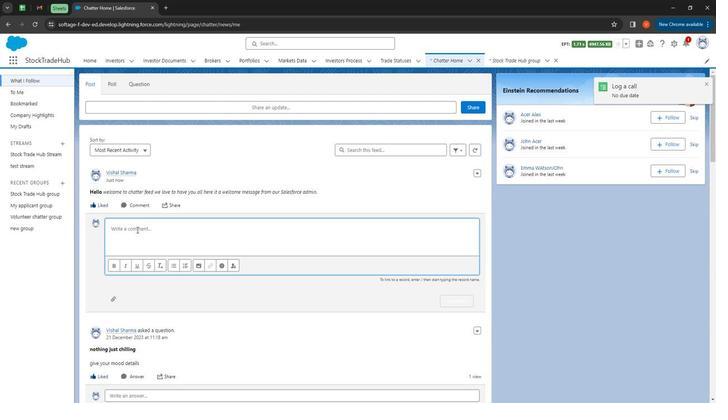 
Action: Key pressed <Key.shift>
Screenshot: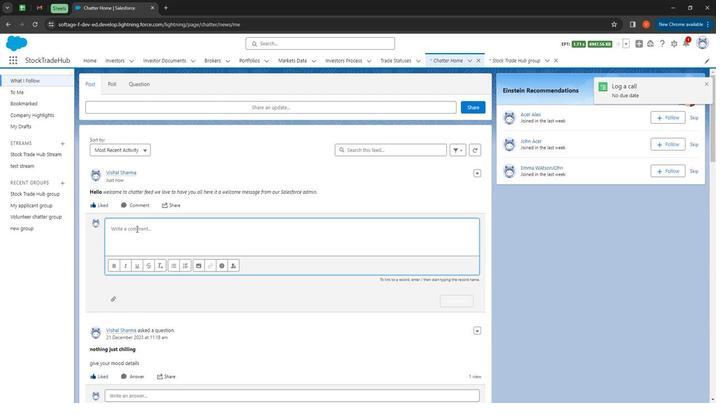 
Action: Mouse moved to (135, 228)
Screenshot: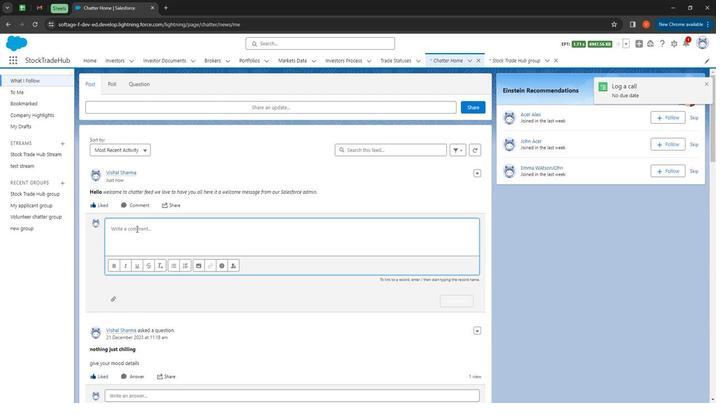 
Action: Key pressed This<Key.space>is<Key.space>how<Key.space>you<Key.space>can<Key.space>comment<Key.space>on<Key.space>any<Key.space>post<Key.space>in<Key.space>chatter
Screenshot: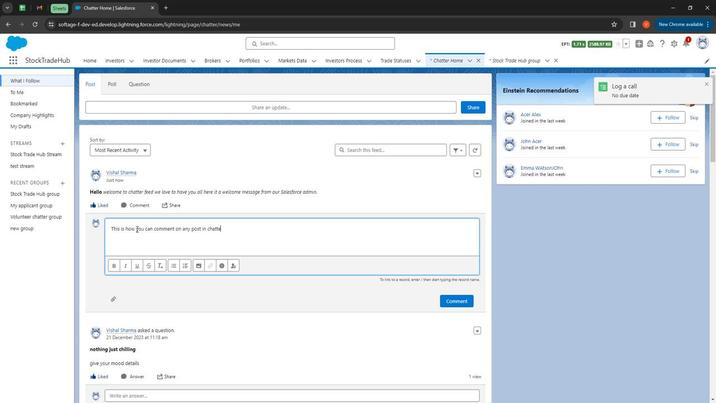 
Action: Mouse moved to (132, 225)
Screenshot: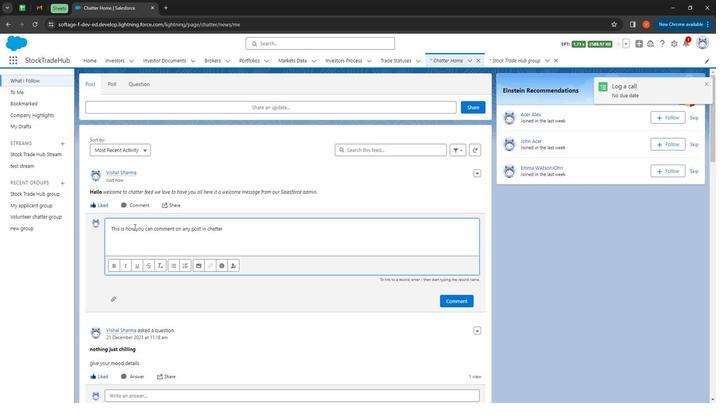 
Action: Key pressed .
Screenshot: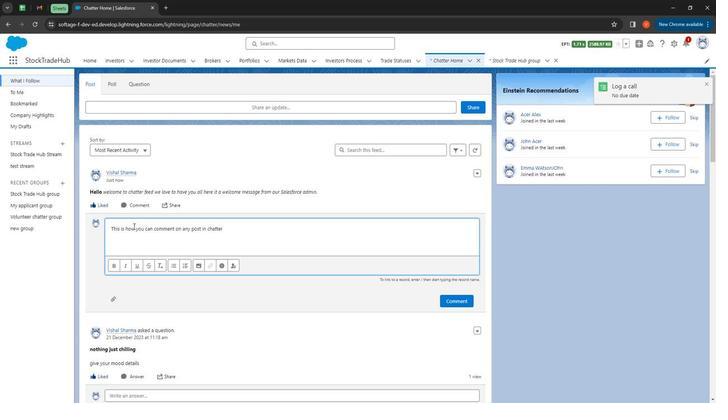 
Action: Mouse moved to (110, 269)
Screenshot: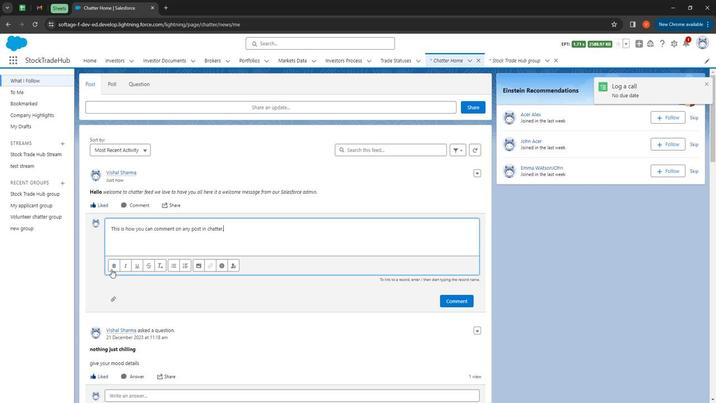 
Action: Mouse pressed left at (110, 269)
Screenshot: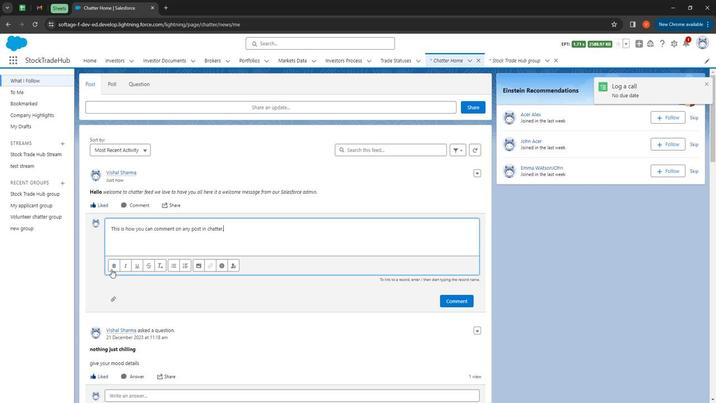 
Action: Mouse moved to (464, 297)
Screenshot: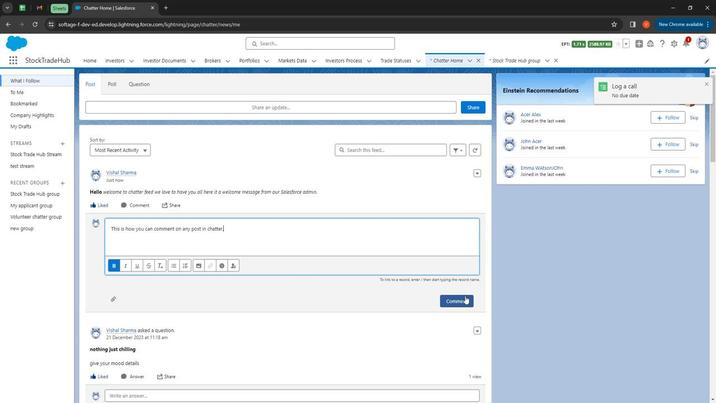
Action: Mouse pressed left at (464, 297)
Screenshot: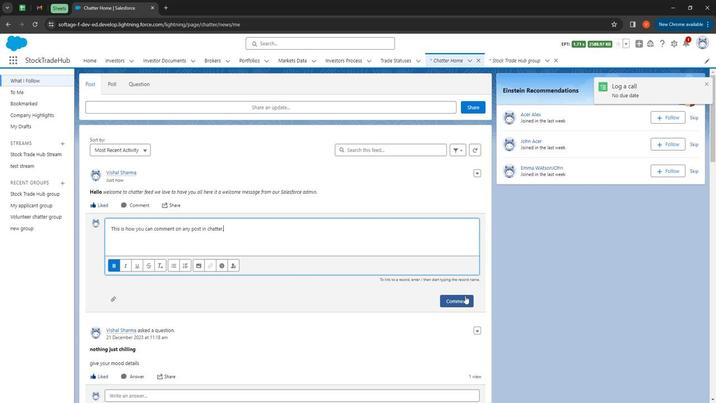 
Action: Mouse moved to (105, 246)
Screenshot: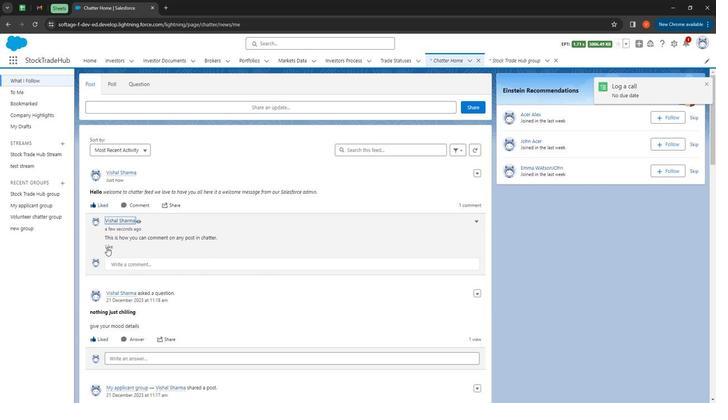 
Action: Mouse pressed left at (105, 246)
Screenshot: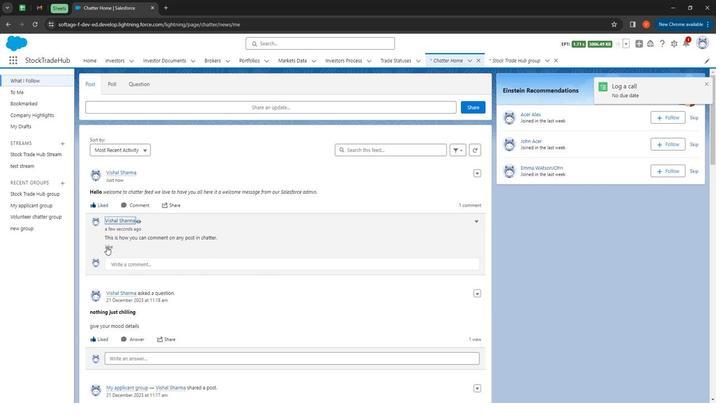 
Action: Mouse moved to (179, 207)
Screenshot: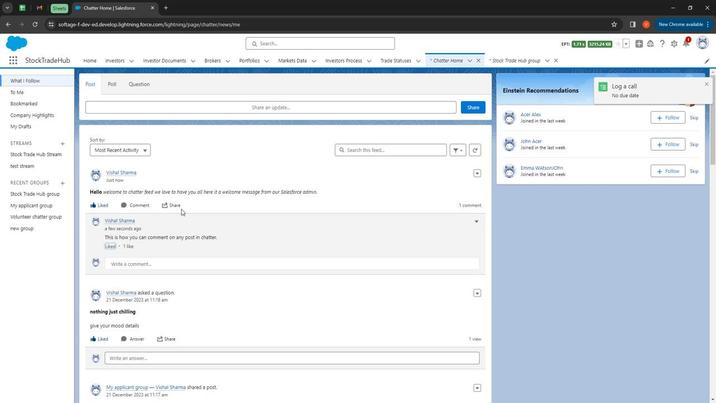 
Action: Mouse pressed left at (179, 207)
Screenshot: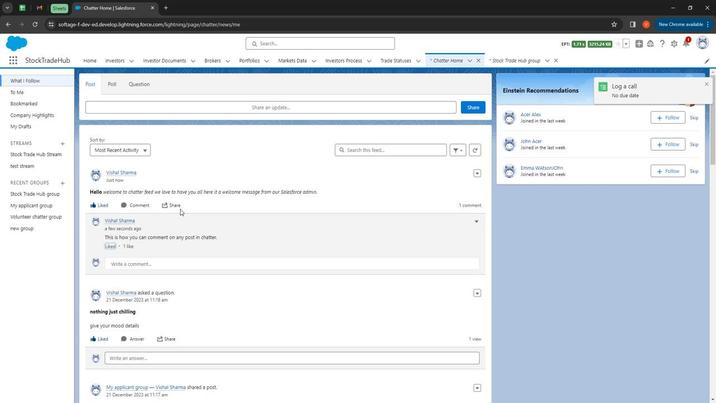 
Action: Mouse moved to (170, 204)
Screenshot: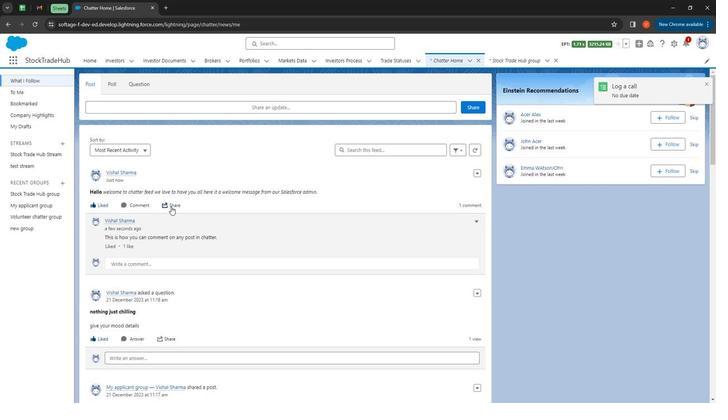 
Action: Mouse pressed left at (170, 204)
Screenshot: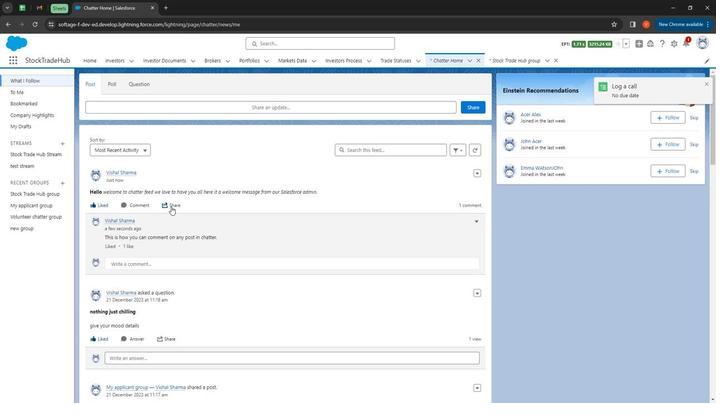 
Action: Mouse moved to (189, 233)
Screenshot: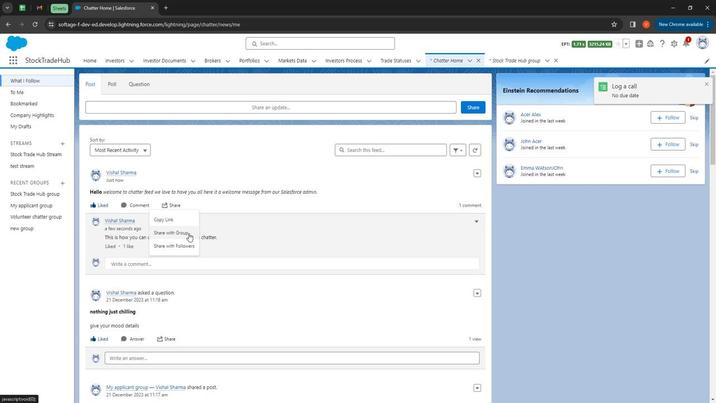 
Action: Mouse pressed left at (189, 233)
Screenshot: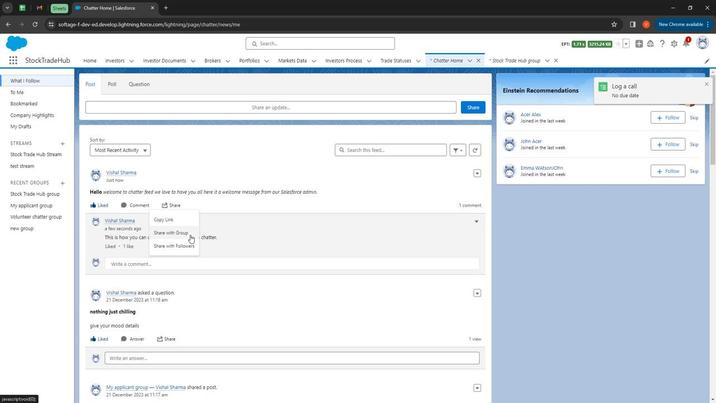 
Action: Mouse moved to (288, 155)
Screenshot: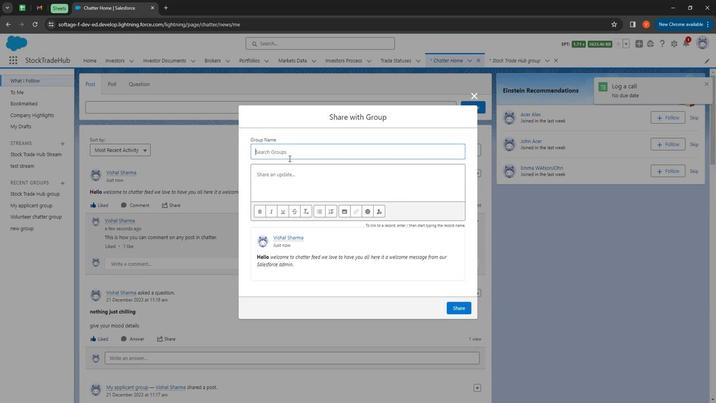 
Action: Mouse pressed left at (288, 155)
Screenshot: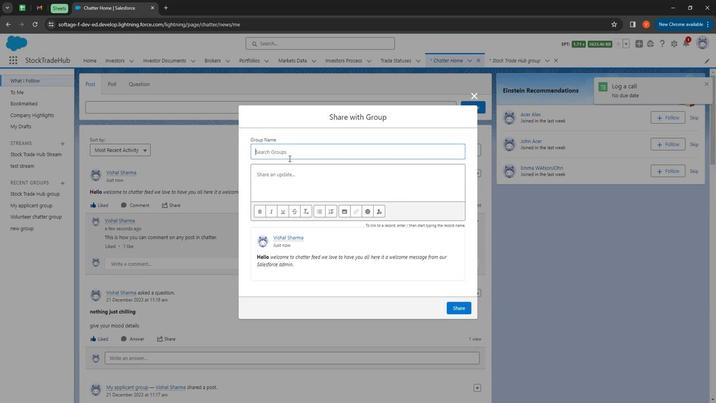 
Action: Mouse moved to (287, 152)
Screenshot: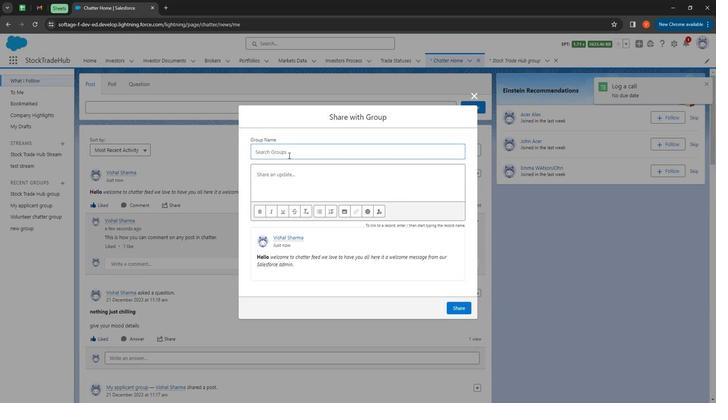 
Action: Mouse pressed left at (287, 152)
Screenshot: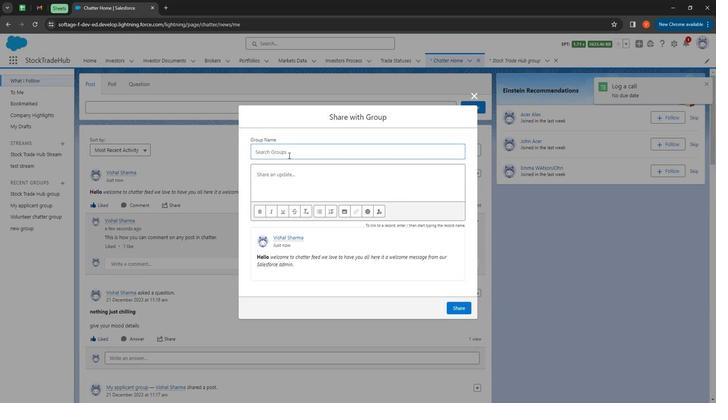 
Action: Key pressed st
Screenshot: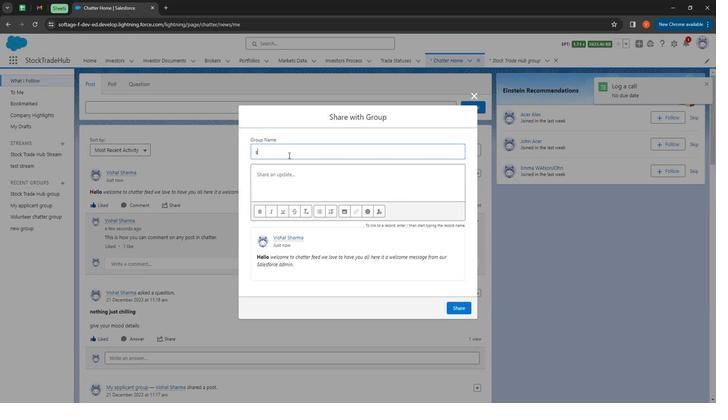 
Action: Mouse moved to (301, 172)
Screenshot: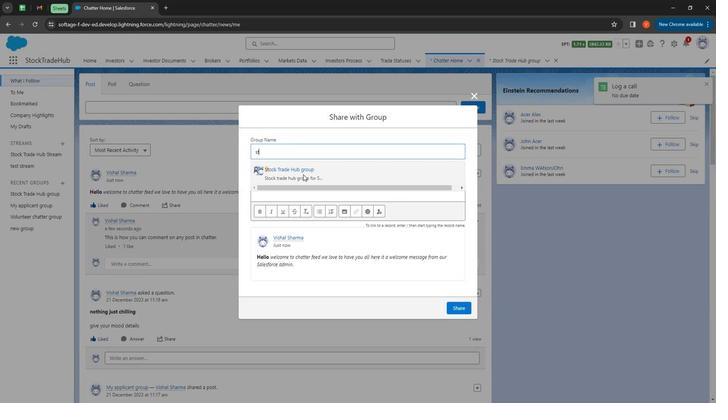 
Action: Mouse pressed left at (301, 172)
Screenshot: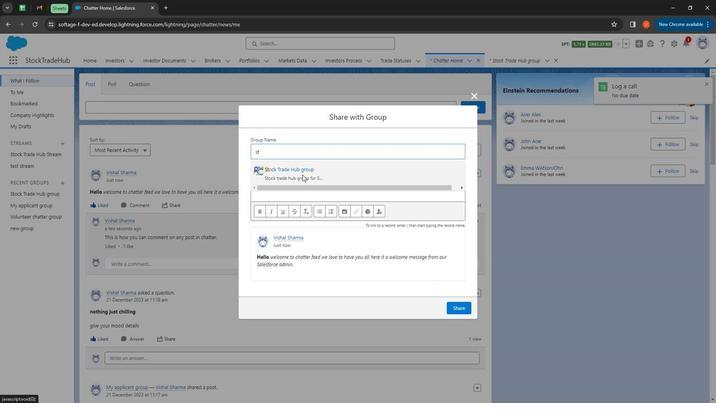 
Action: Mouse moved to (326, 183)
Screenshot: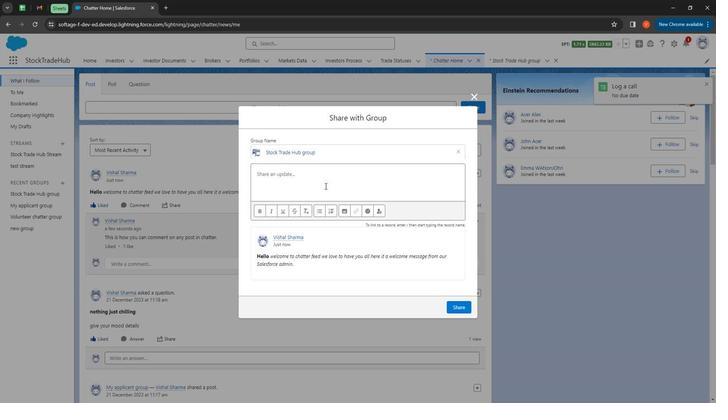 
Action: Mouse pressed left at (326, 183)
Screenshot: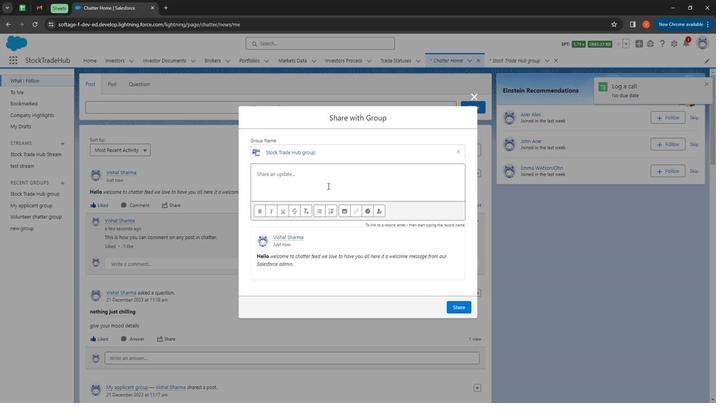
Action: Mouse moved to (293, 161)
Screenshot: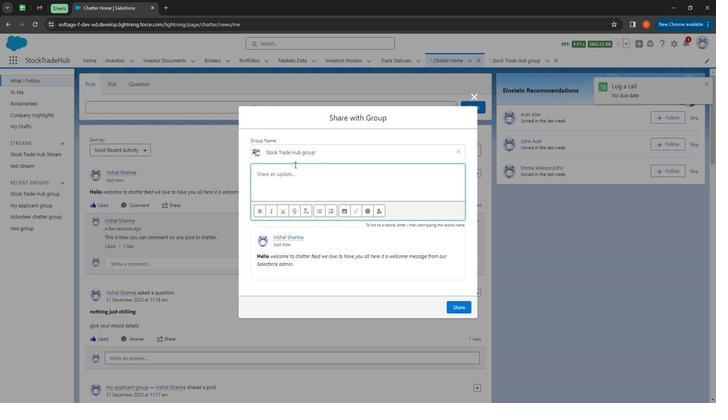 
Action: Key pressed <Key.shift>Ti<Key.backspace>his<Key.space>is<Key.space>the<Key.space>ch<Key.backspace><Key.backspace>share<Key.space>post<Key.space>with<Key.space>stock<Key.space>trade<Key.space>hub<Key.space>public<Key.space>group.
Screenshot: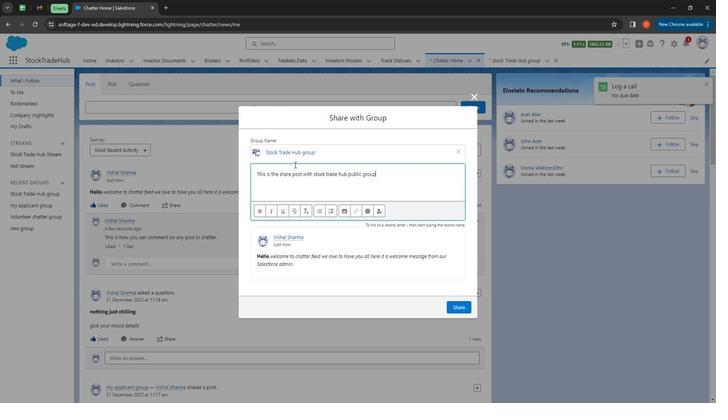 
Action: Mouse moved to (452, 307)
Screenshot: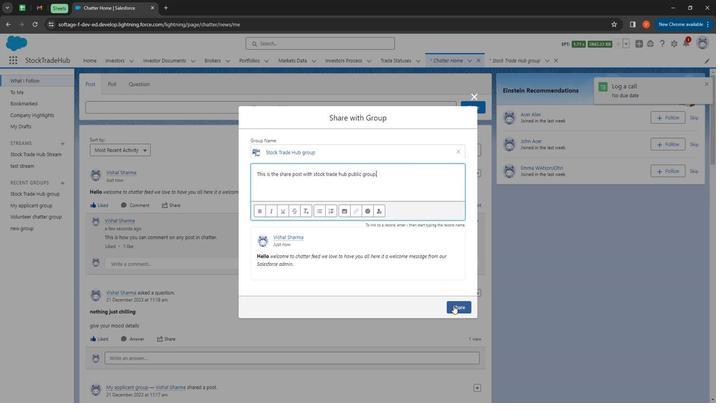 
Action: Mouse pressed left at (452, 307)
Screenshot: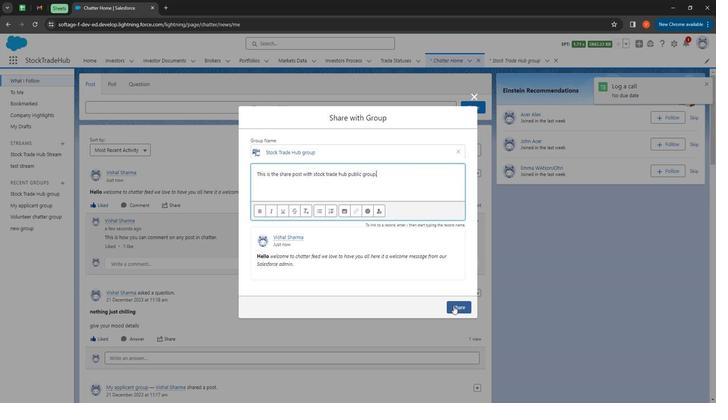
Action: Mouse moved to (109, 81)
Screenshot: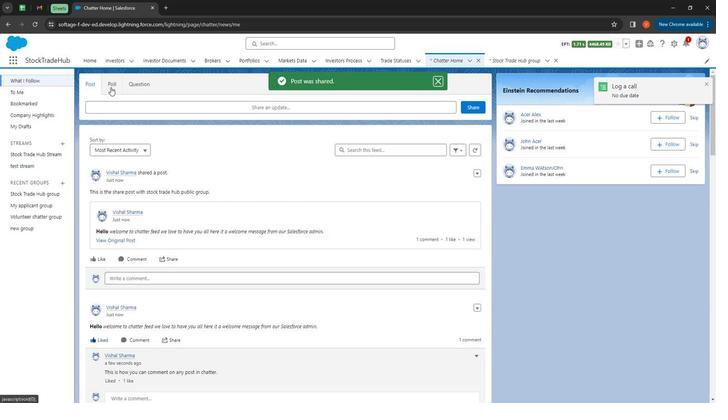 
Action: Mouse pressed left at (109, 81)
Screenshot: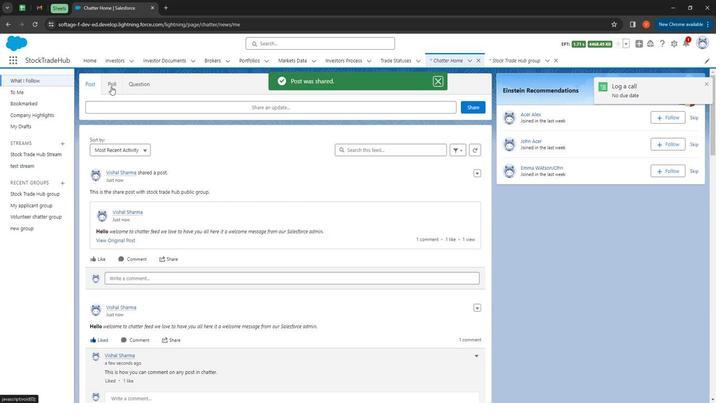 
Action: Mouse moved to (142, 122)
Screenshot: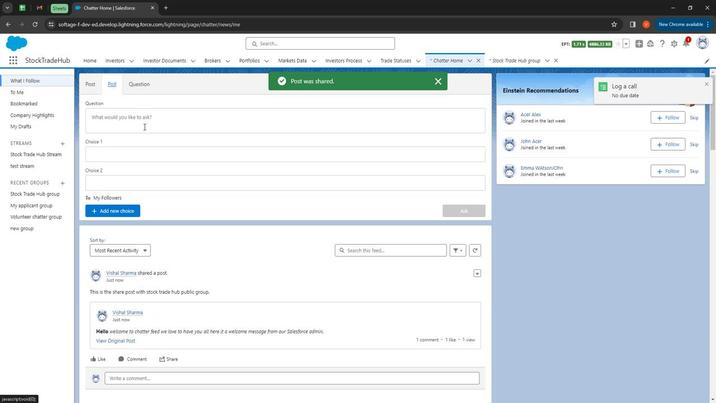 
Action: Mouse pressed left at (142, 122)
Screenshot: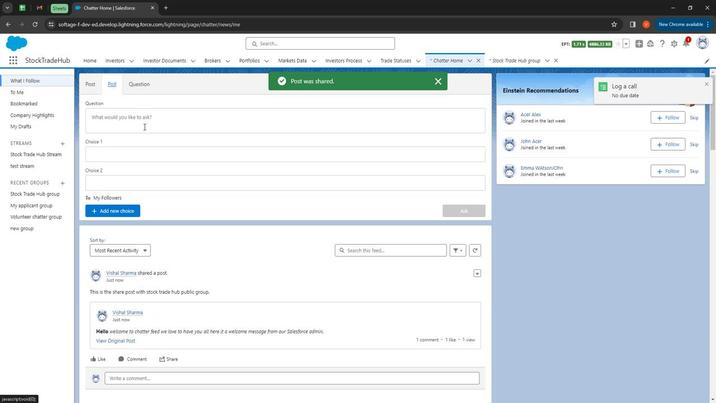 
Action: Mouse moved to (142, 122)
Screenshot: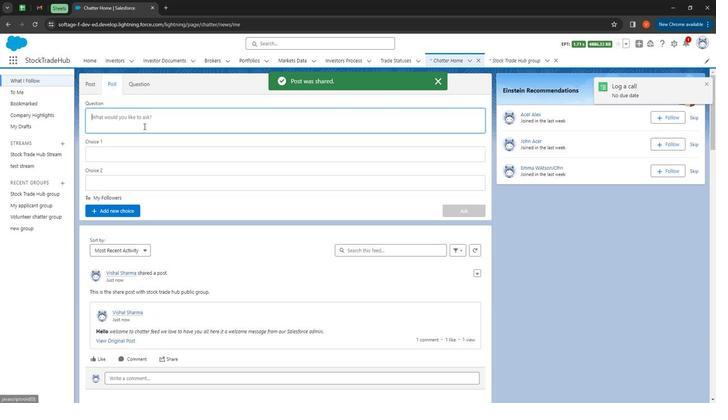 
Action: Key pressed <Key.shift><Key.shift><Key.shift><Key.shift><Key.shift><Key.shift><Key.shift><Key.shift><Key.shift><Key.shift><Key.shift><Key.shift>What<Key.space>is<Key.space><Key.shift><Key.shift>Salesforce<Key.space>out<Key.space>of<Key.space>10<Key.shift>?
Screenshot: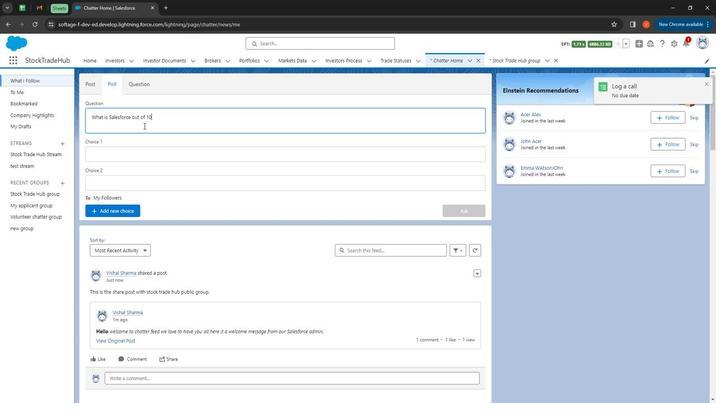 
Action: Mouse moved to (130, 148)
Screenshot: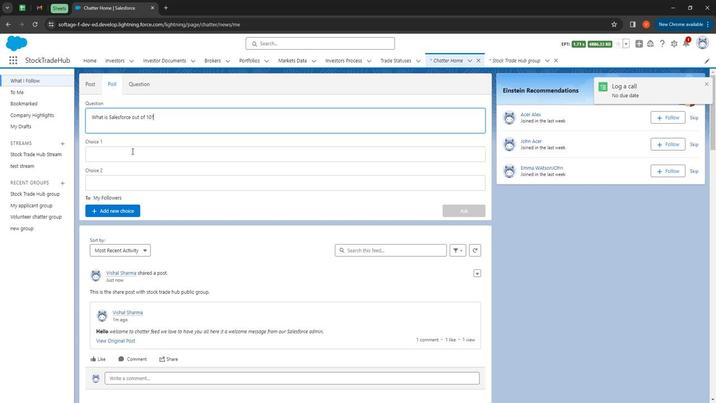 
Action: Mouse pressed left at (130, 148)
Screenshot: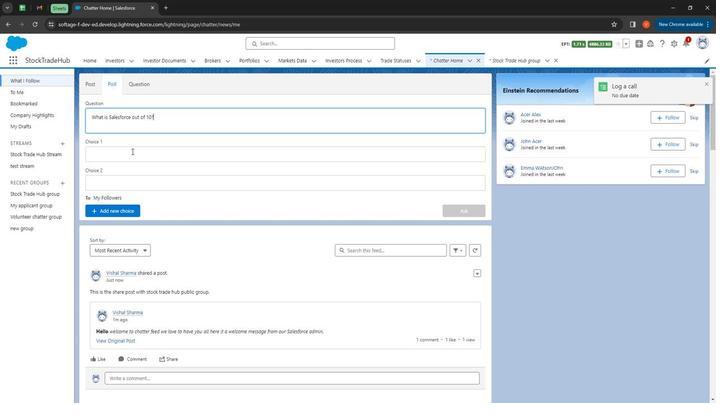 
Action: Mouse moved to (129, 147)
Screenshot: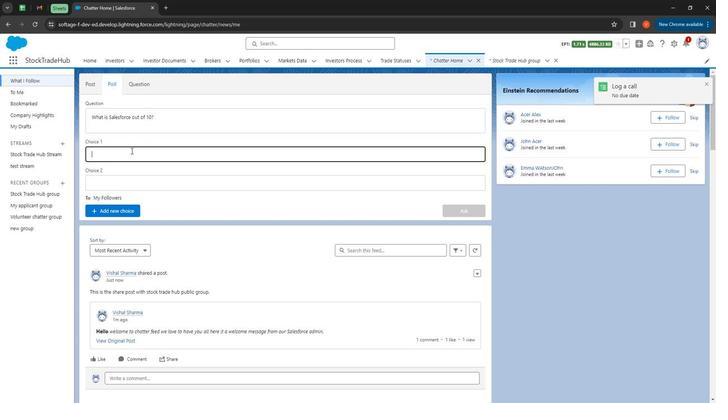 
Action: Key pressed <Key.shift><Key.shift><Key.shift><Key.shift><Key.shift><Key.shift><Key.shift><Key.shift><Key.shift><Key.shift><Key.shift><Key.shift><Key.shift><Key.shift>Greater<Key.space>then<Key.space>5<Key.space>
Screenshot: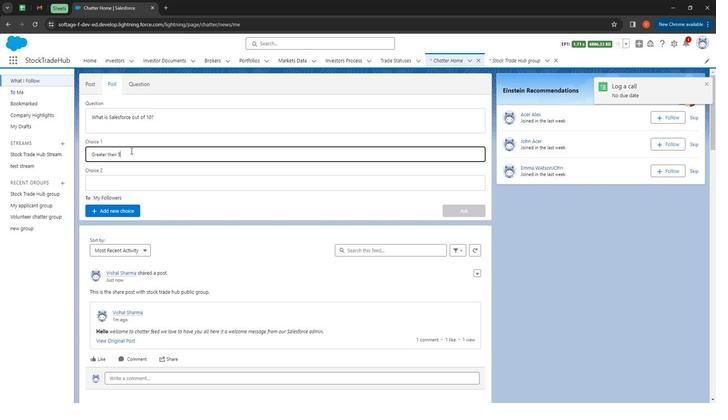 
Action: Mouse moved to (138, 178)
Screenshot: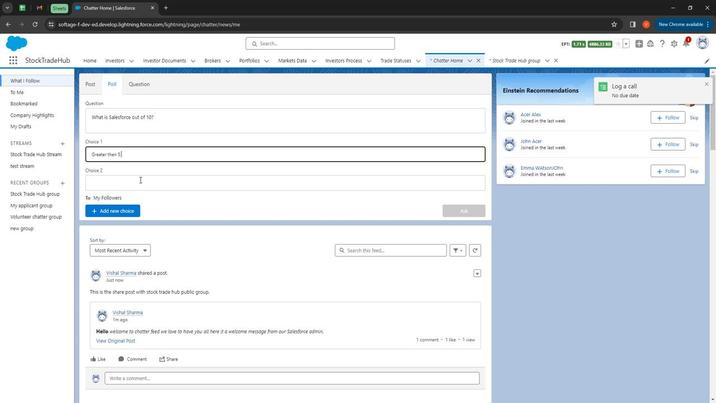 
Action: Mouse pressed left at (138, 178)
